 Task: Find connections with filter location Shima with filter topic #Jobvacancywith filter profile language German with filter current company L&T Electrical & Automation with filter school Indian Institute of Technology, Roorkee with filter industry Abrasives and Nonmetallic Minerals Manufacturing with filter service category Event Planning with filter keywords title Software Engineer
Action: Mouse moved to (235, 289)
Screenshot: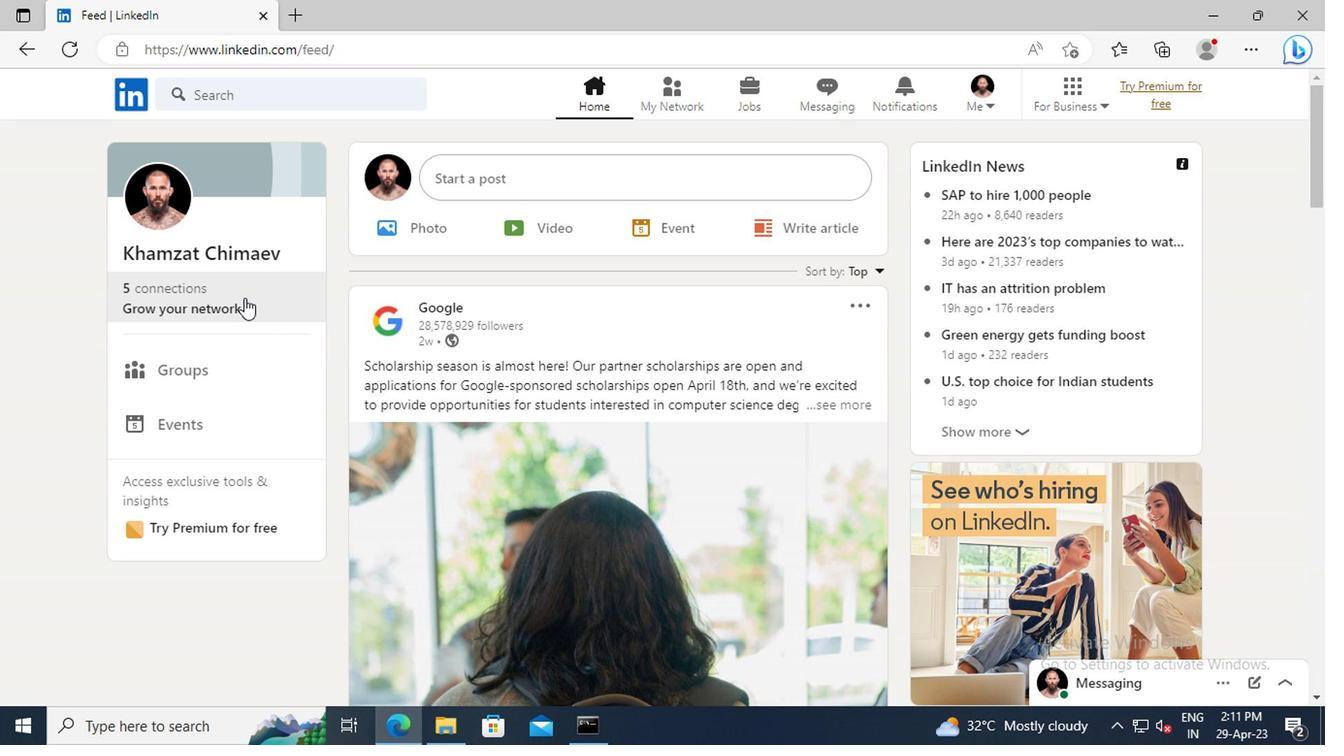 
Action: Mouse pressed left at (235, 289)
Screenshot: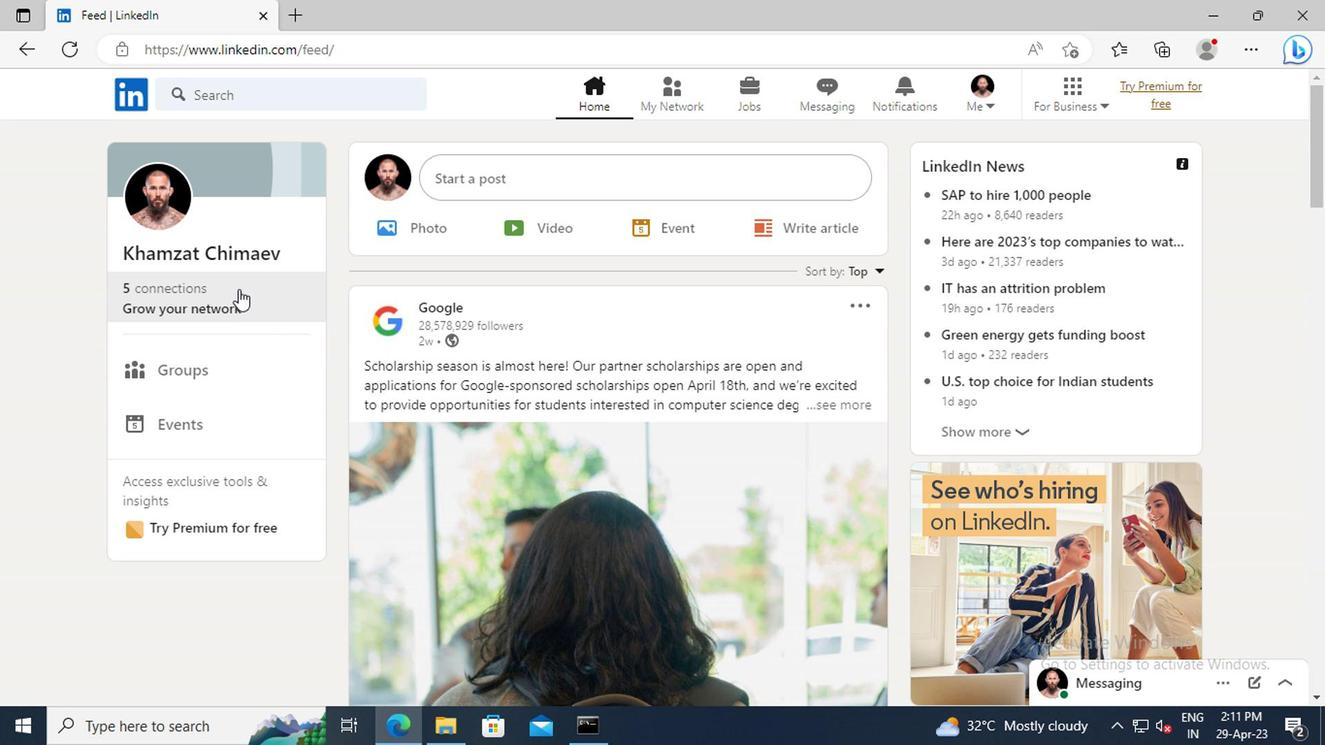 
Action: Mouse moved to (223, 202)
Screenshot: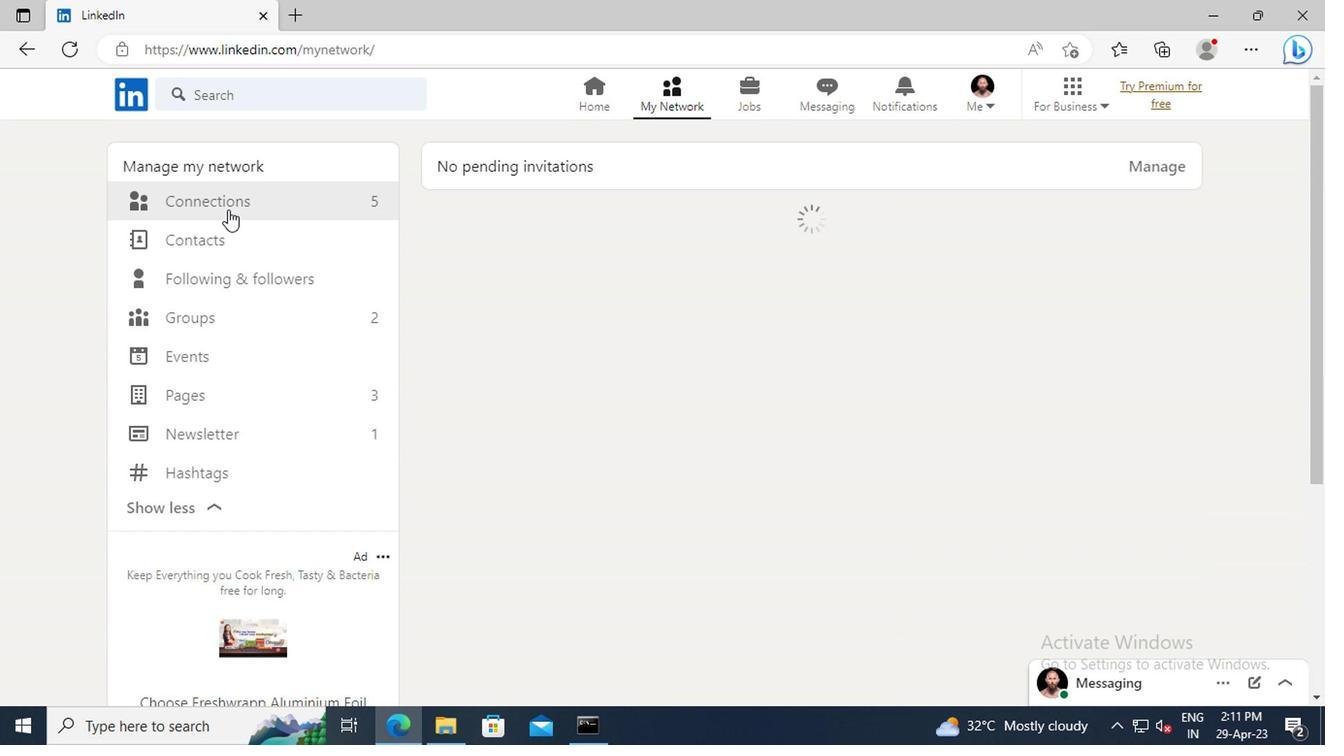 
Action: Mouse pressed left at (223, 202)
Screenshot: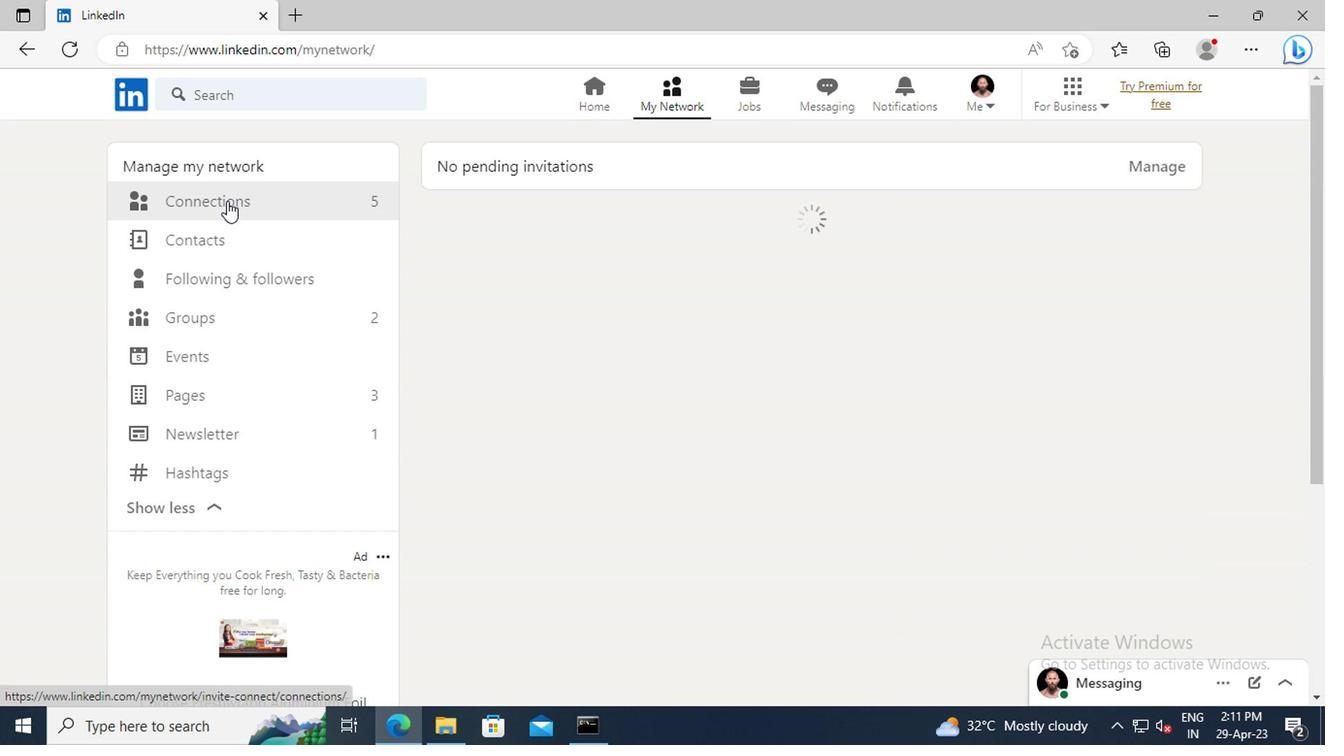 
Action: Mouse moved to (768, 208)
Screenshot: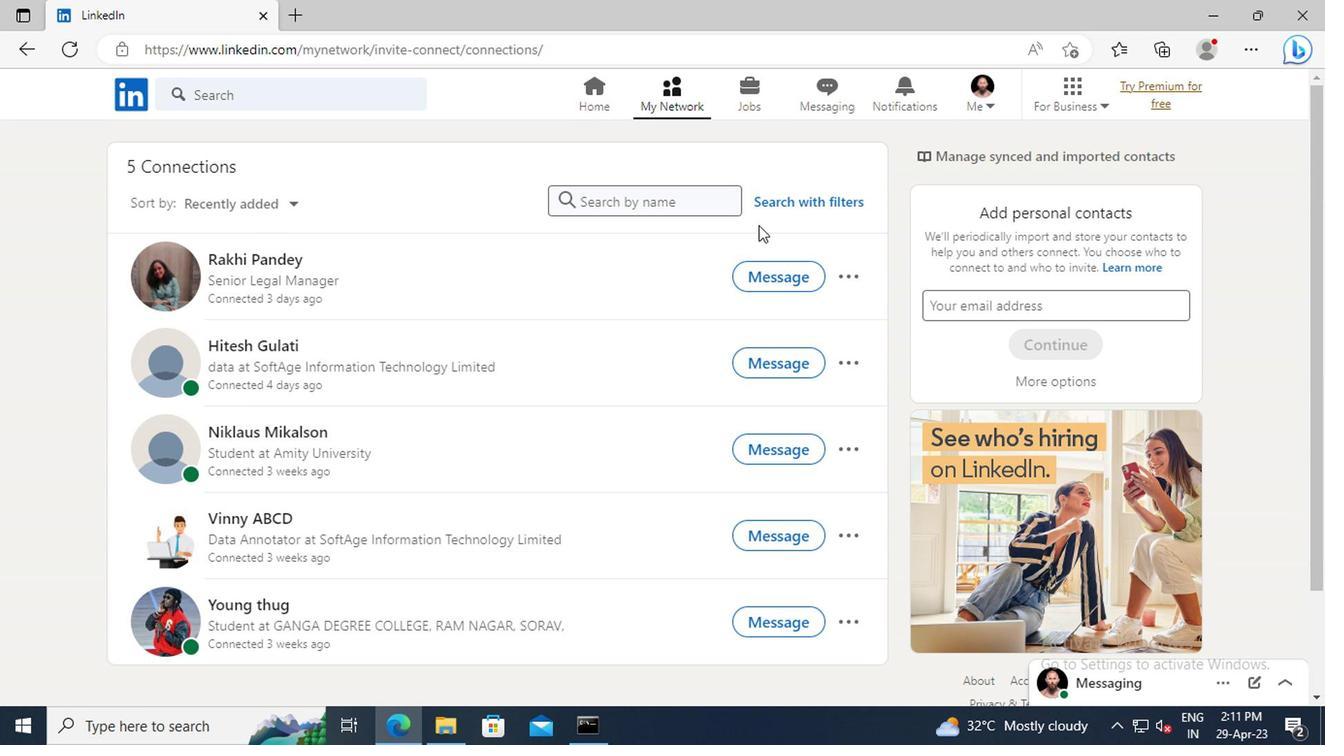 
Action: Mouse pressed left at (768, 208)
Screenshot: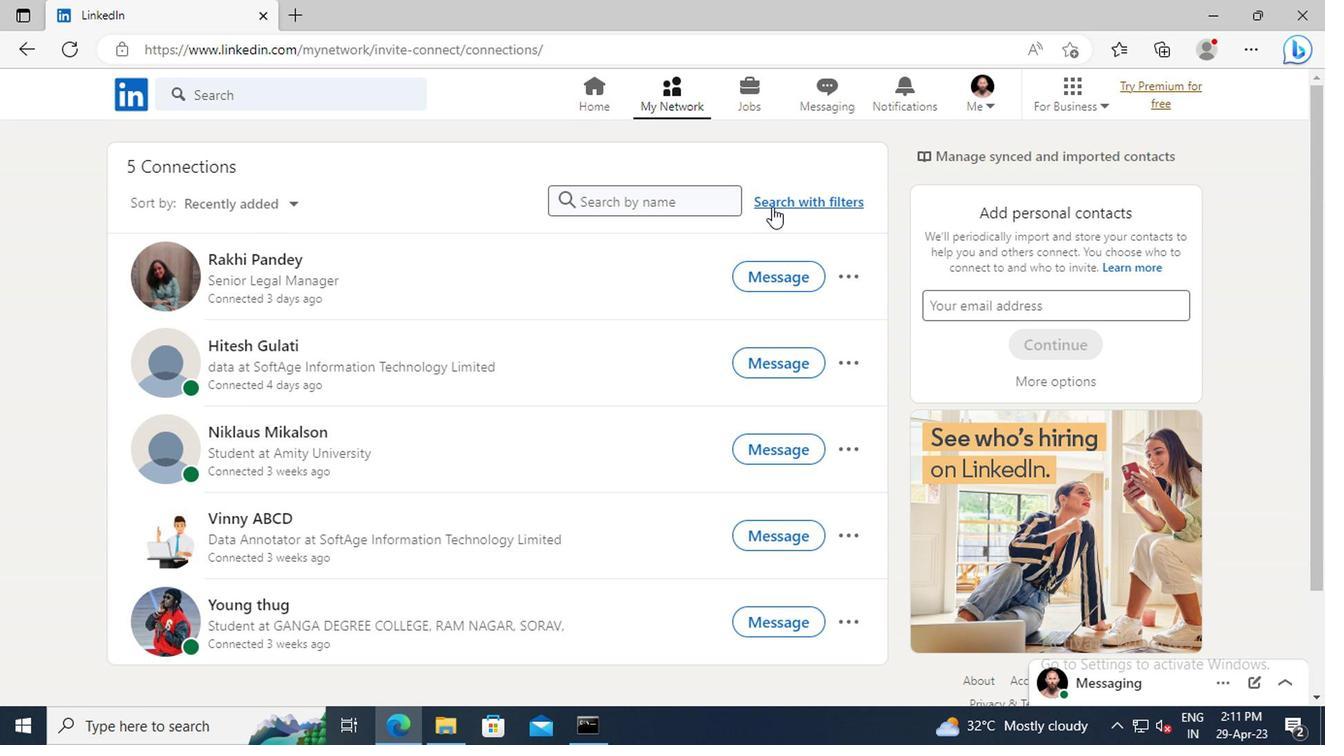 
Action: Mouse moved to (734, 156)
Screenshot: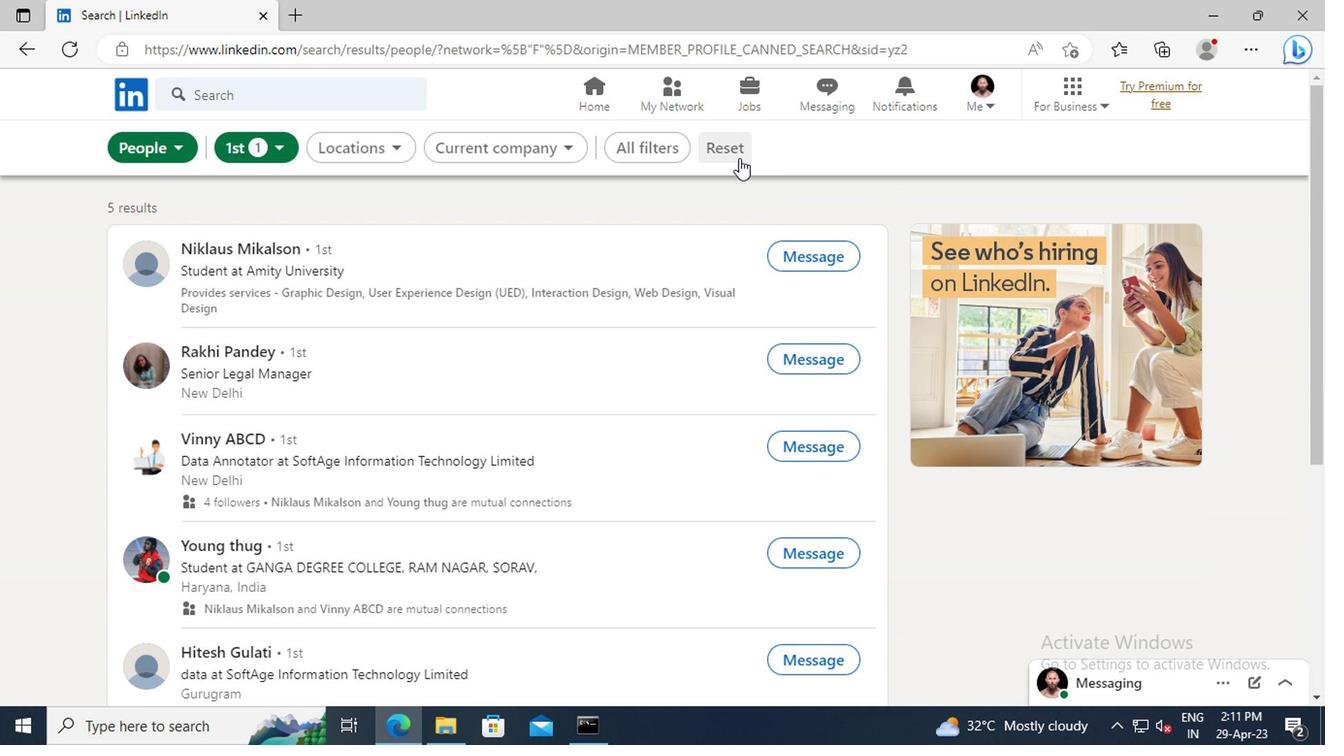 
Action: Mouse pressed left at (734, 156)
Screenshot: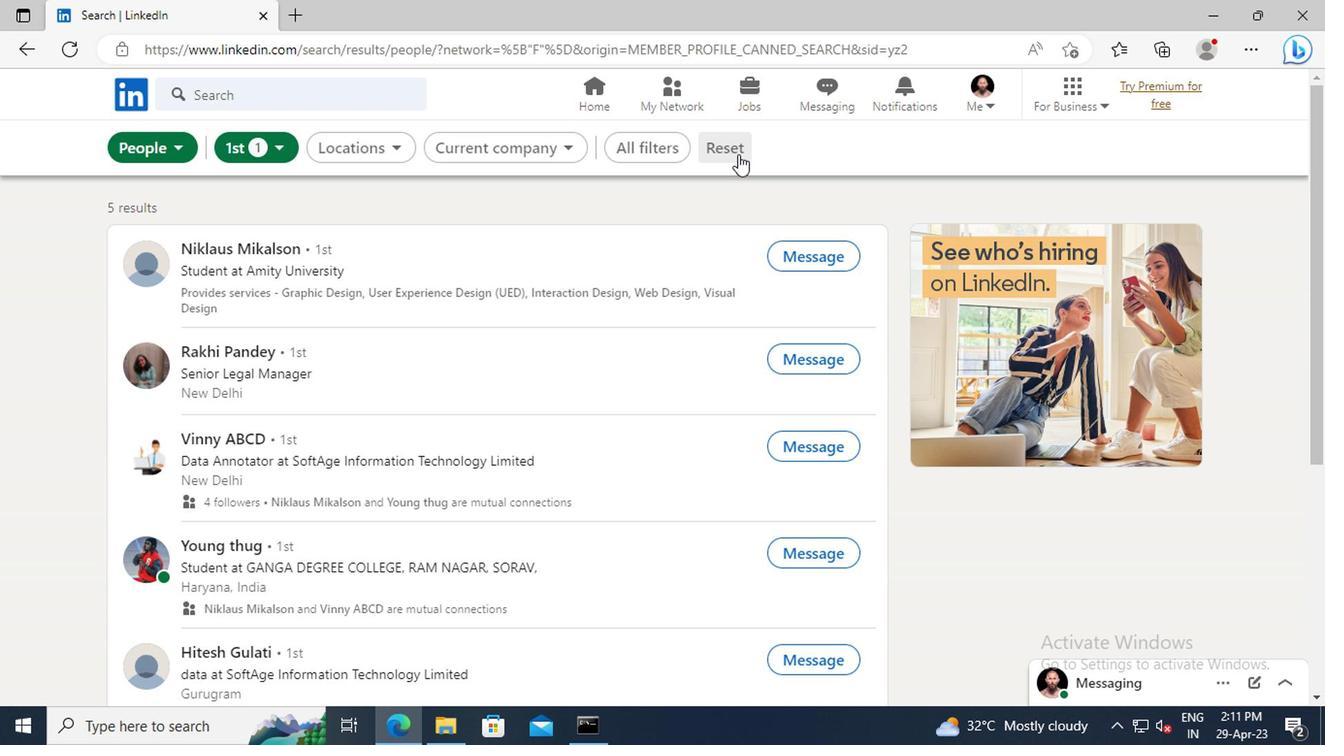 
Action: Mouse moved to (711, 151)
Screenshot: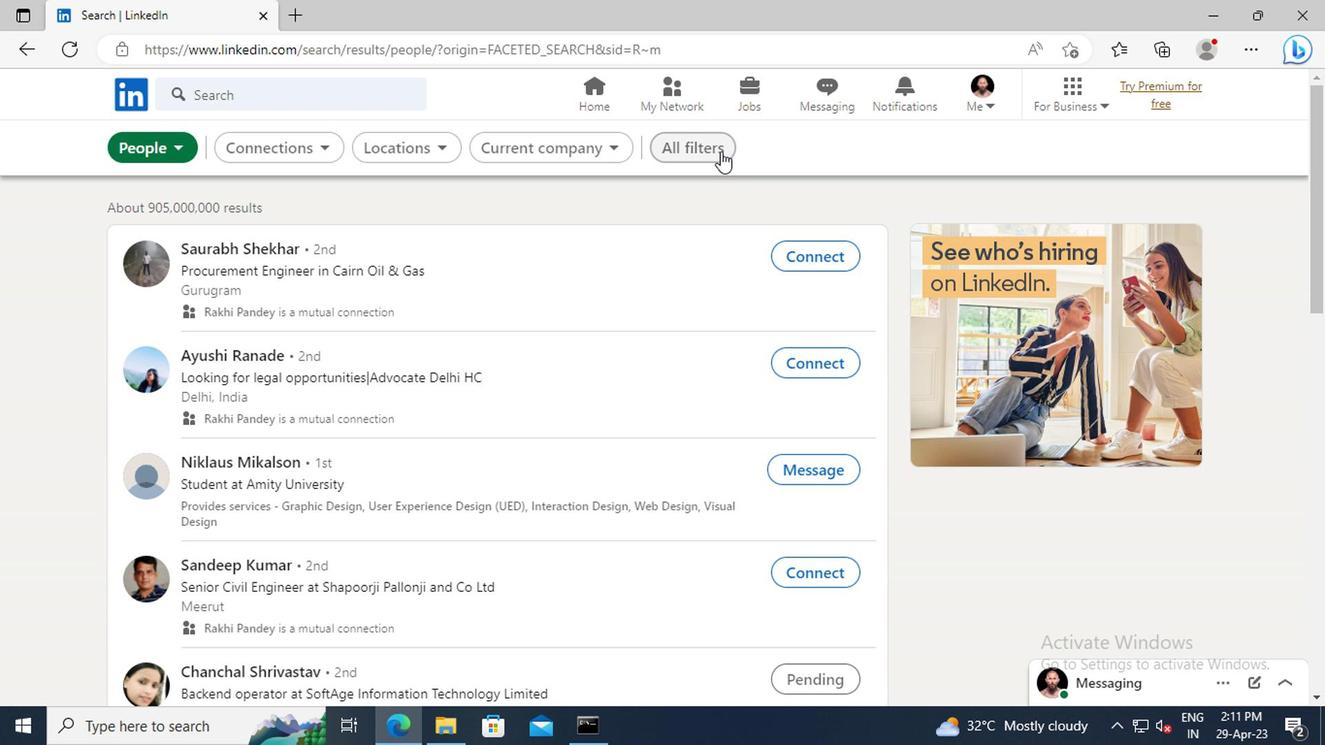 
Action: Mouse pressed left at (711, 151)
Screenshot: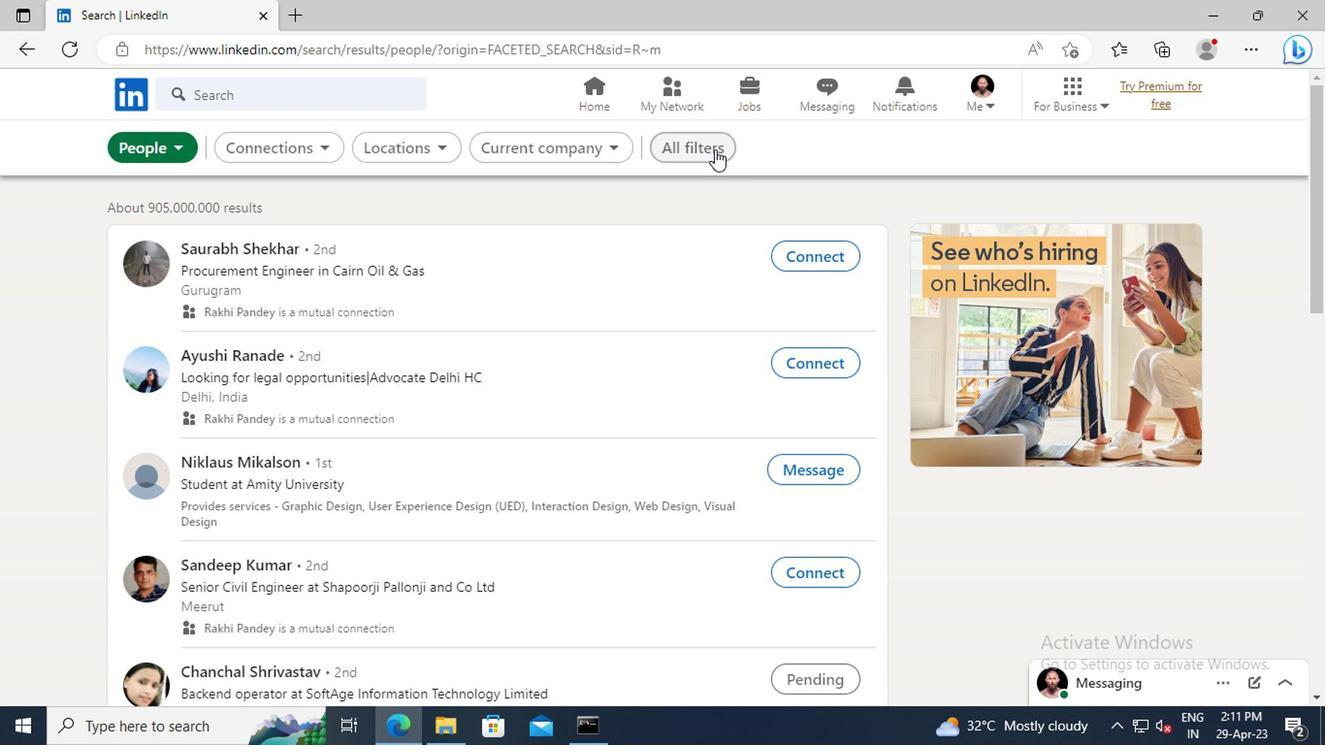 
Action: Mouse moved to (1070, 380)
Screenshot: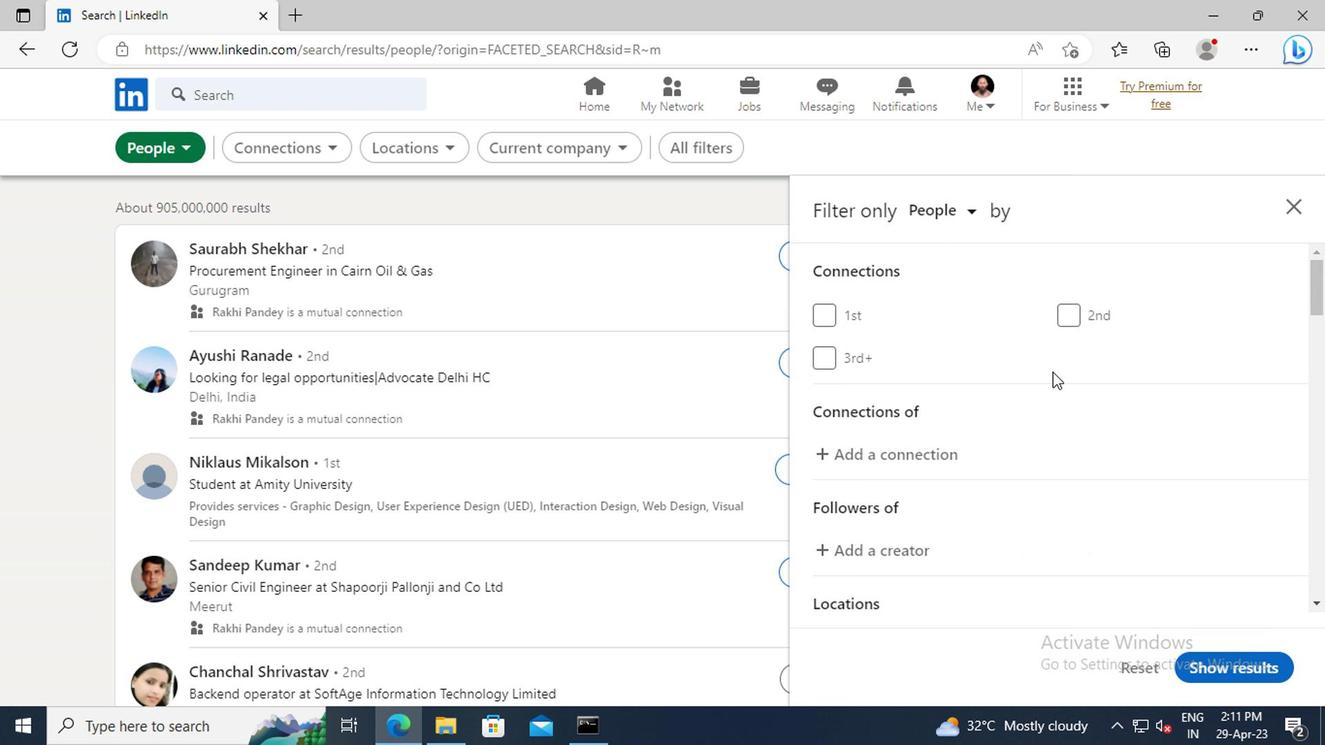 
Action: Mouse scrolled (1070, 379) with delta (0, -1)
Screenshot: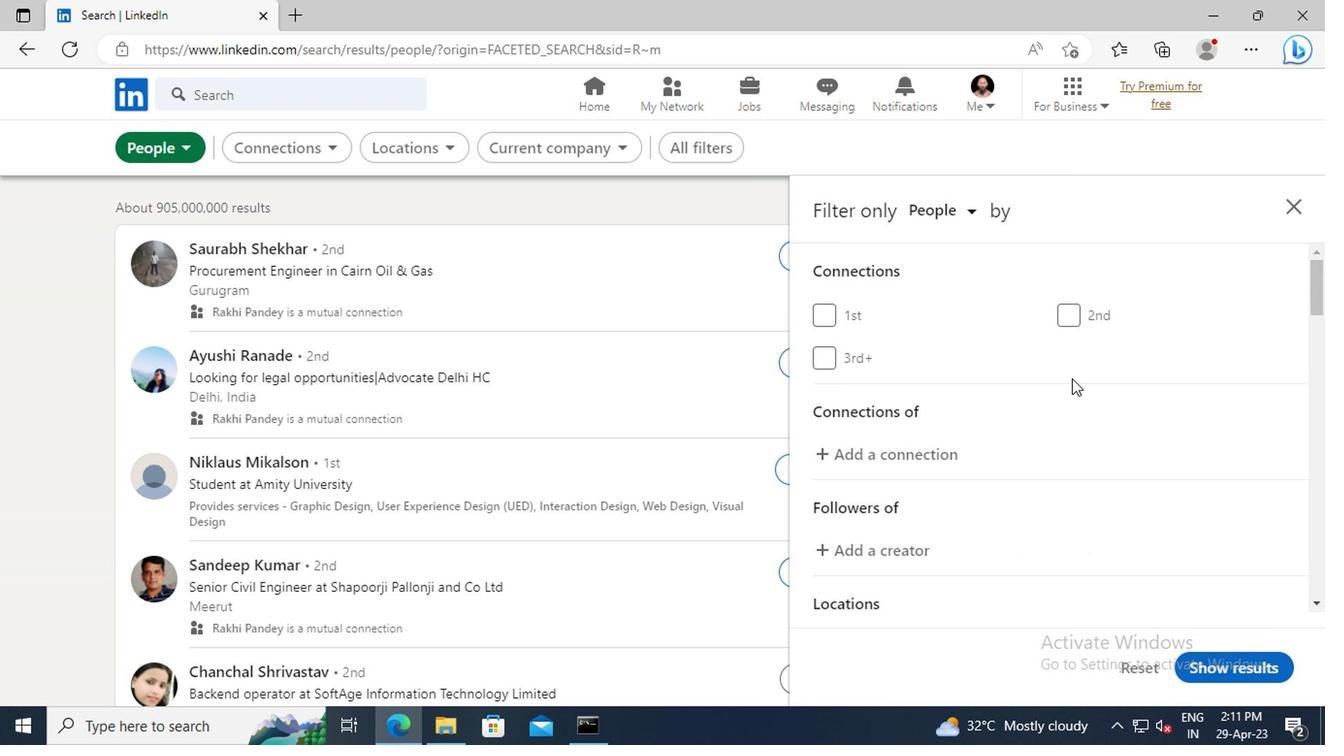 
Action: Mouse scrolled (1070, 379) with delta (0, -1)
Screenshot: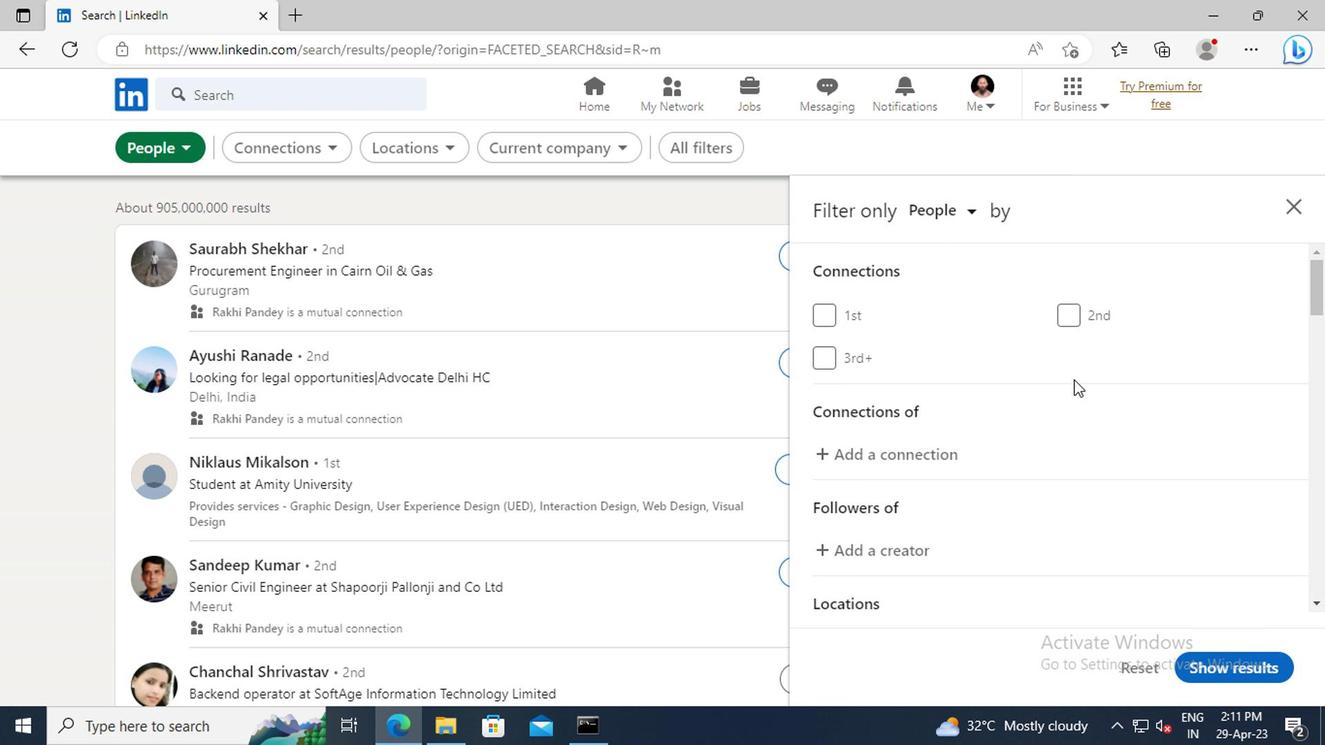 
Action: Mouse scrolled (1070, 379) with delta (0, -1)
Screenshot: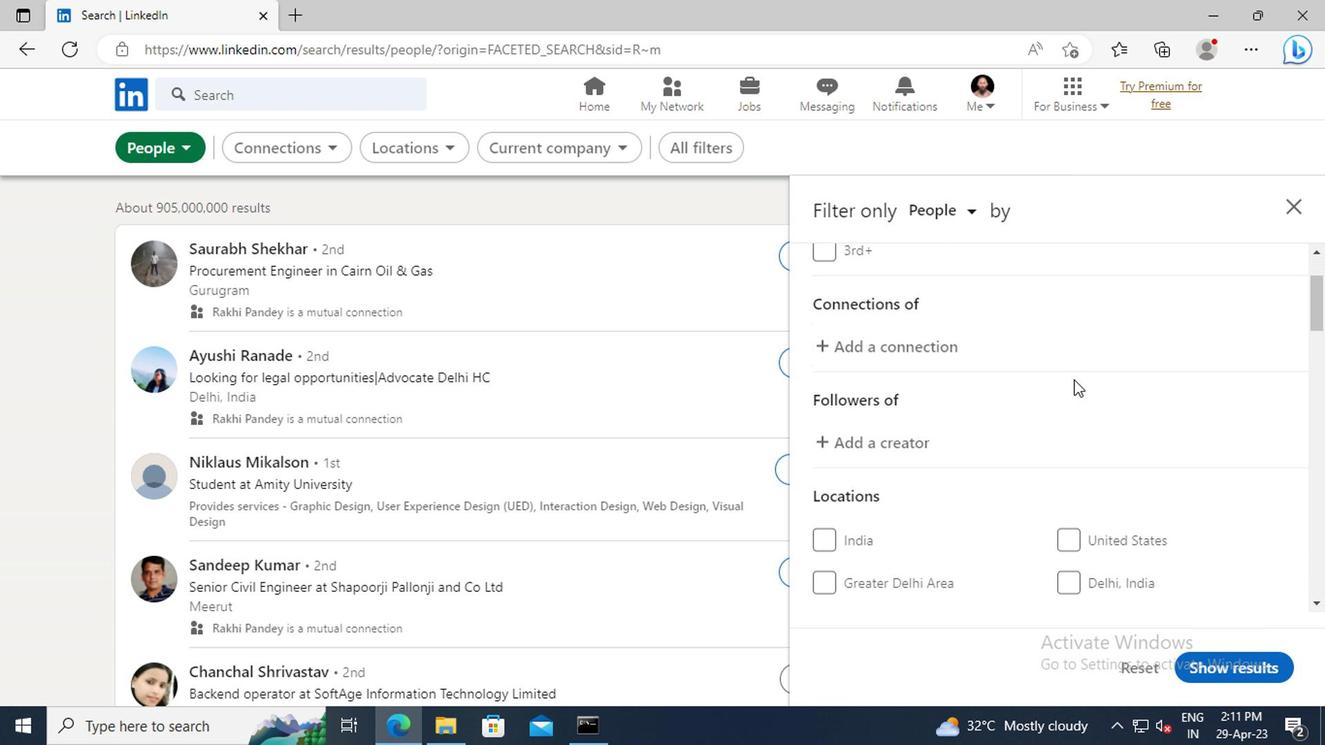 
Action: Mouse scrolled (1070, 379) with delta (0, -1)
Screenshot: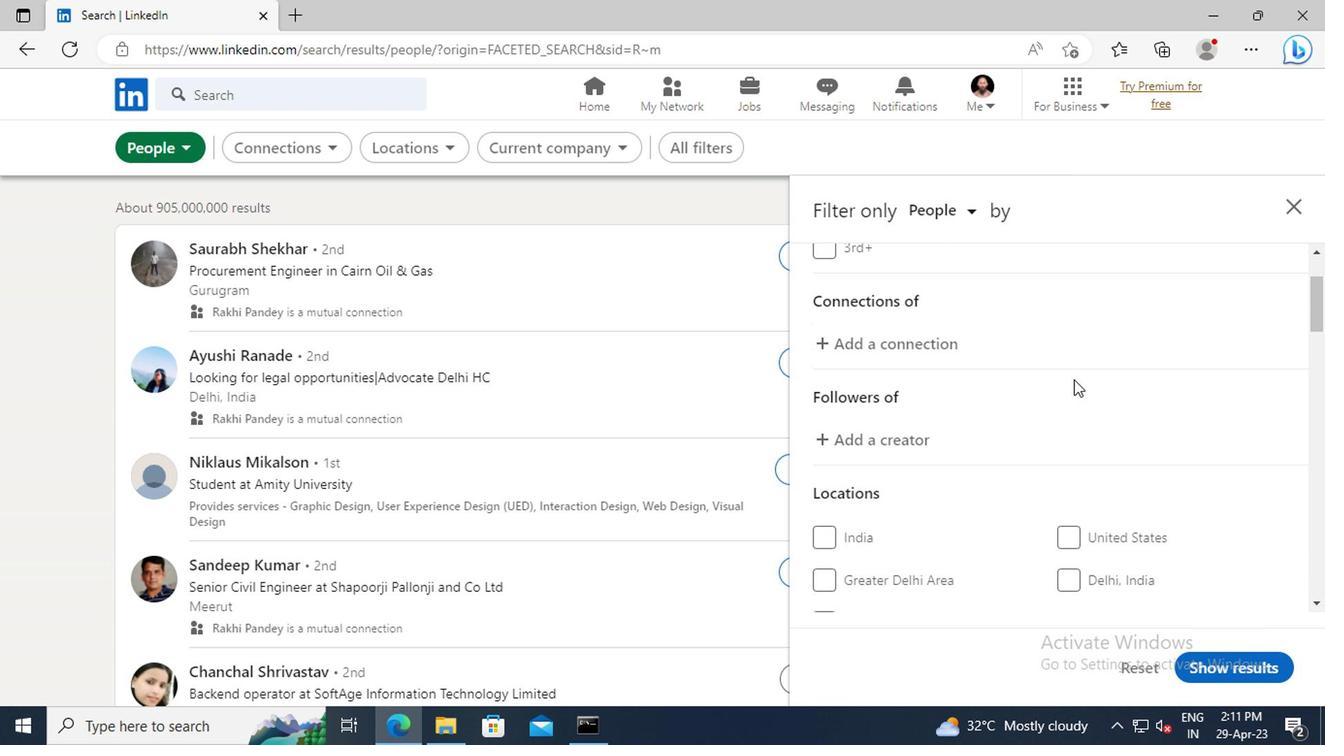 
Action: Mouse scrolled (1070, 379) with delta (0, -1)
Screenshot: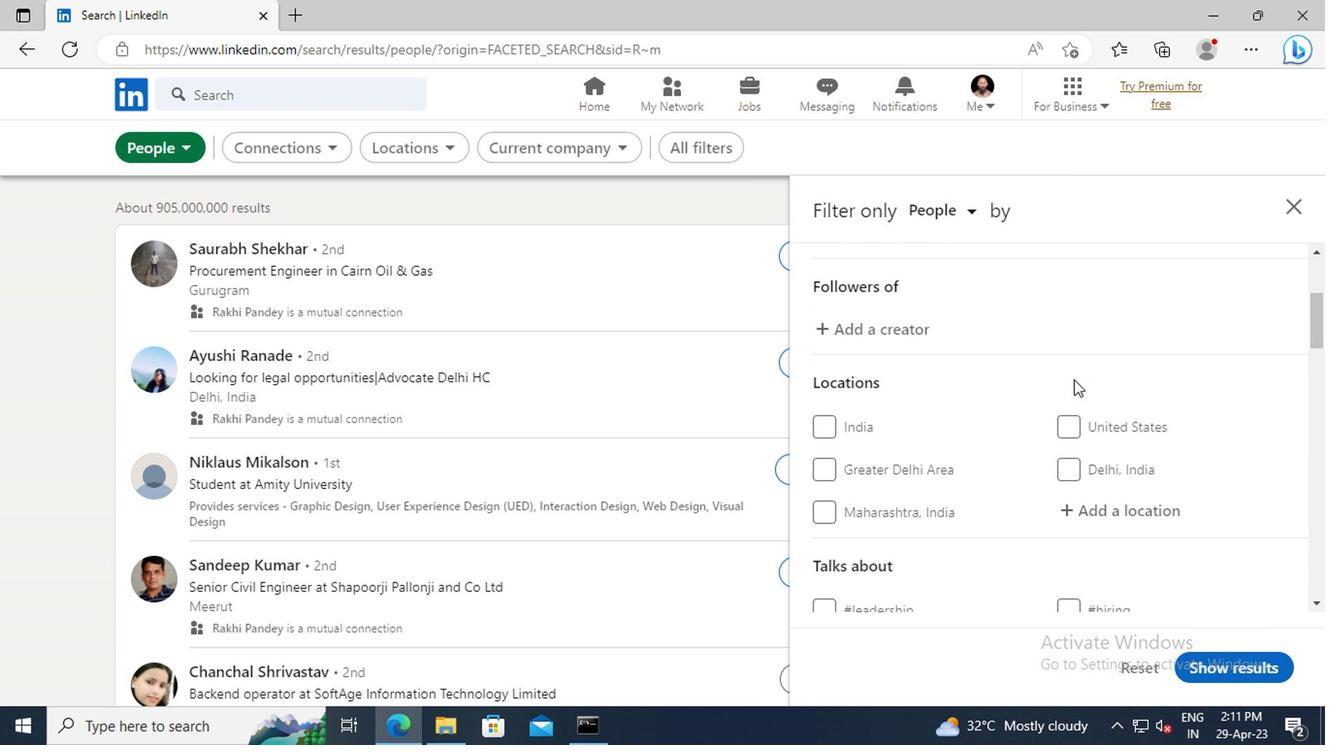 
Action: Mouse scrolled (1070, 379) with delta (0, -1)
Screenshot: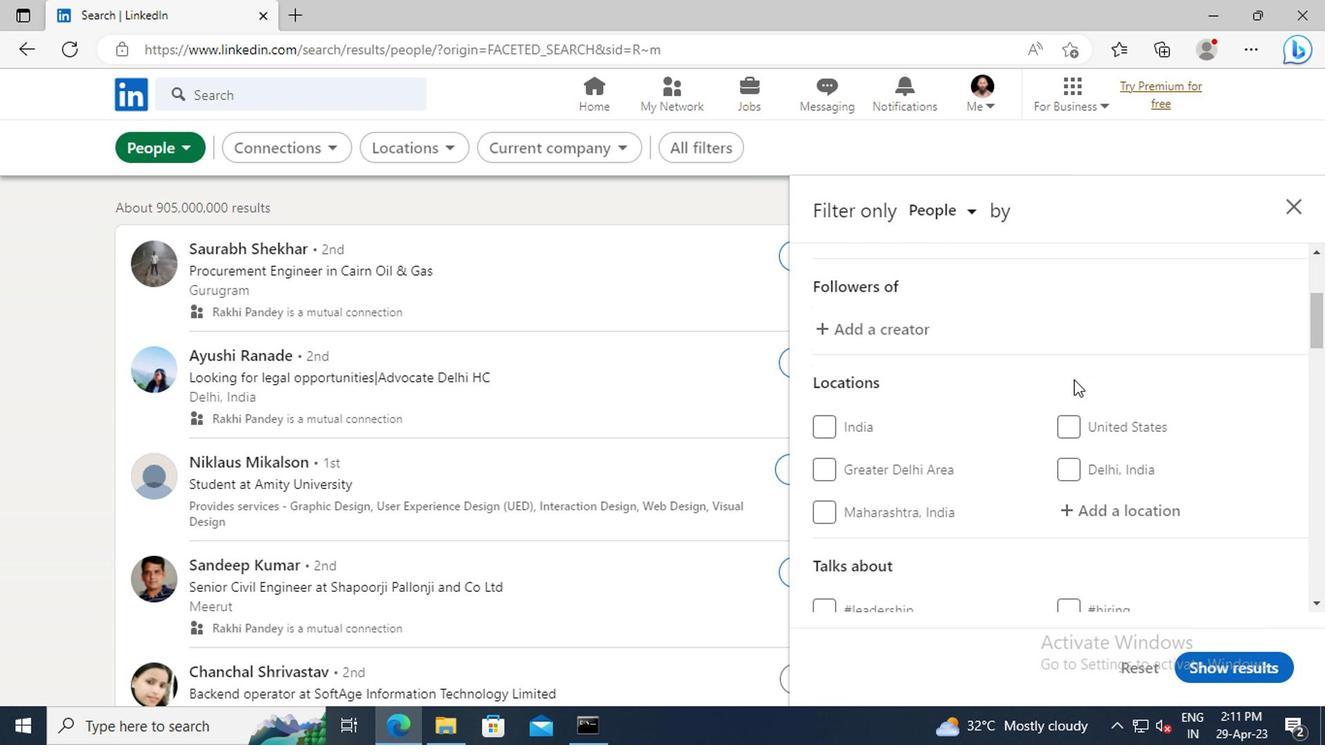 
Action: Mouse moved to (1070, 397)
Screenshot: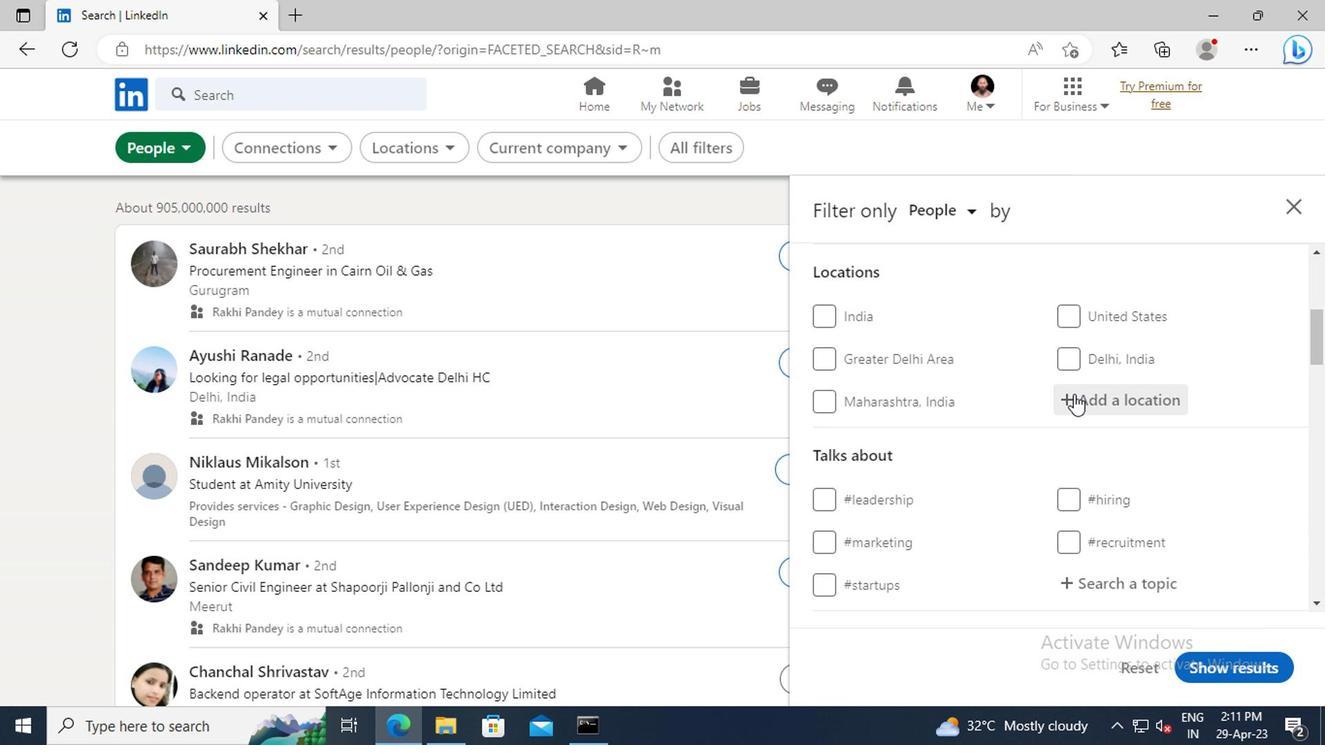 
Action: Mouse pressed left at (1070, 397)
Screenshot: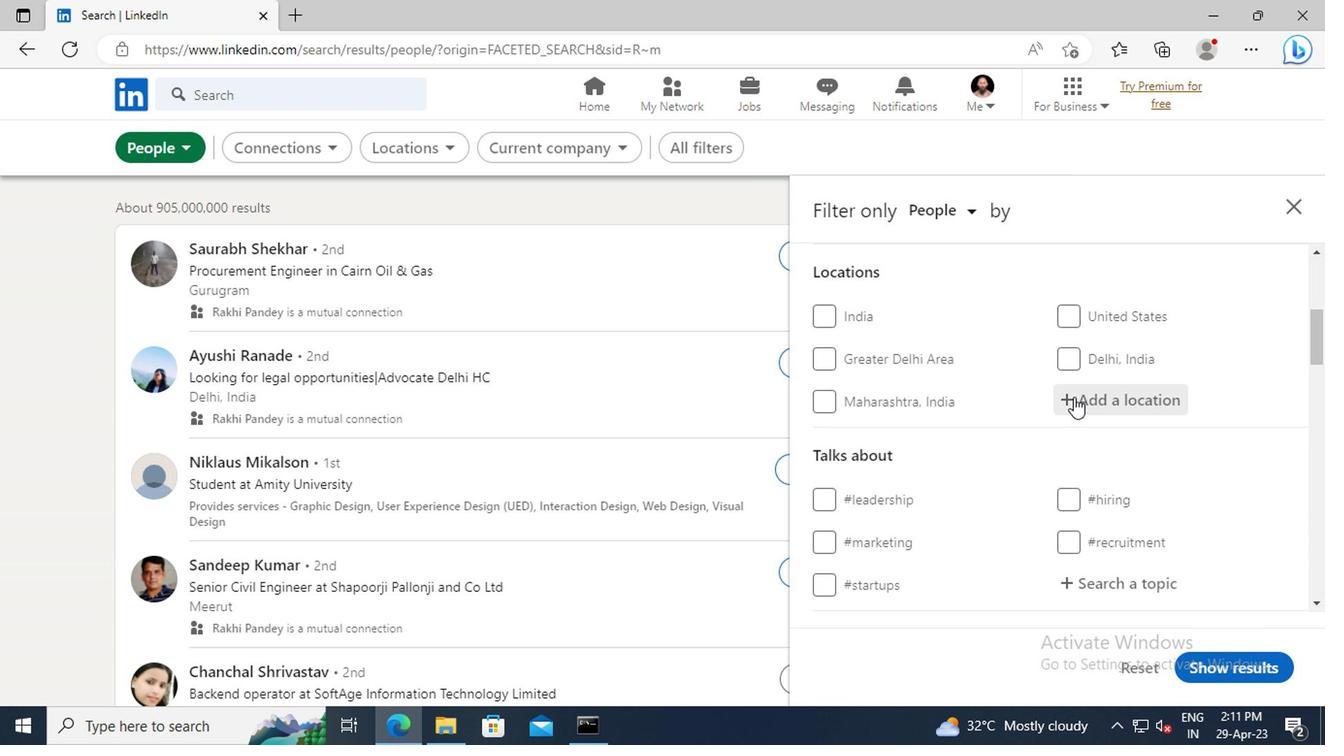
Action: Key pressed <Key.shift>SHIMA
Screenshot: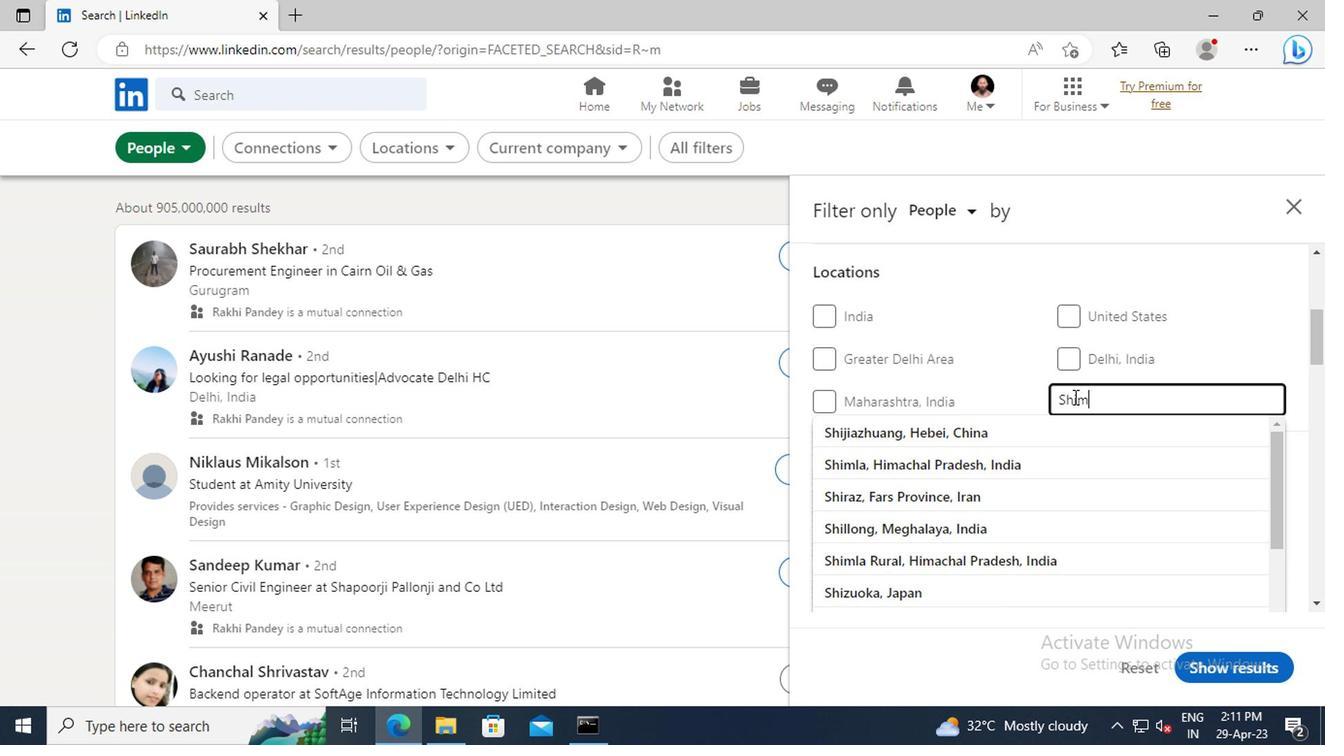 
Action: Mouse moved to (1077, 426)
Screenshot: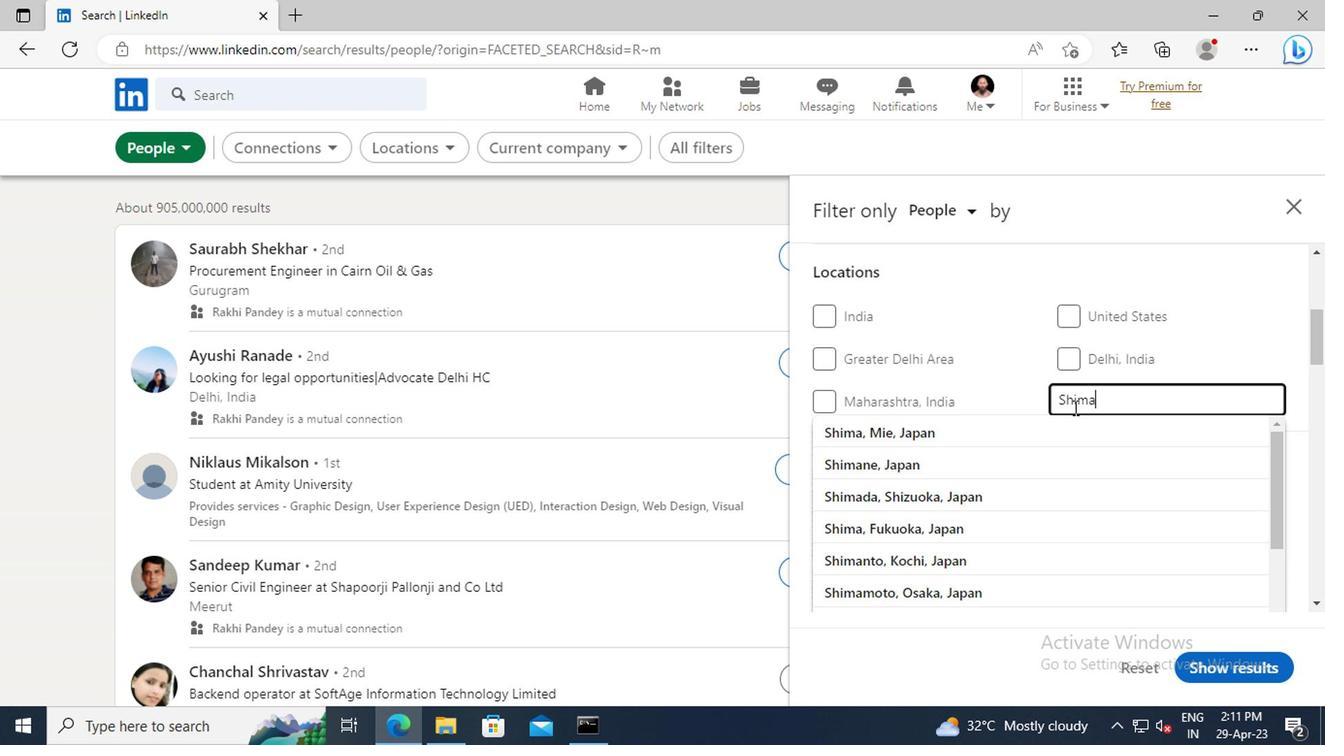 
Action: Mouse pressed left at (1077, 426)
Screenshot: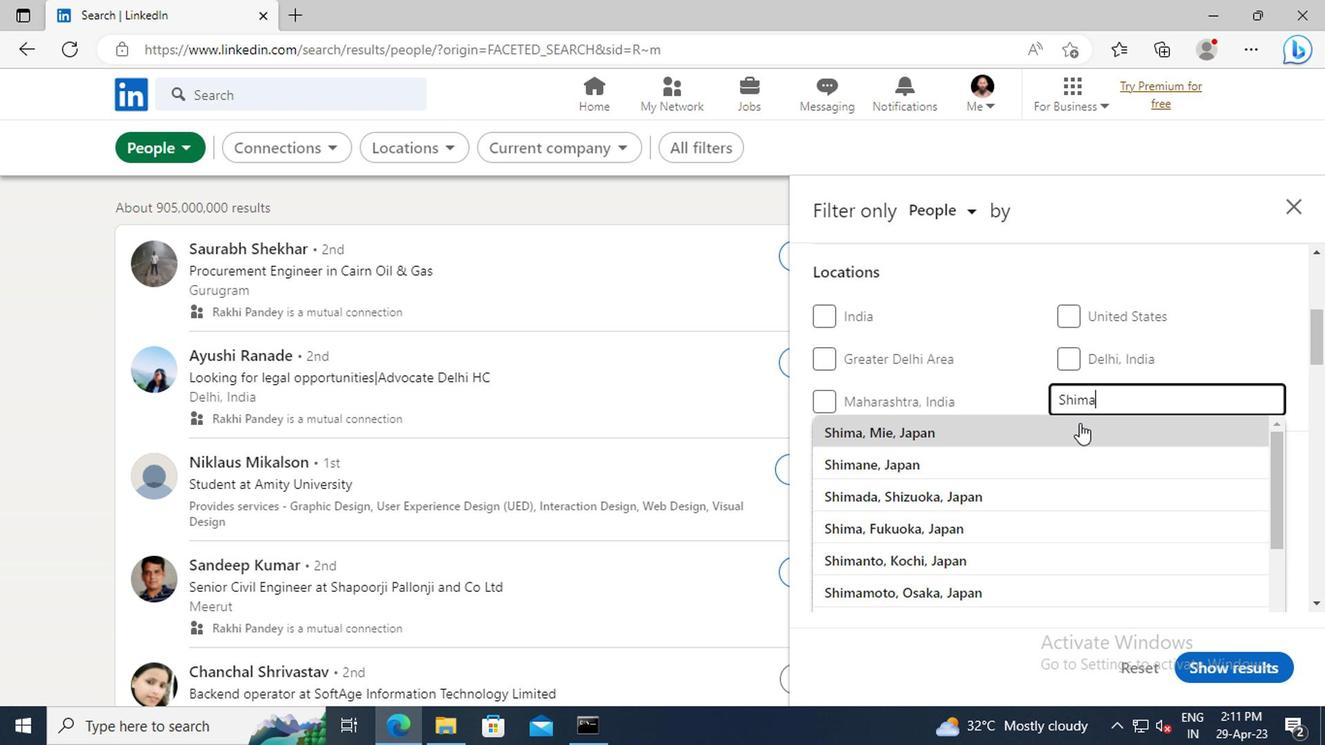 
Action: Mouse scrolled (1077, 426) with delta (0, 0)
Screenshot: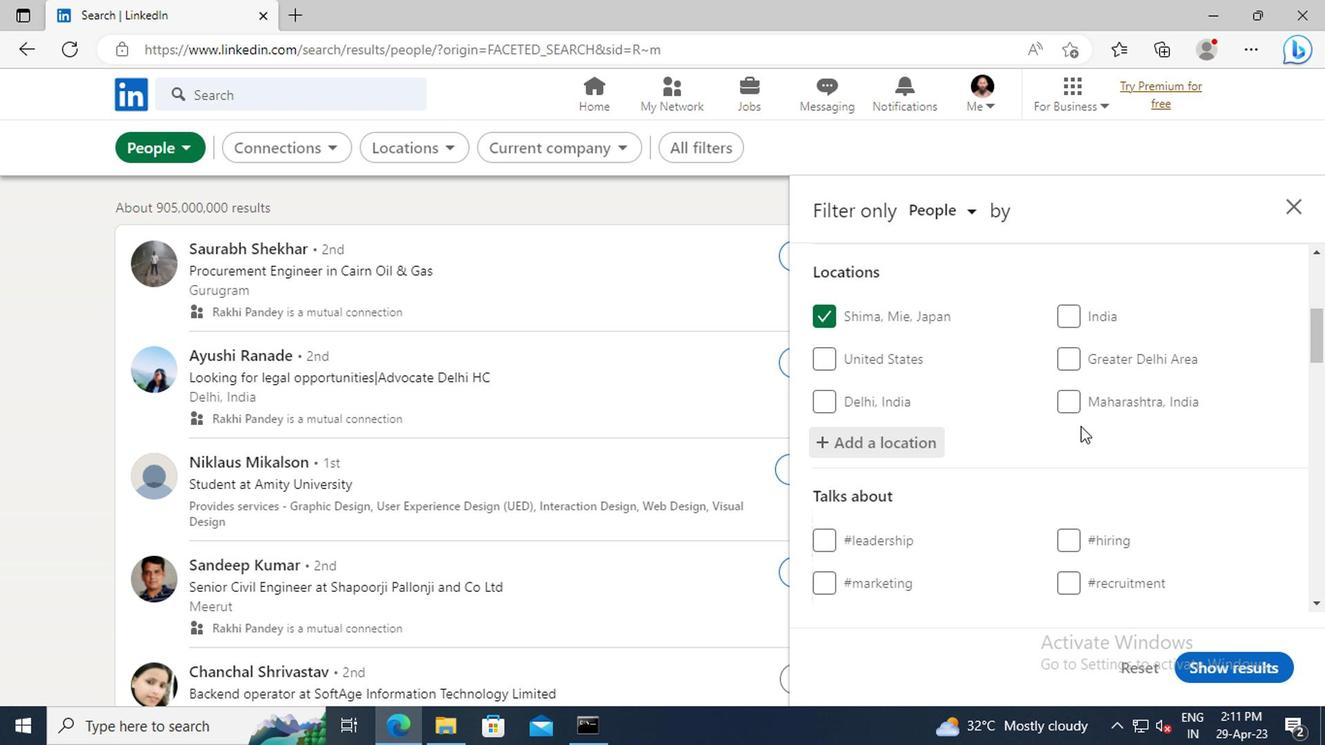 
Action: Mouse scrolled (1077, 426) with delta (0, 0)
Screenshot: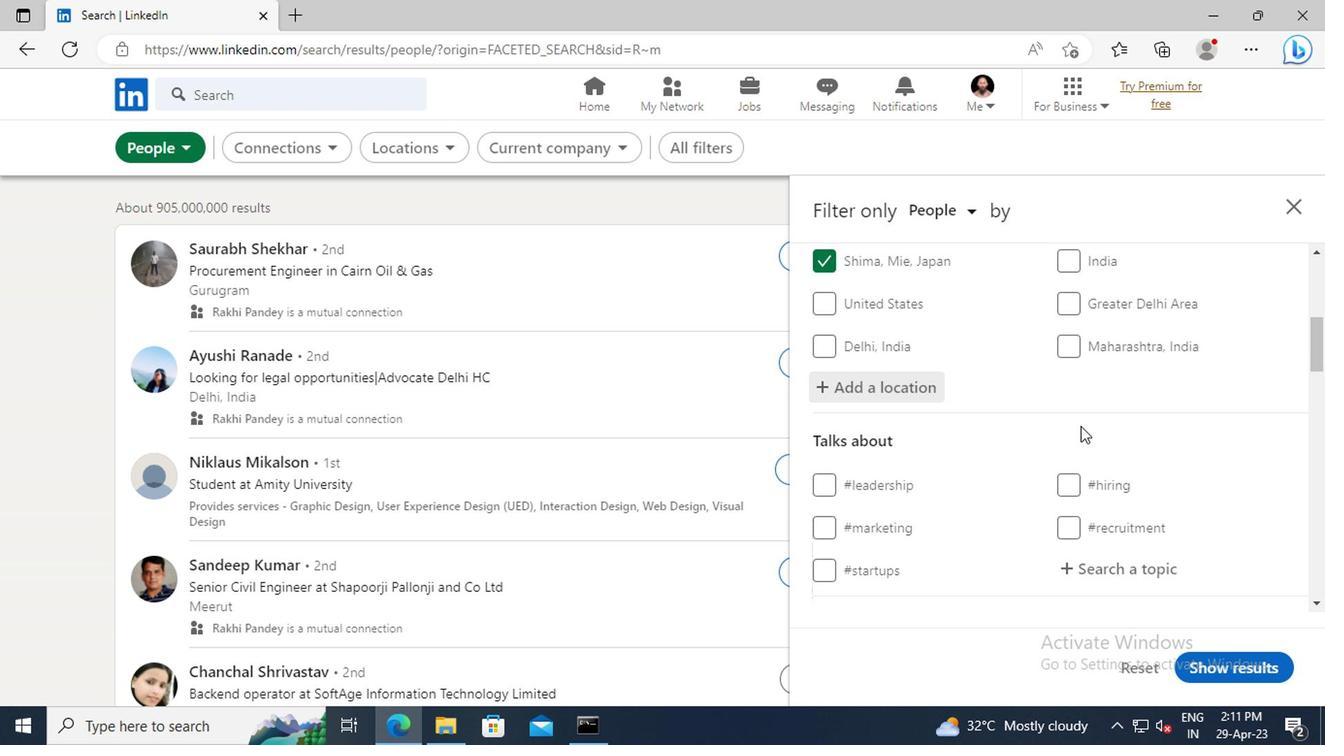 
Action: Mouse scrolled (1077, 426) with delta (0, 0)
Screenshot: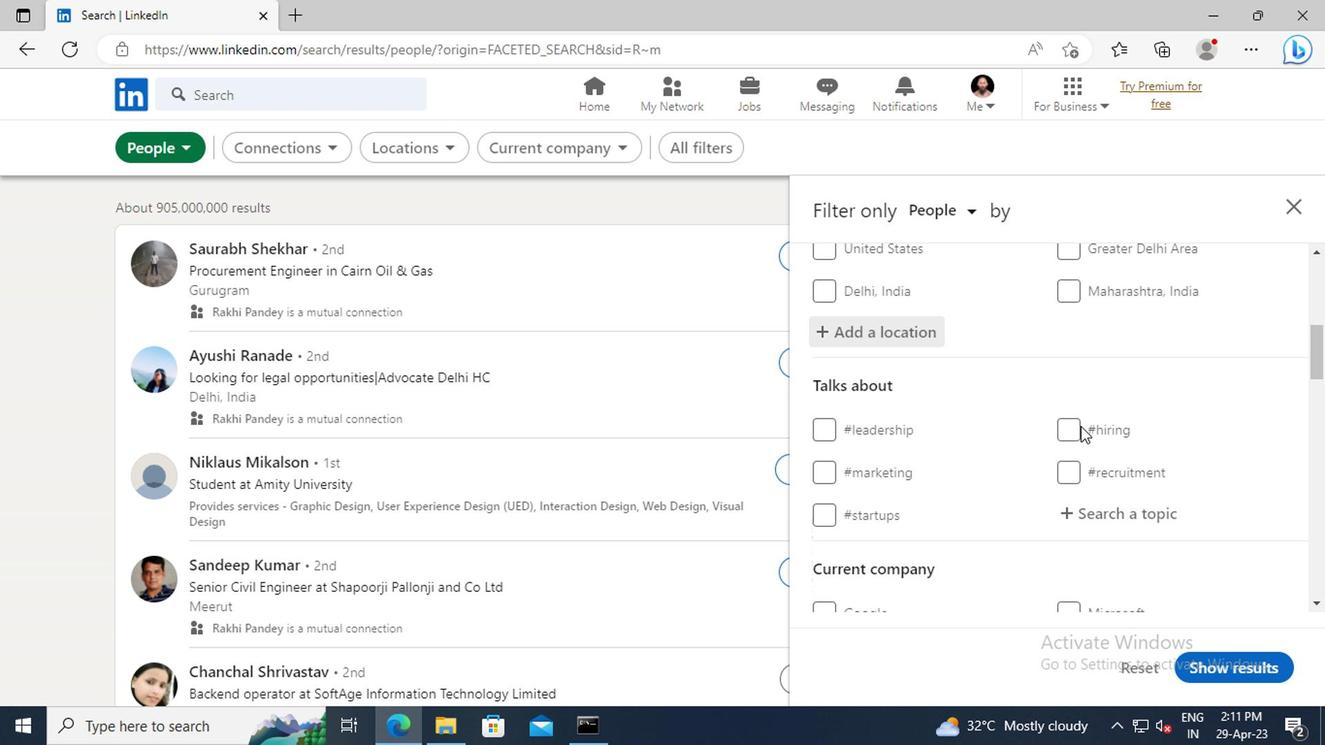 
Action: Mouse moved to (1077, 451)
Screenshot: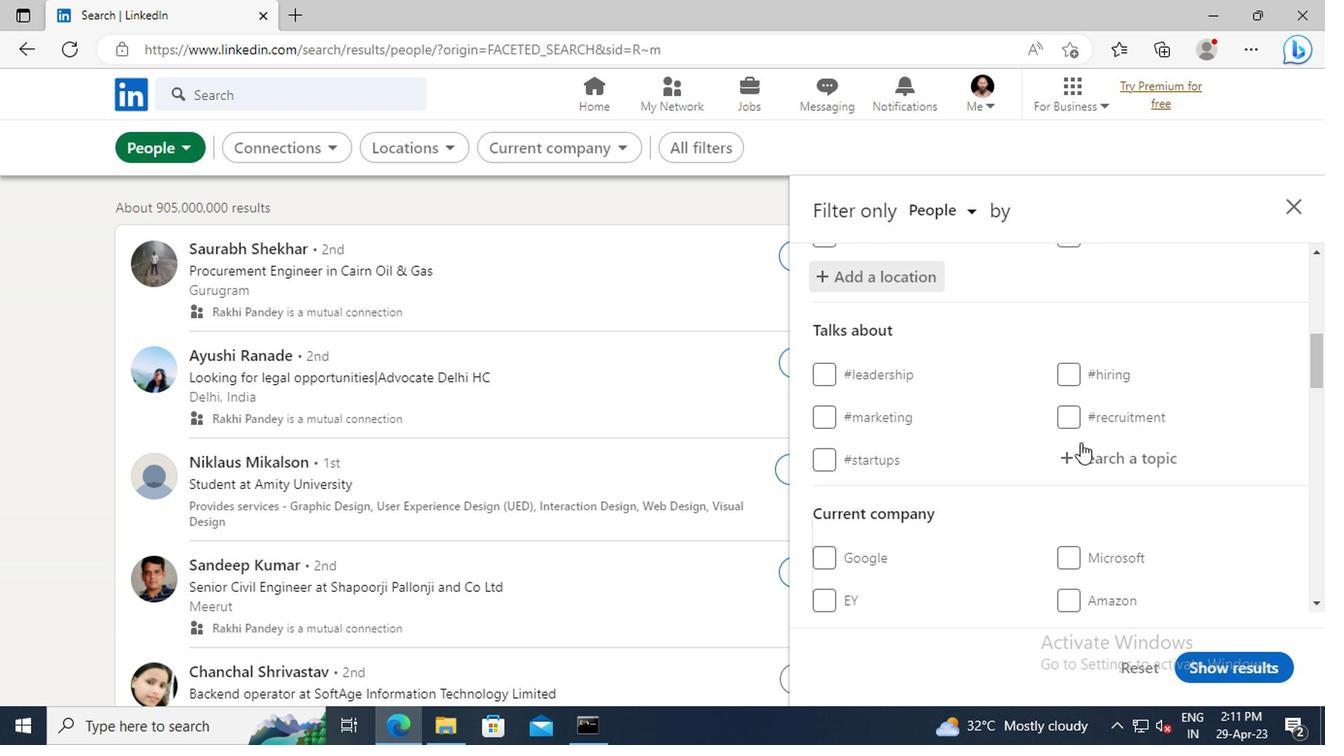
Action: Mouse pressed left at (1077, 451)
Screenshot: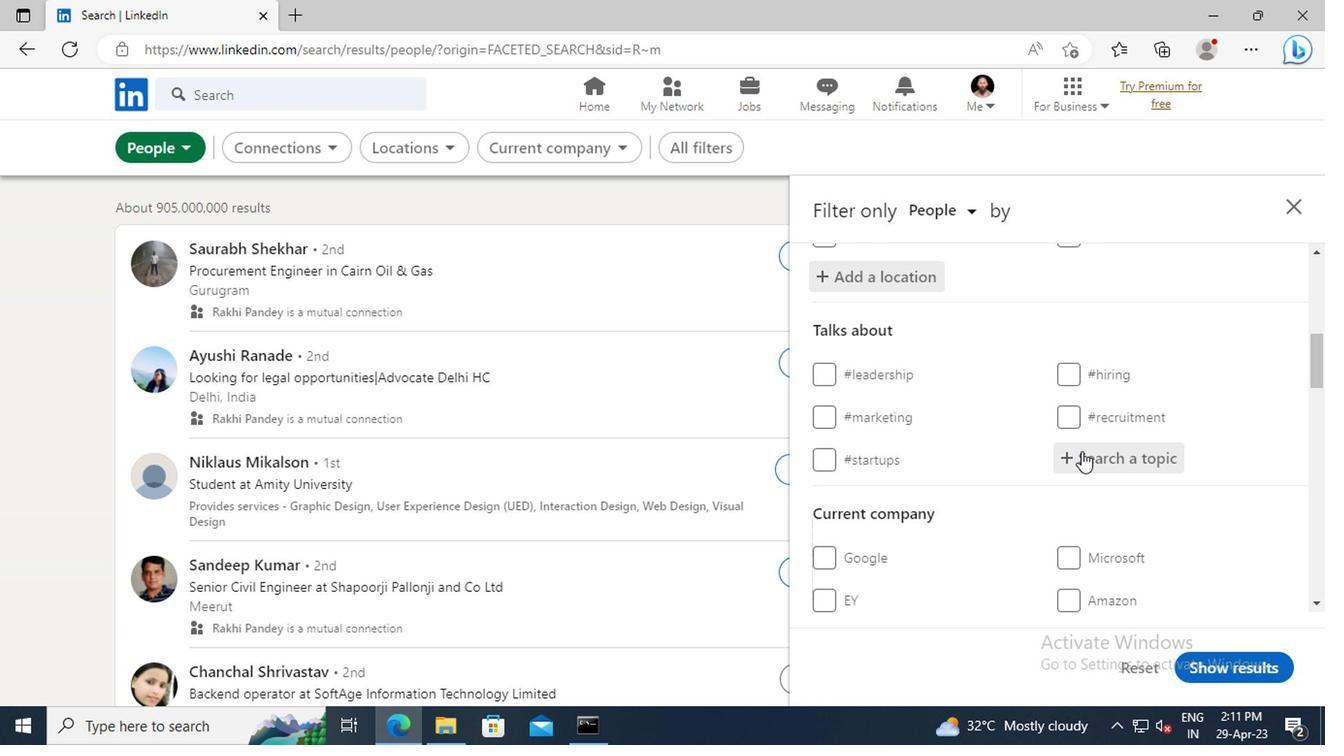 
Action: Key pressed <Key.shift>JOBVACAN
Screenshot: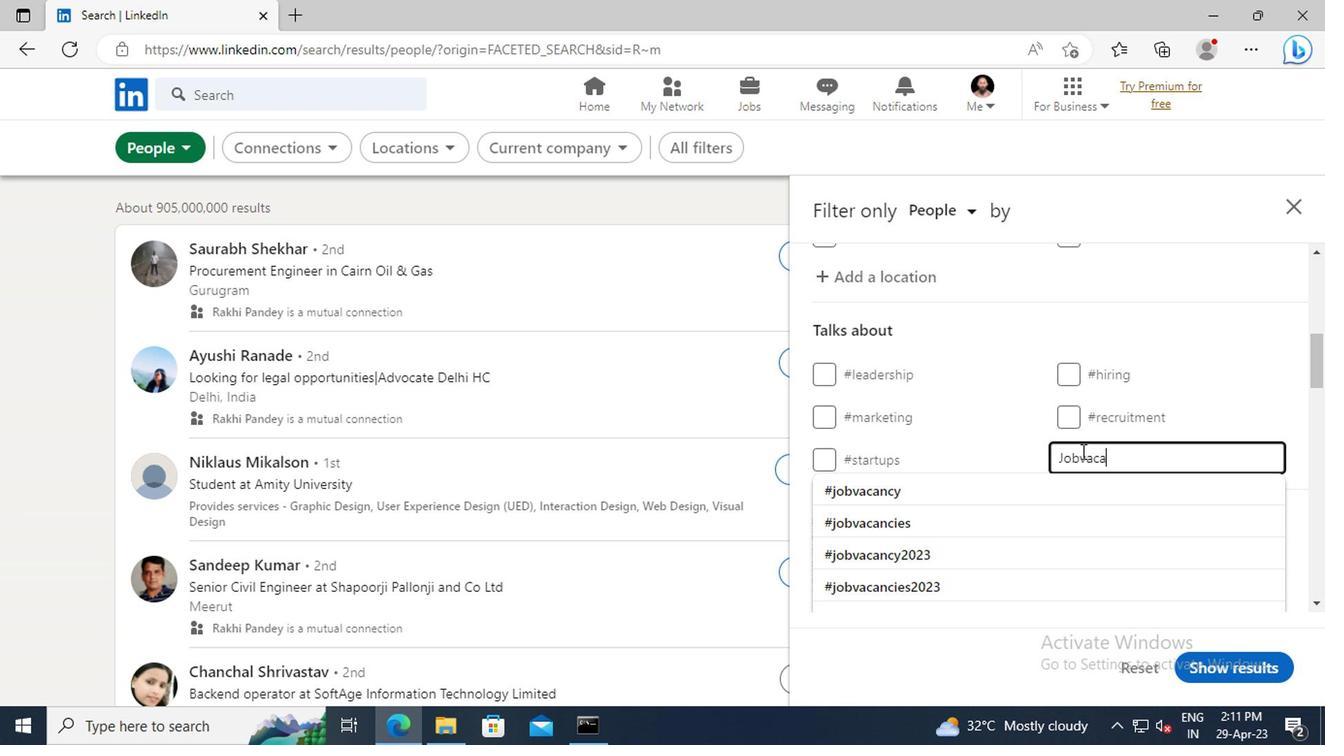 
Action: Mouse moved to (1084, 480)
Screenshot: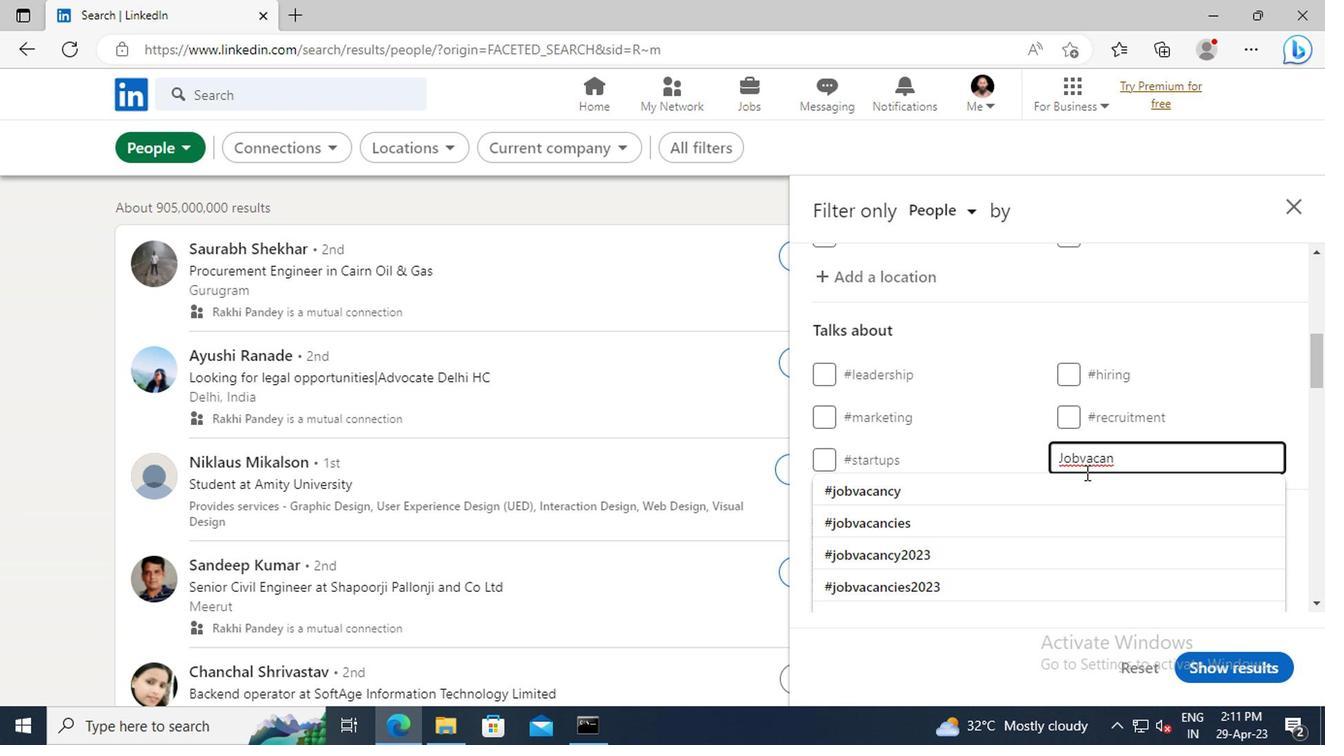 
Action: Mouse pressed left at (1084, 480)
Screenshot: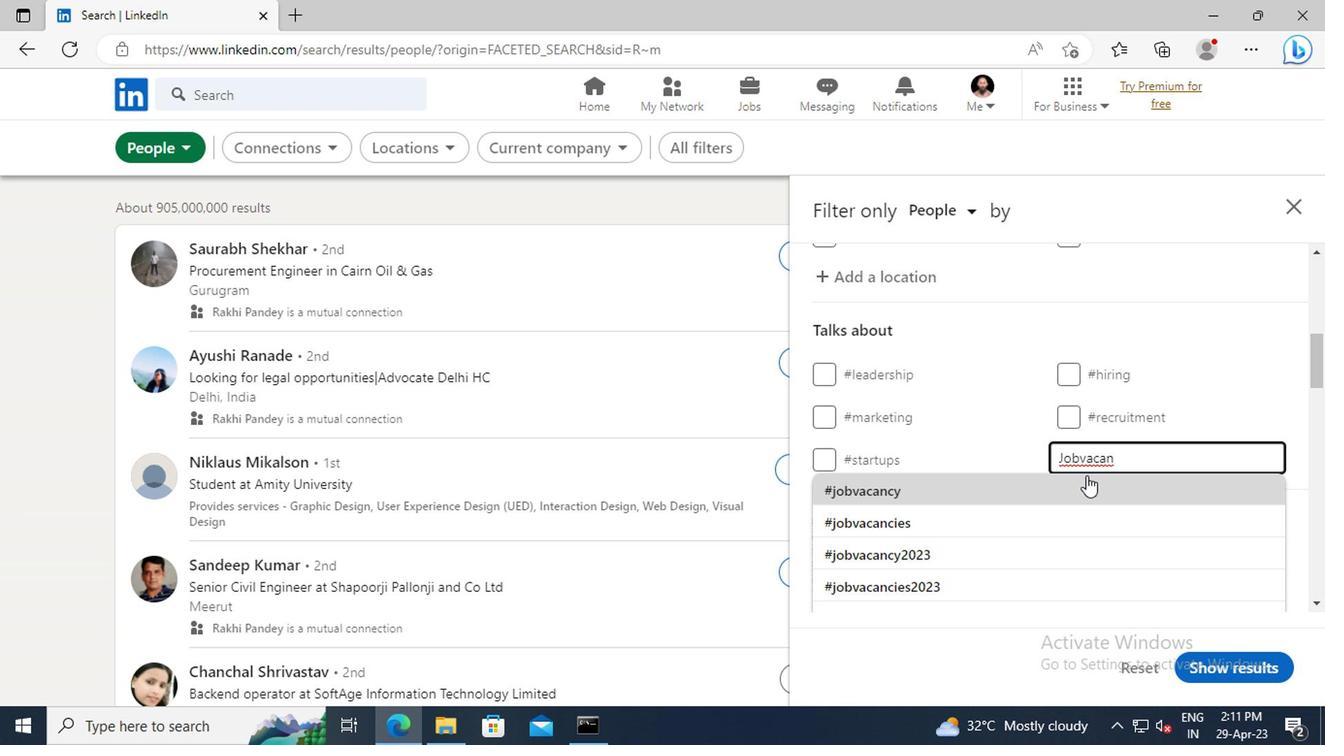 
Action: Mouse scrolled (1084, 479) with delta (0, 0)
Screenshot: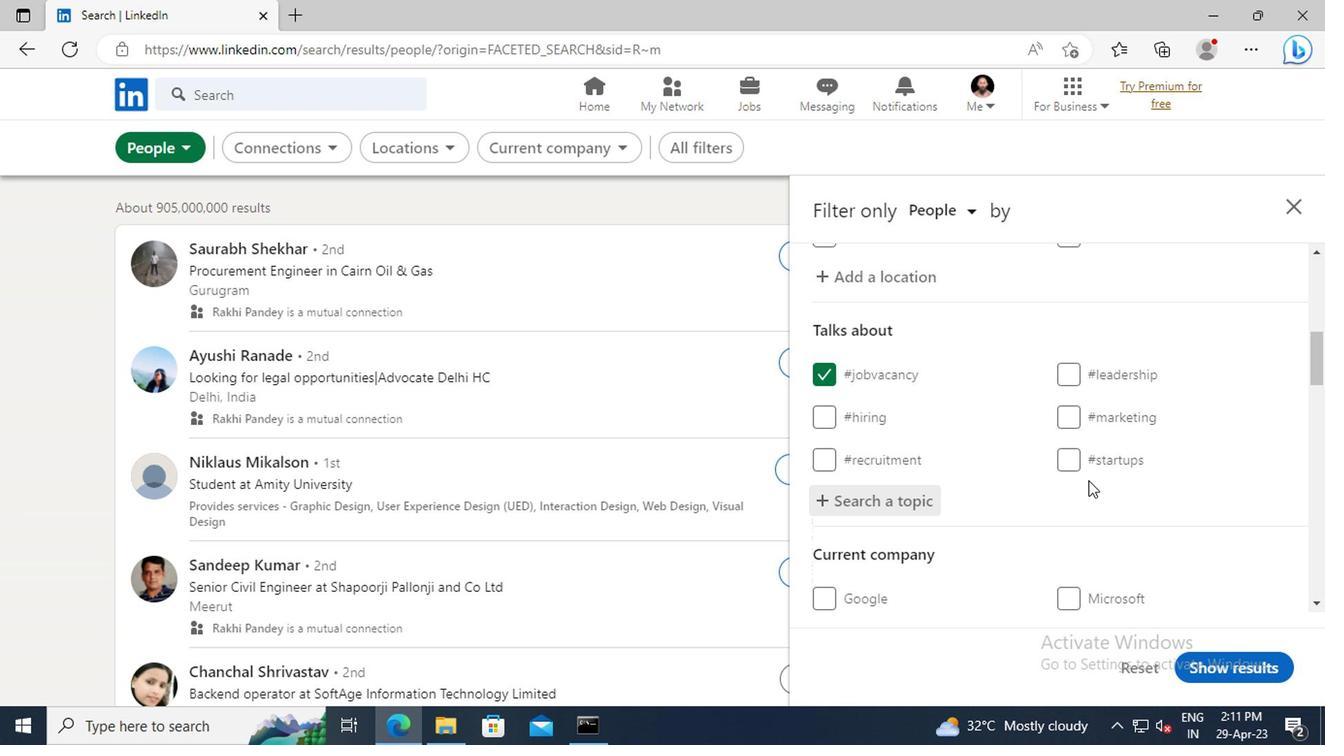 
Action: Mouse scrolled (1084, 479) with delta (0, 0)
Screenshot: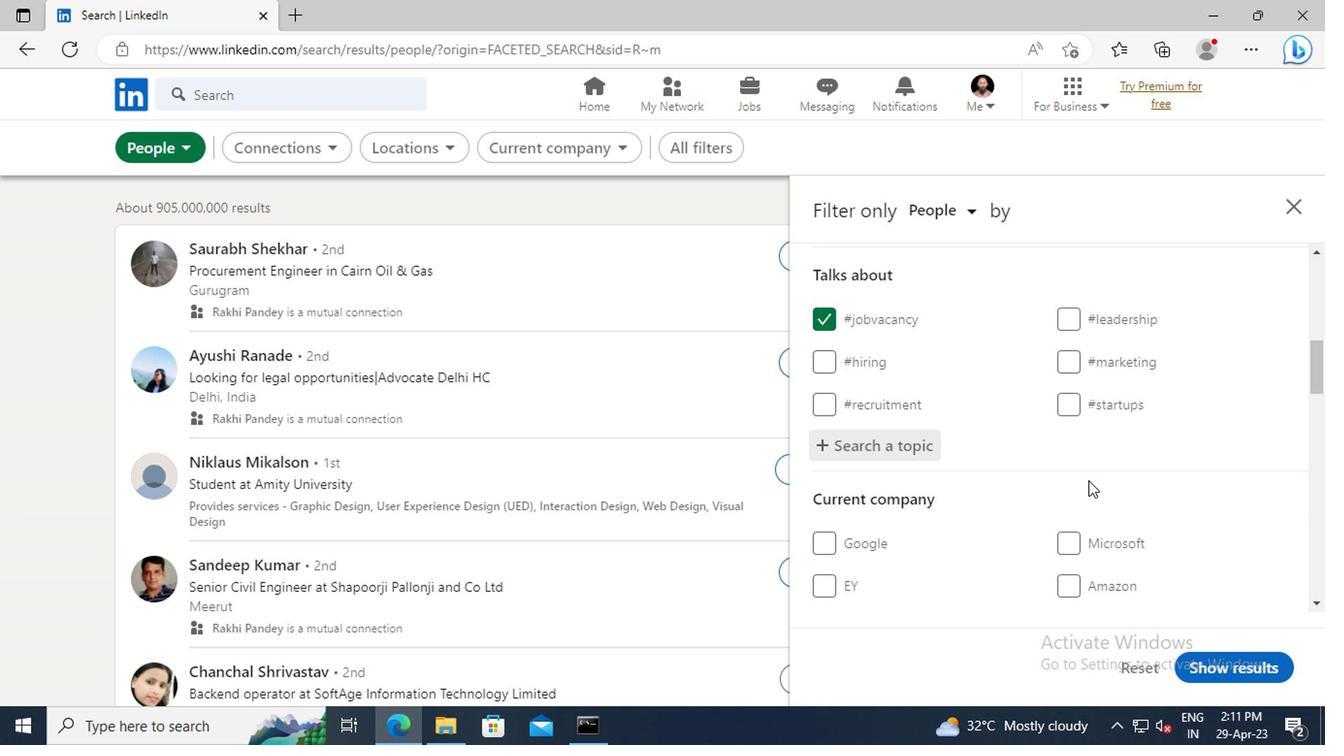 
Action: Mouse scrolled (1084, 479) with delta (0, 0)
Screenshot: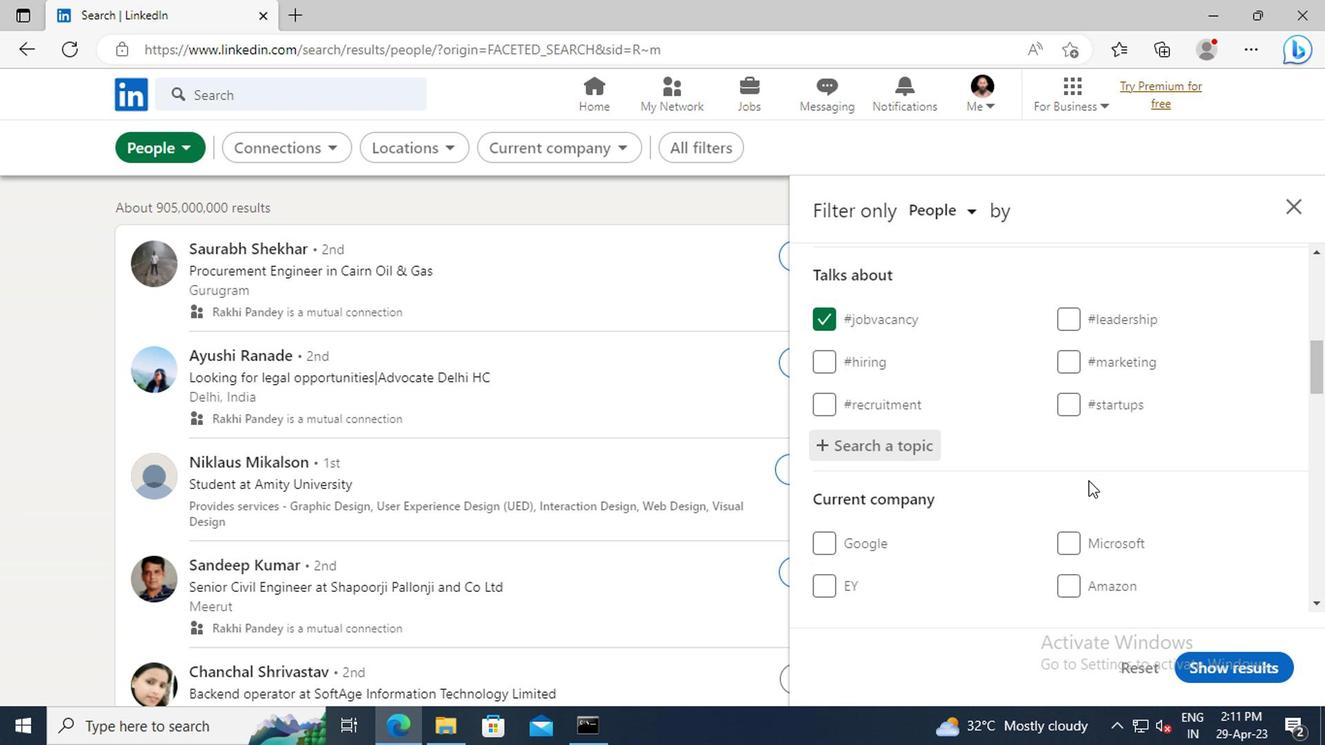 
Action: Mouse scrolled (1084, 479) with delta (0, 0)
Screenshot: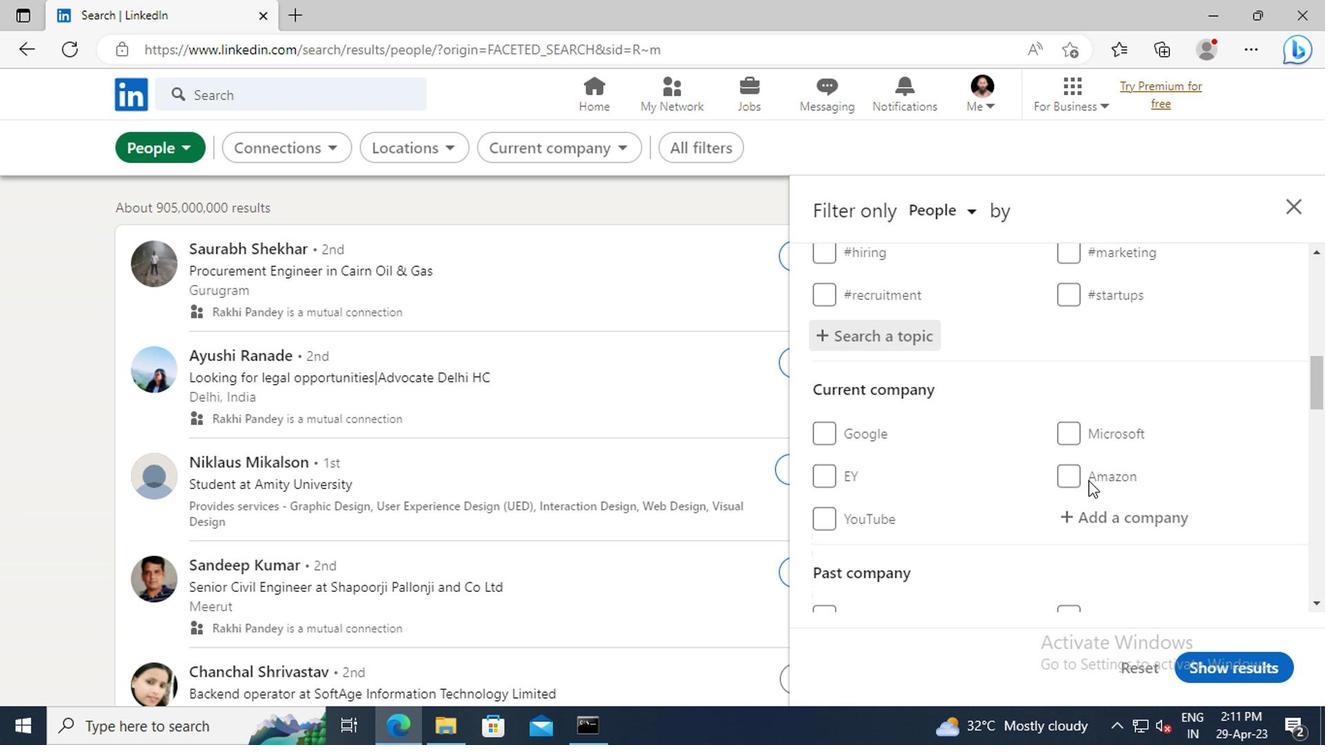 
Action: Mouse scrolled (1084, 479) with delta (0, 0)
Screenshot: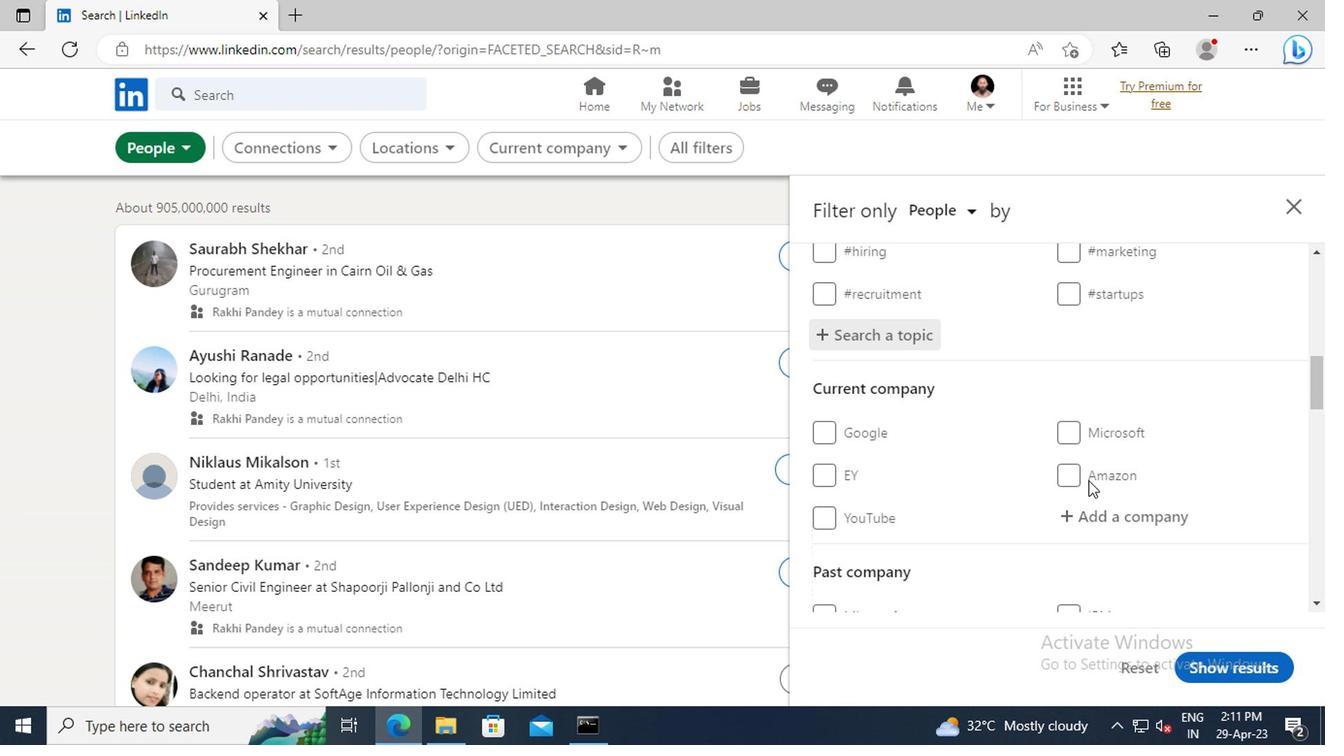 
Action: Mouse scrolled (1084, 479) with delta (0, 0)
Screenshot: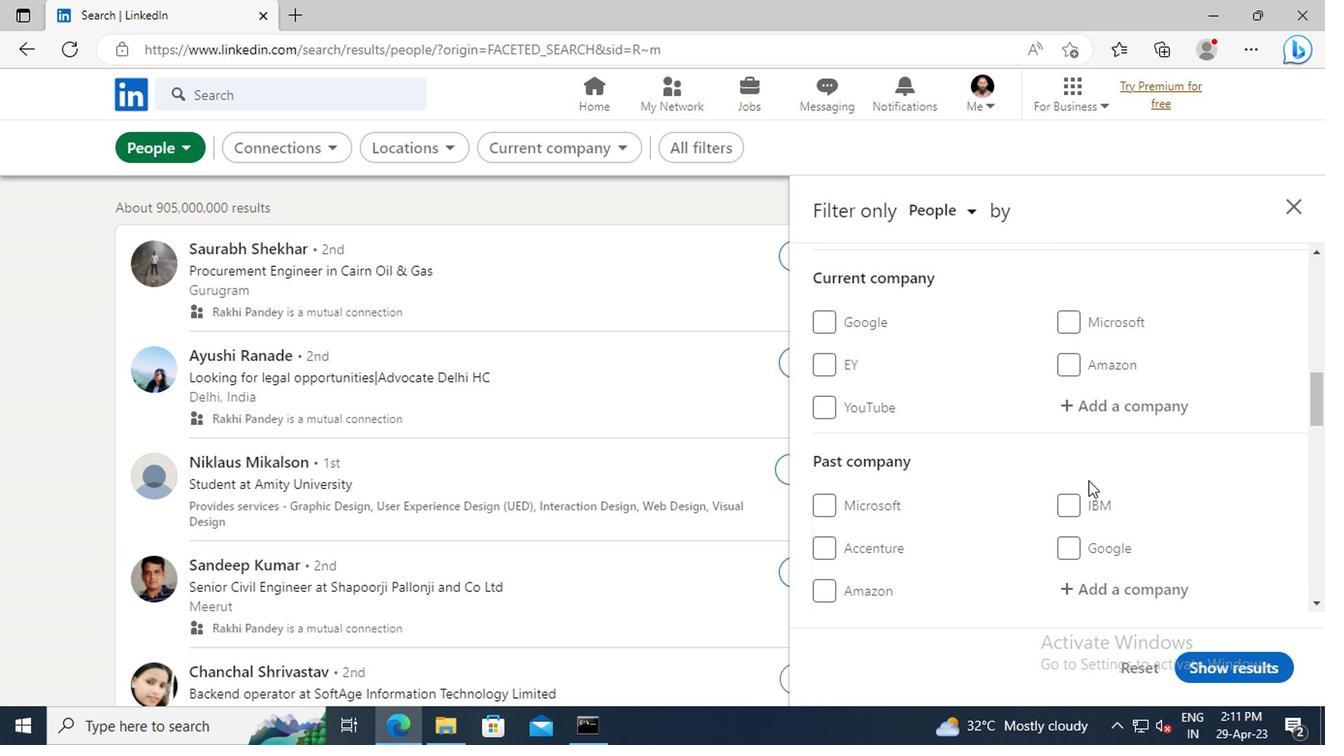 
Action: Mouse scrolled (1084, 479) with delta (0, 0)
Screenshot: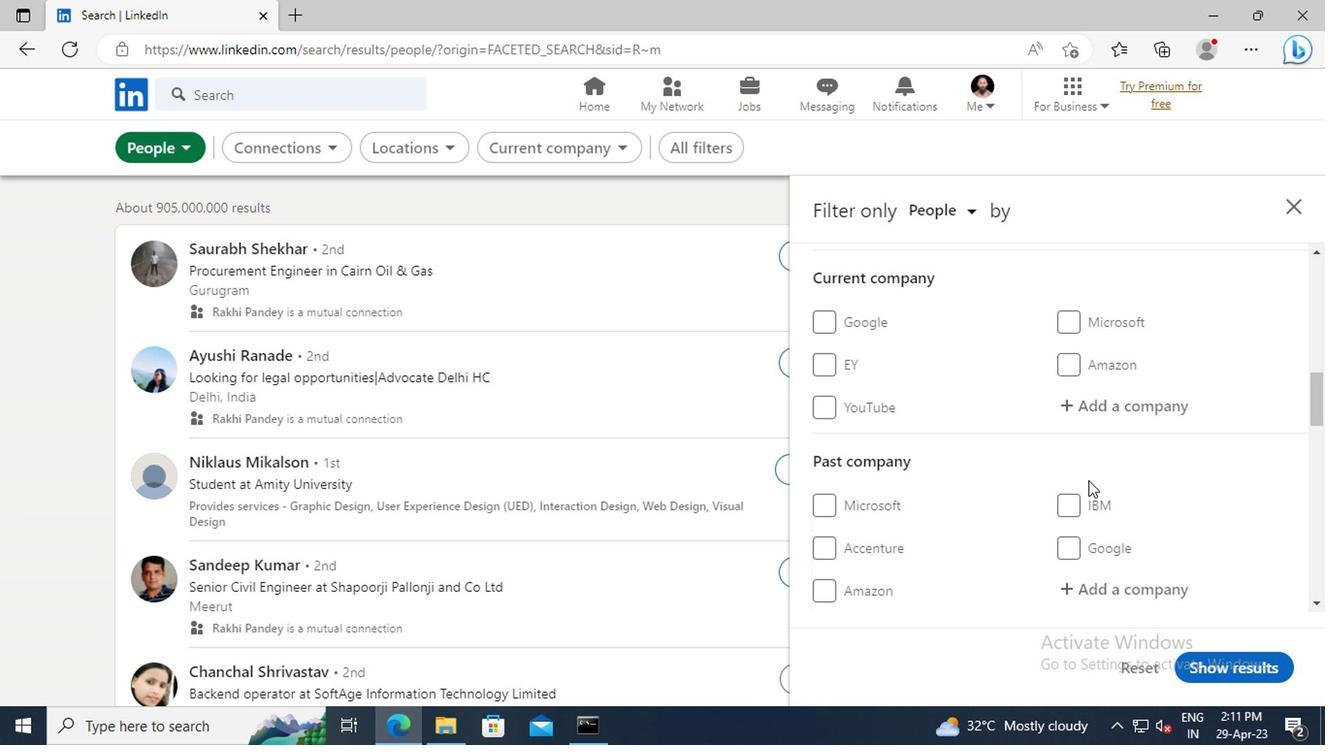 
Action: Mouse scrolled (1084, 479) with delta (0, 0)
Screenshot: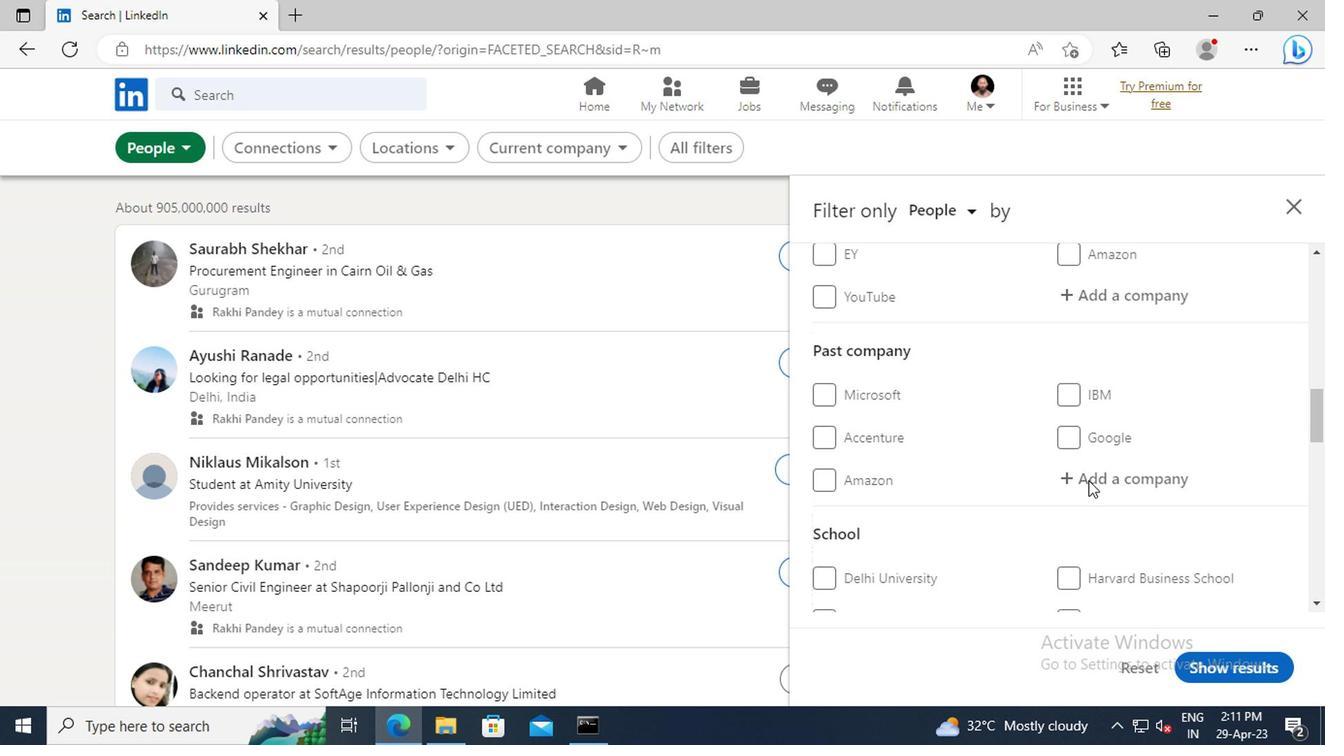 
Action: Mouse scrolled (1084, 479) with delta (0, 0)
Screenshot: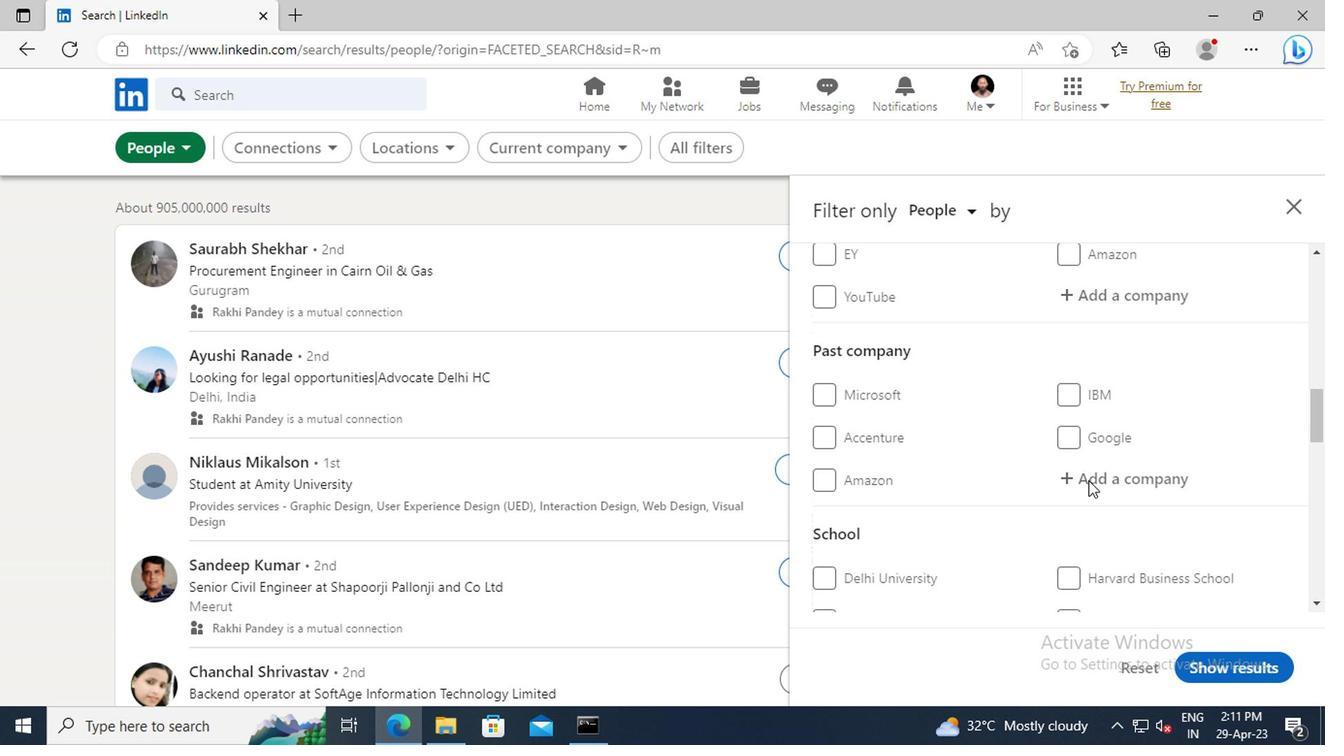 
Action: Mouse scrolled (1084, 479) with delta (0, 0)
Screenshot: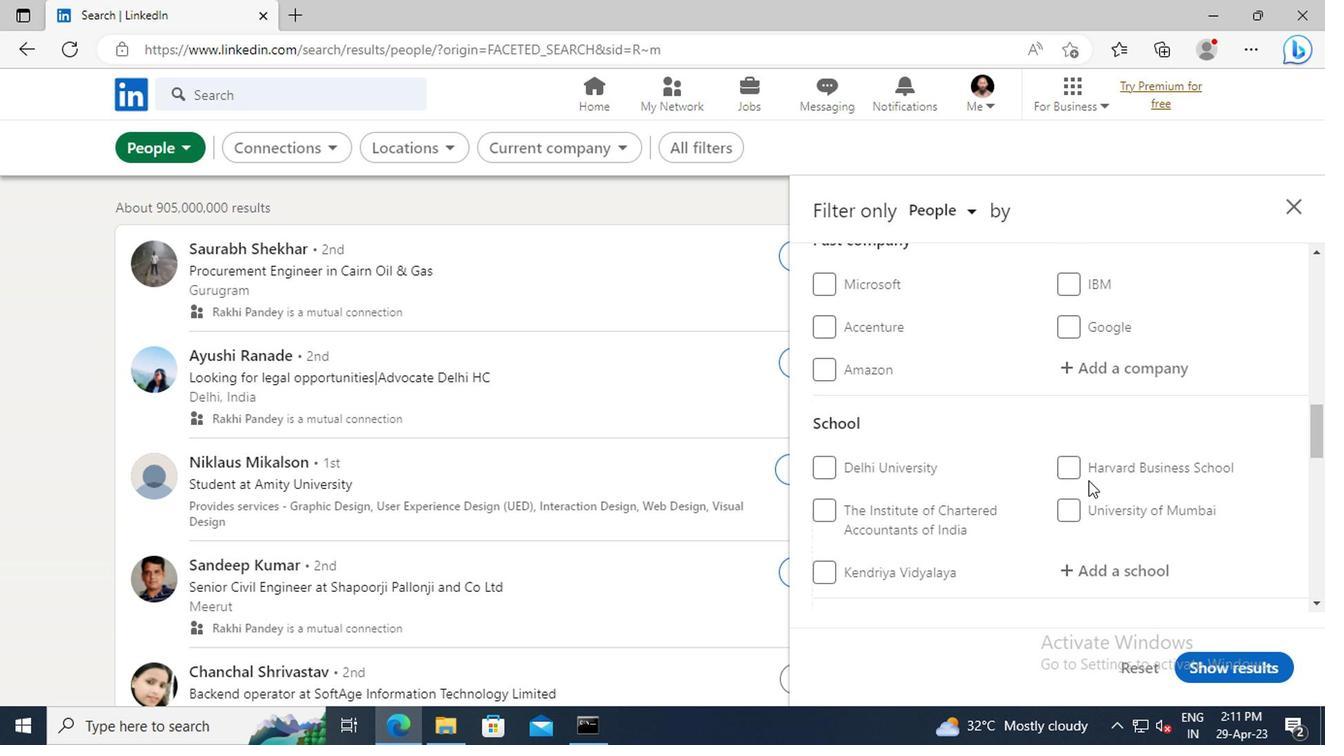 
Action: Mouse scrolled (1084, 479) with delta (0, 0)
Screenshot: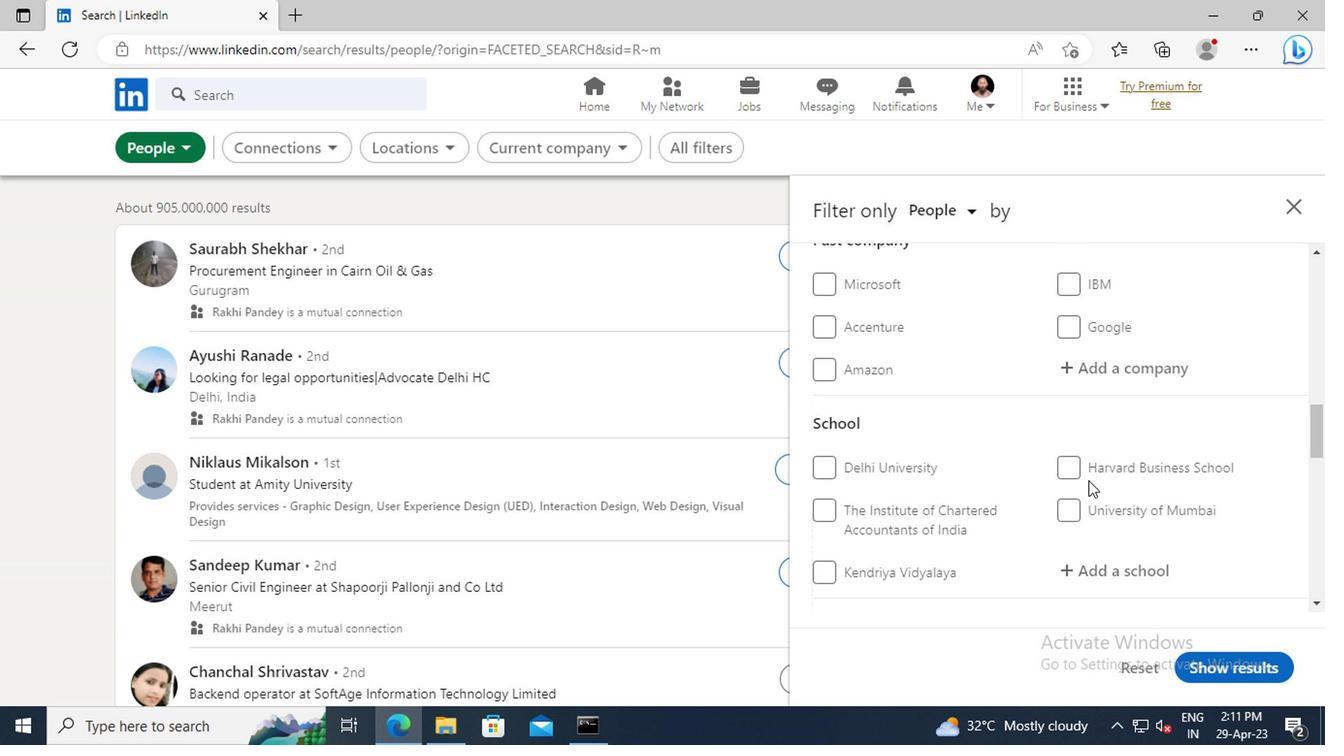 
Action: Mouse scrolled (1084, 479) with delta (0, 0)
Screenshot: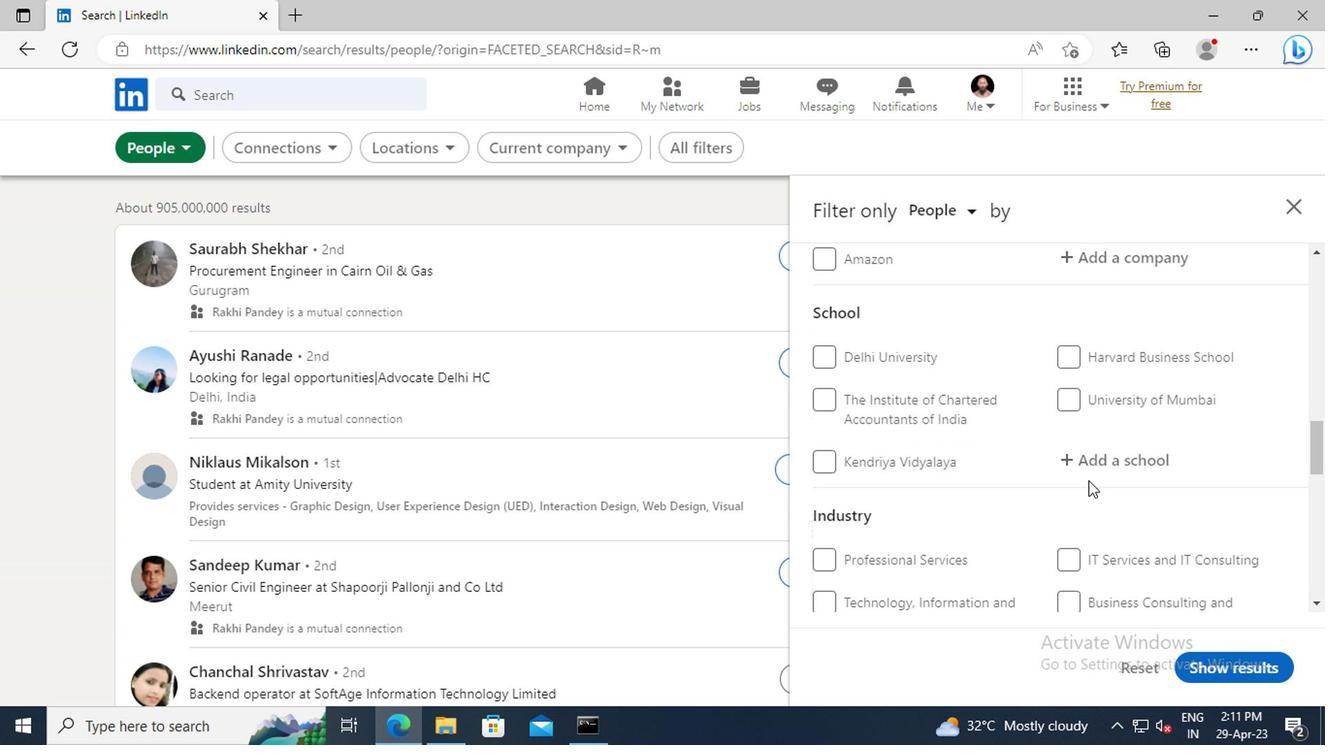 
Action: Mouse scrolled (1084, 479) with delta (0, 0)
Screenshot: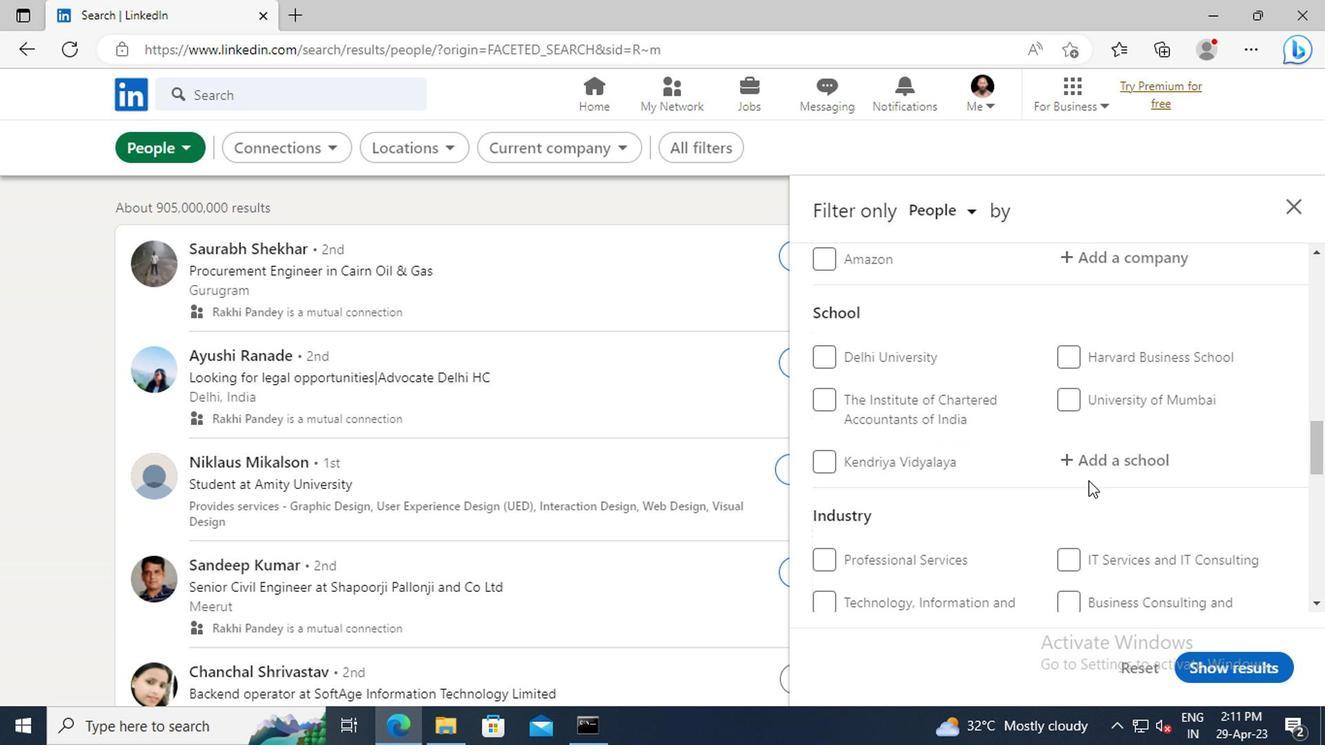 
Action: Mouse scrolled (1084, 479) with delta (0, 0)
Screenshot: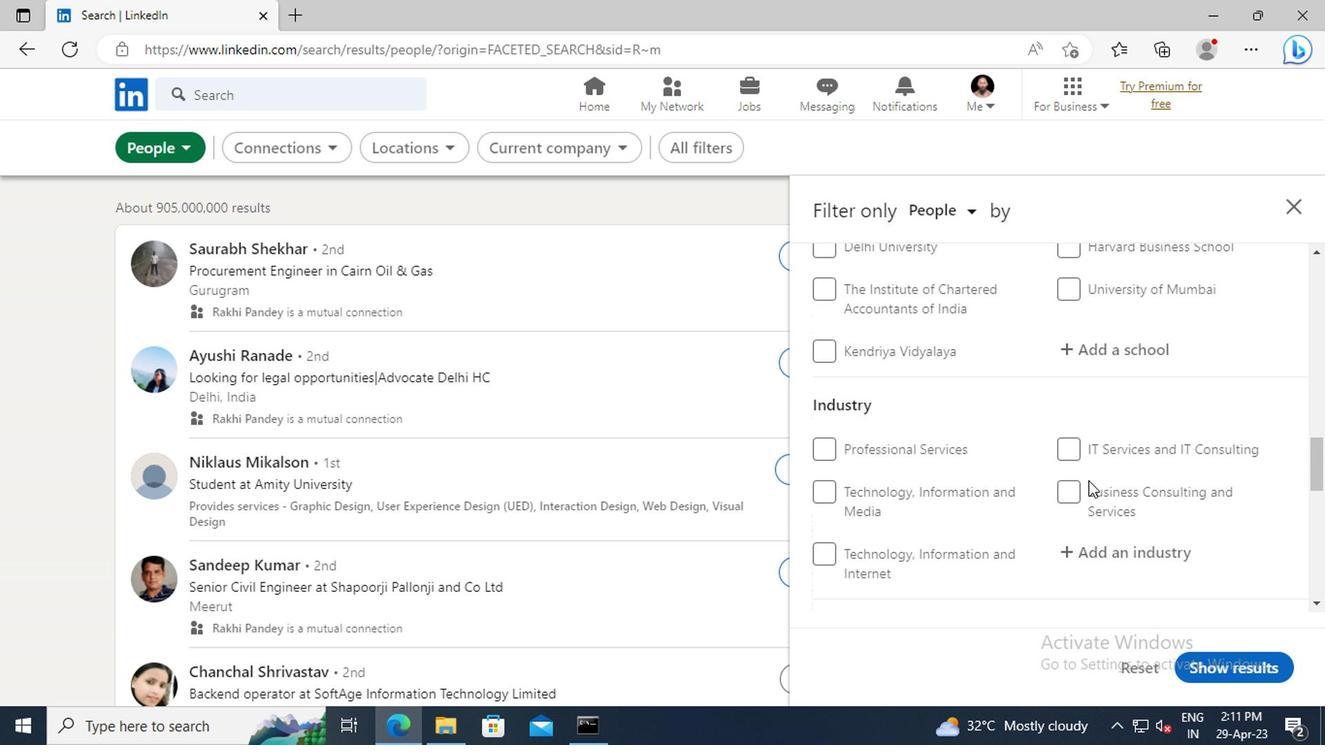 
Action: Mouse scrolled (1084, 479) with delta (0, 0)
Screenshot: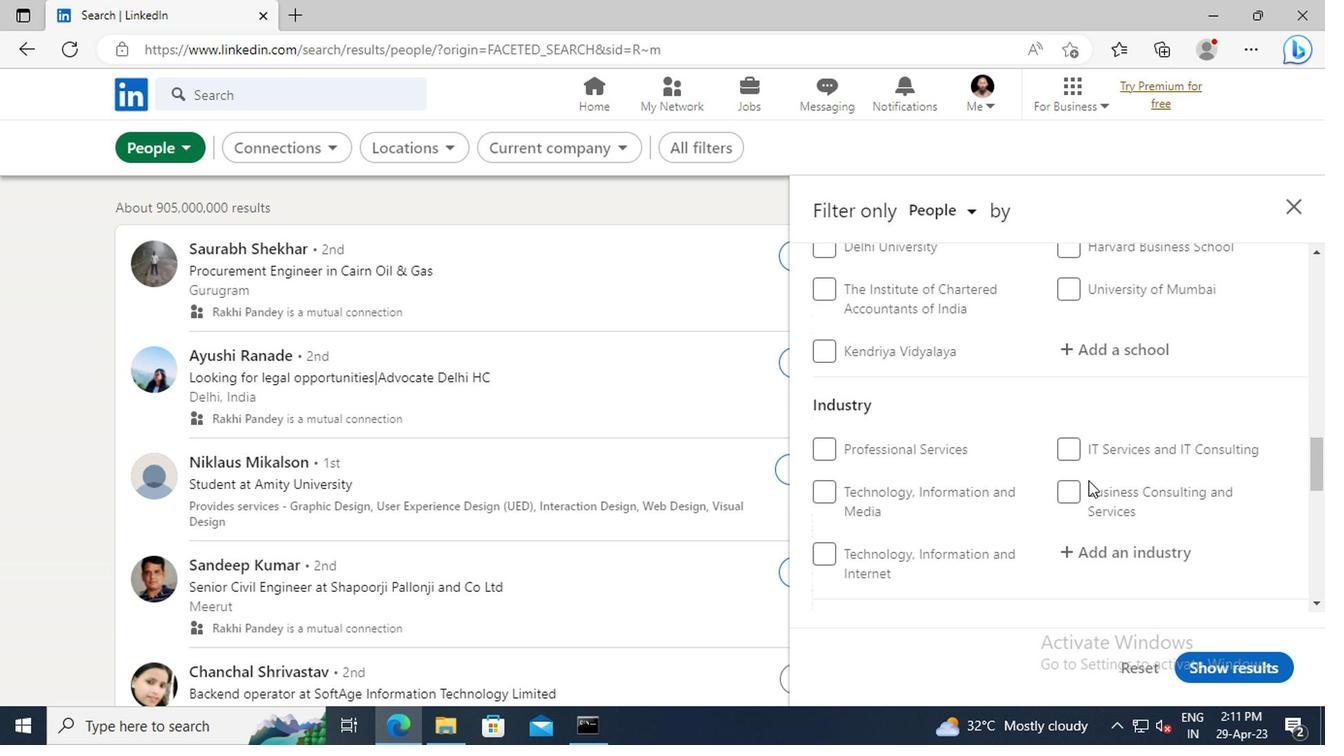 
Action: Mouse scrolled (1084, 479) with delta (0, 0)
Screenshot: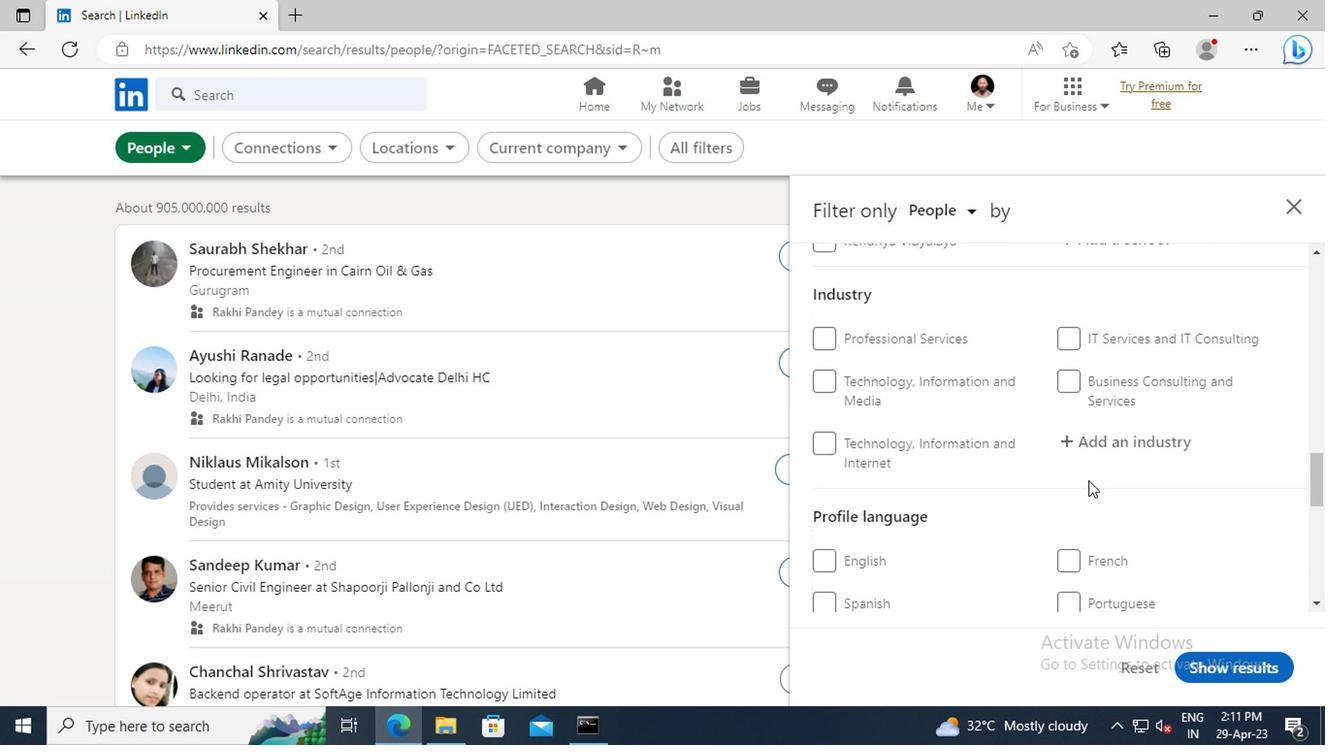 
Action: Mouse moved to (1070, 489)
Screenshot: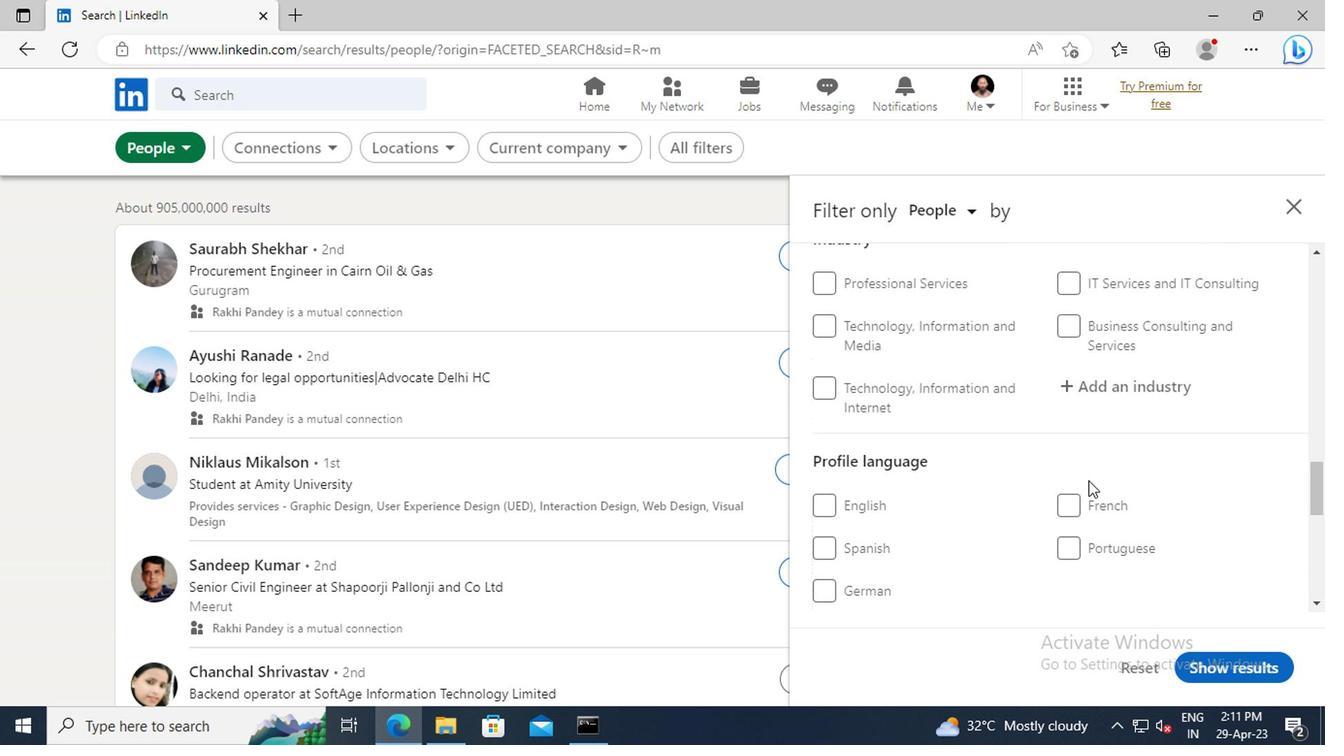 
Action: Mouse scrolled (1070, 488) with delta (0, 0)
Screenshot: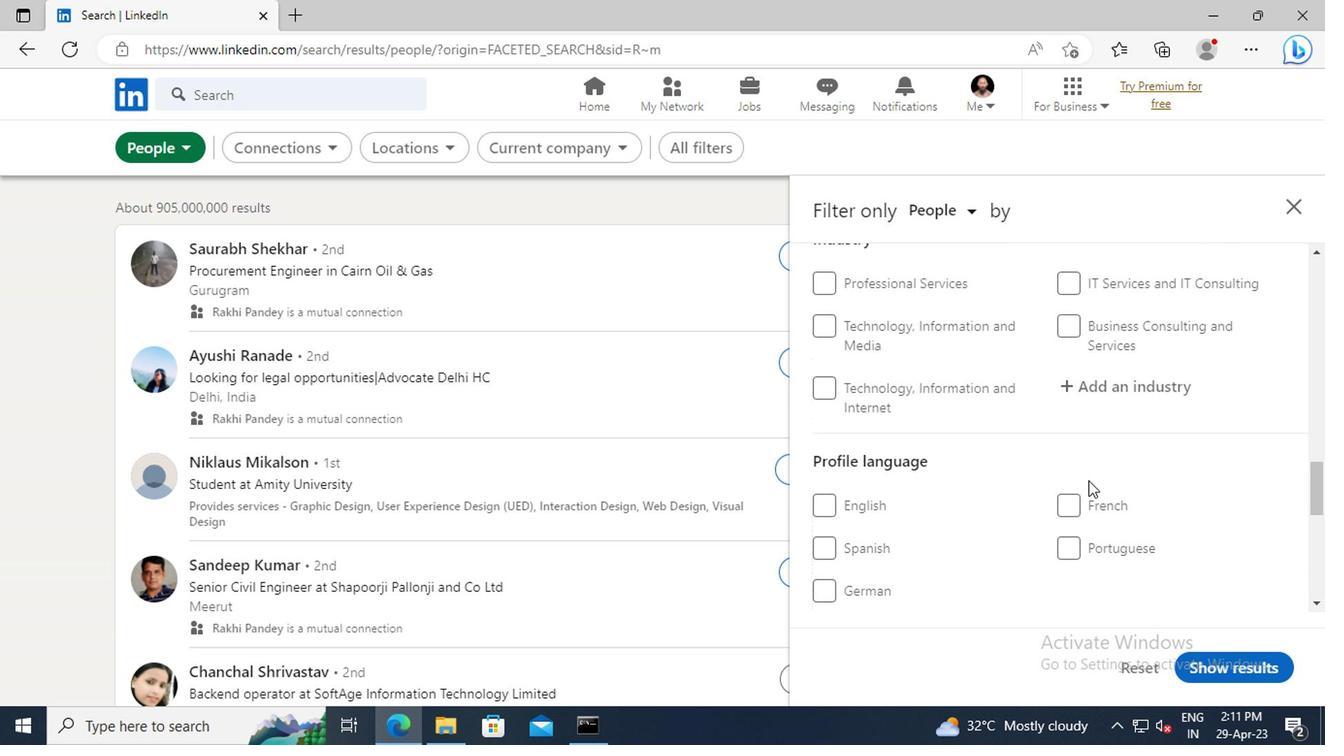
Action: Mouse moved to (829, 540)
Screenshot: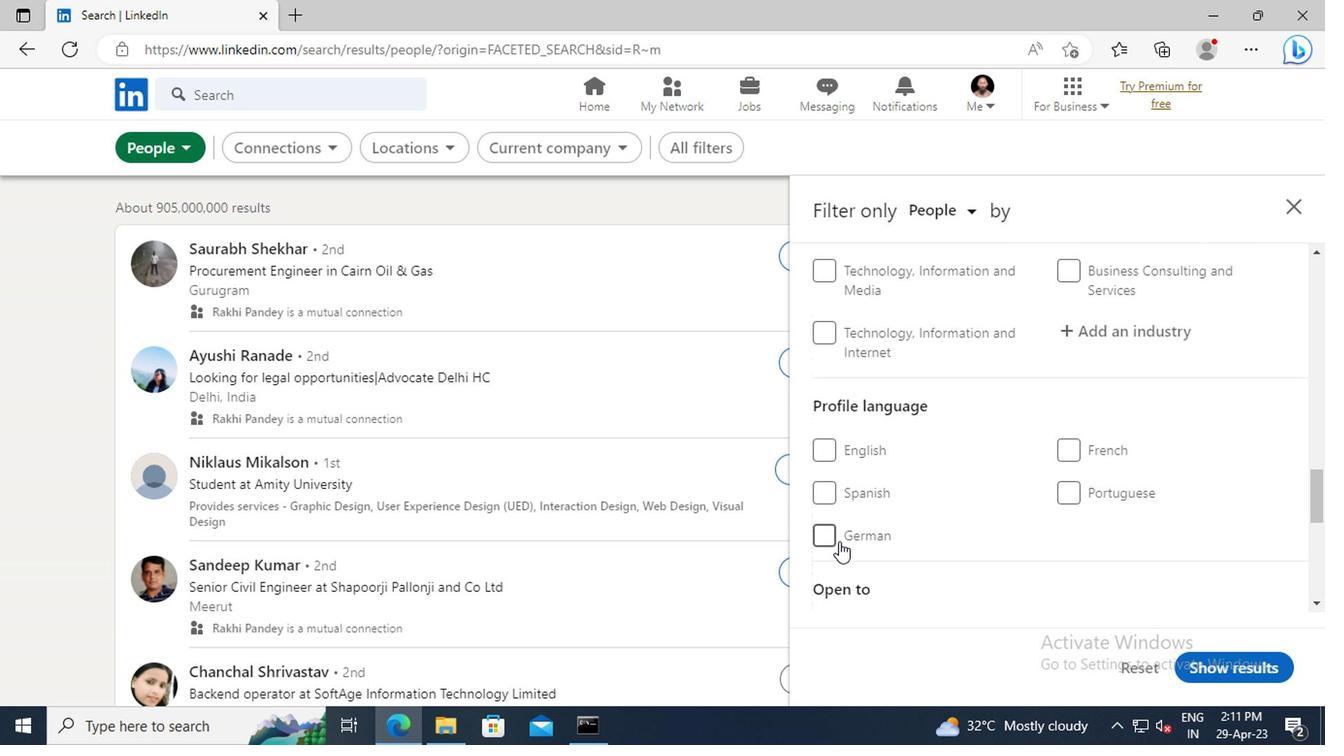 
Action: Mouse pressed left at (829, 540)
Screenshot: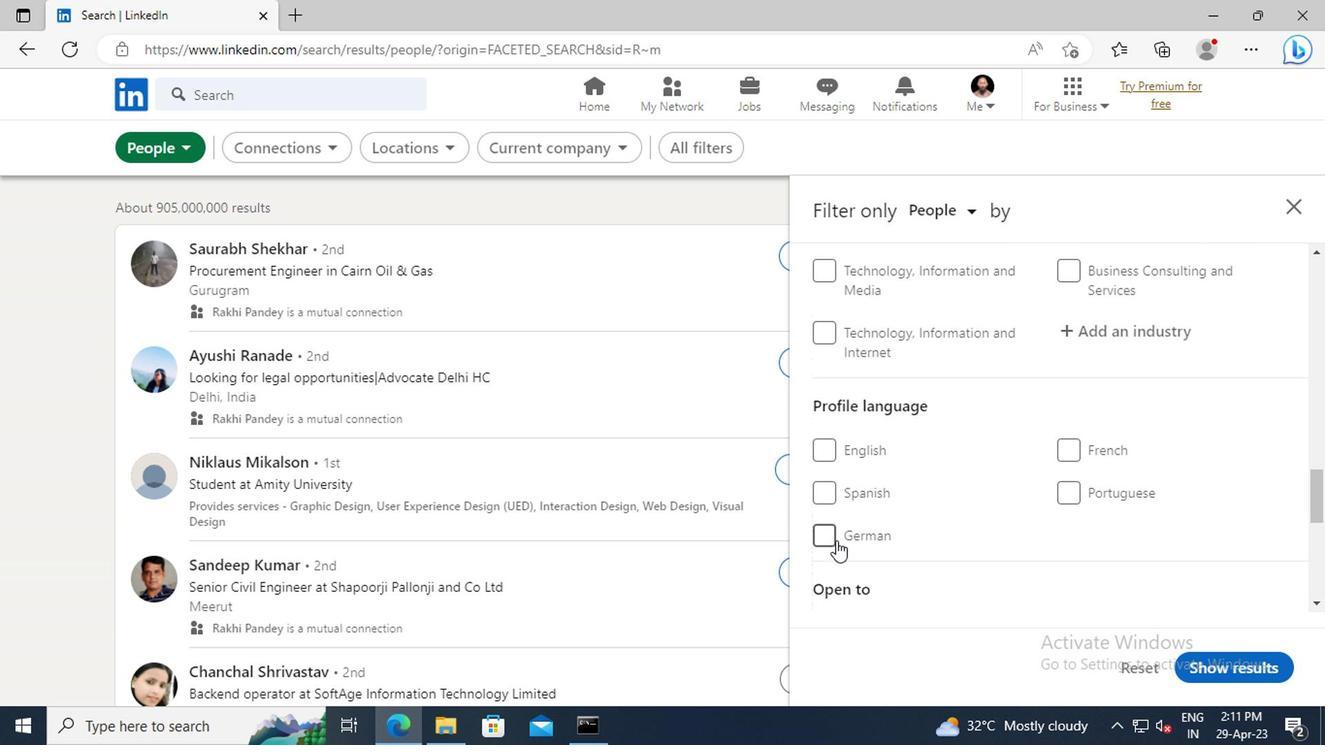 
Action: Mouse moved to (1053, 482)
Screenshot: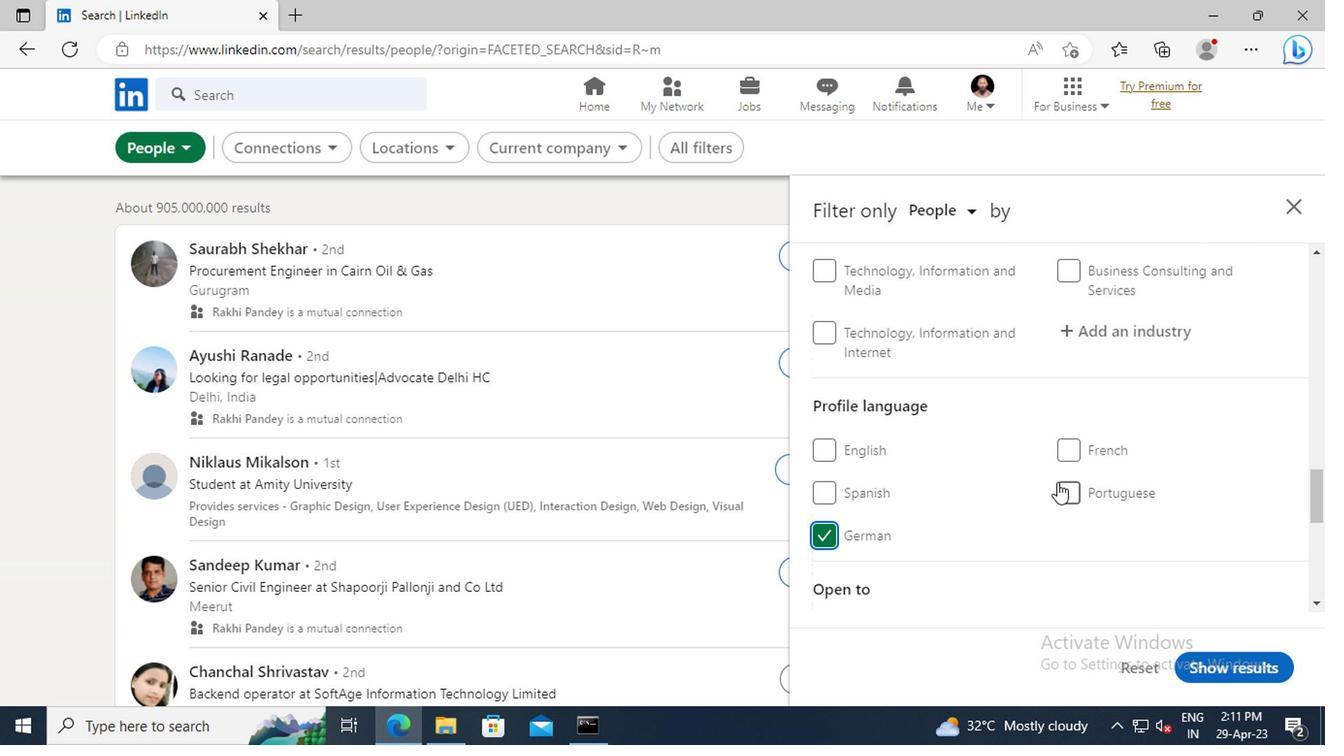 
Action: Mouse scrolled (1053, 484) with delta (0, 1)
Screenshot: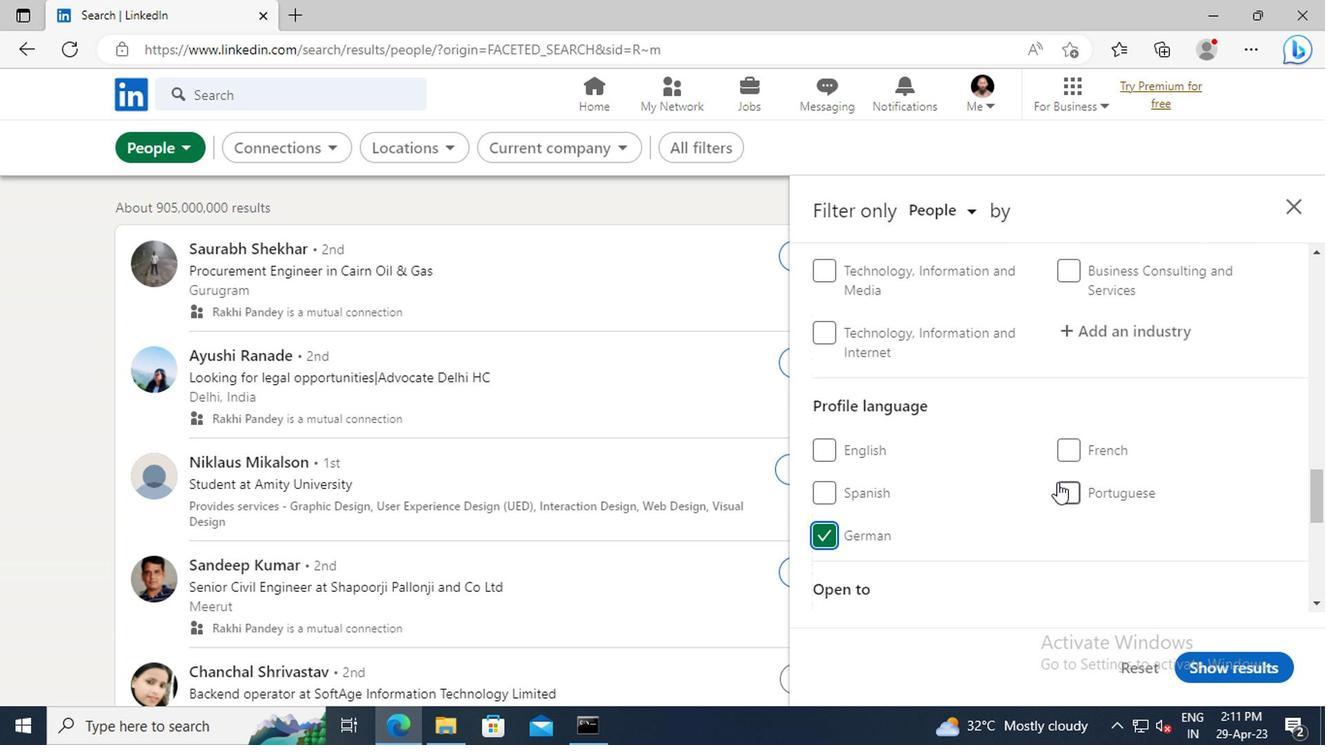 
Action: Mouse scrolled (1053, 484) with delta (0, 1)
Screenshot: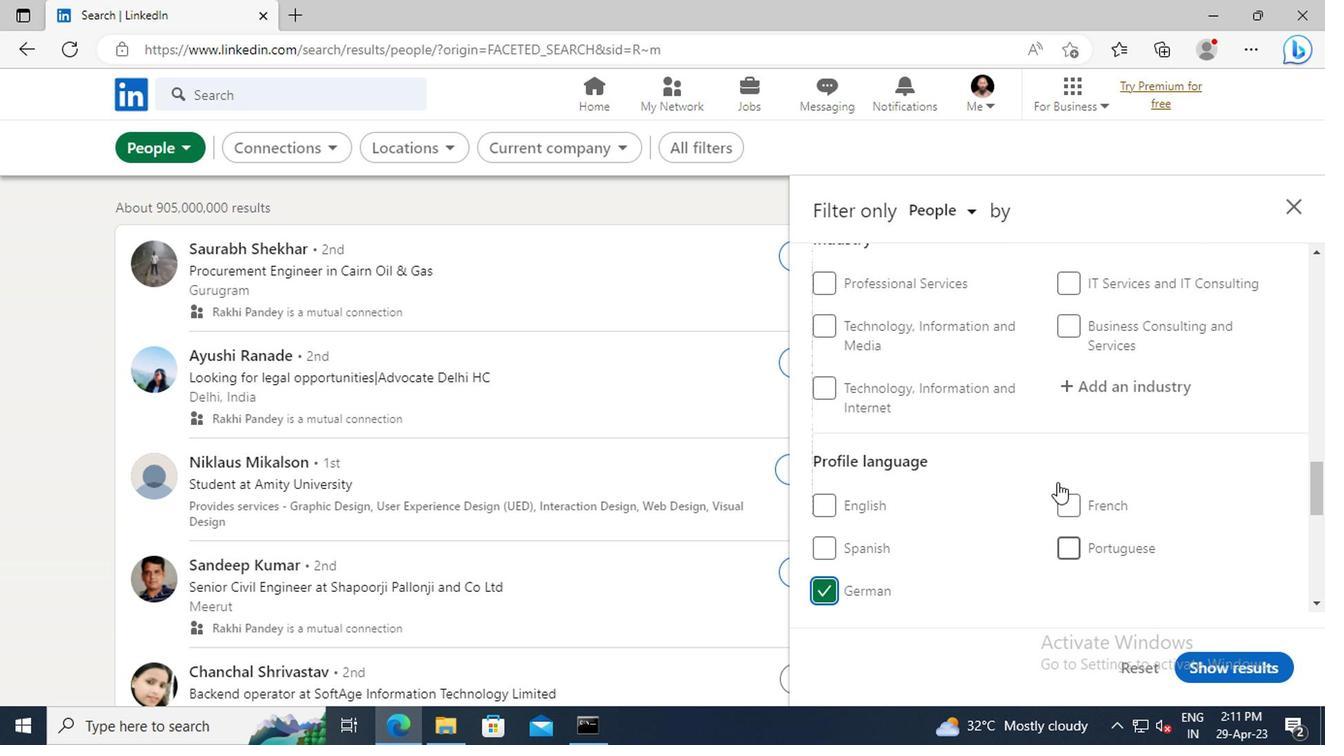 
Action: Mouse scrolled (1053, 484) with delta (0, 1)
Screenshot: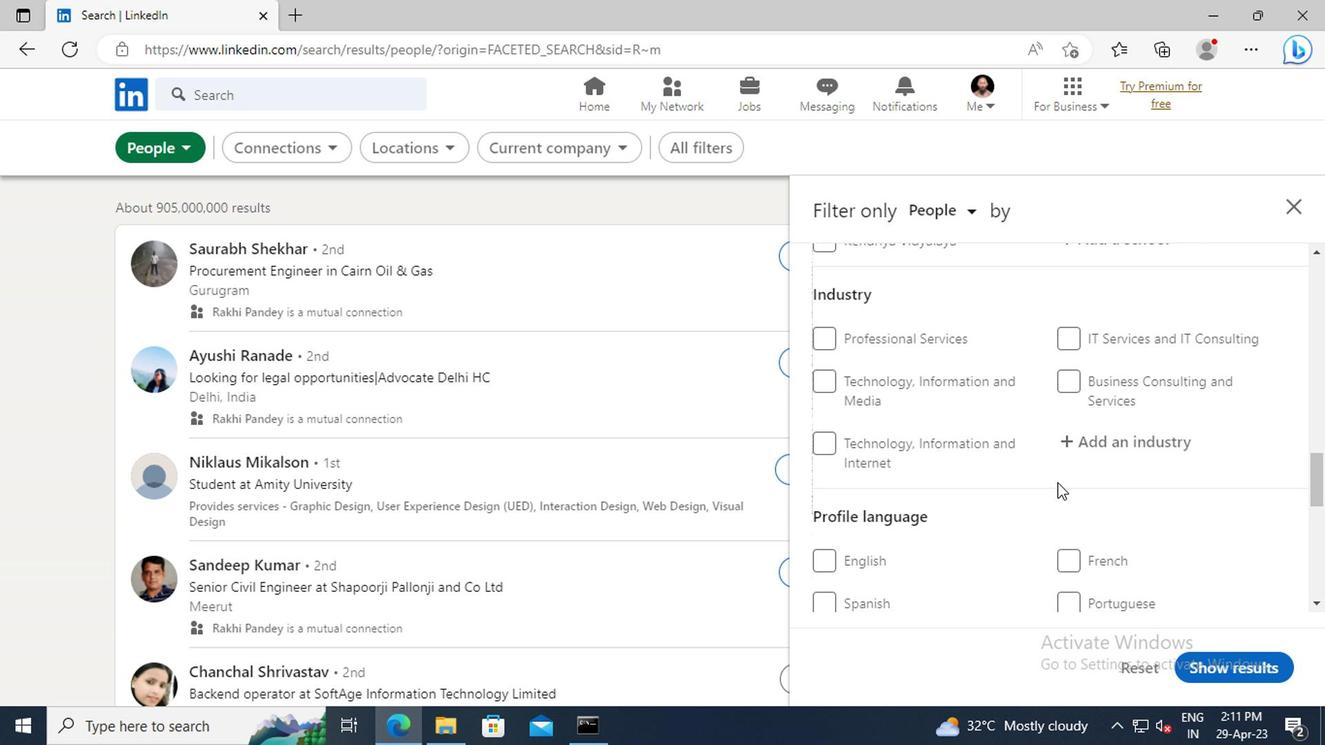 
Action: Mouse scrolled (1053, 484) with delta (0, 1)
Screenshot: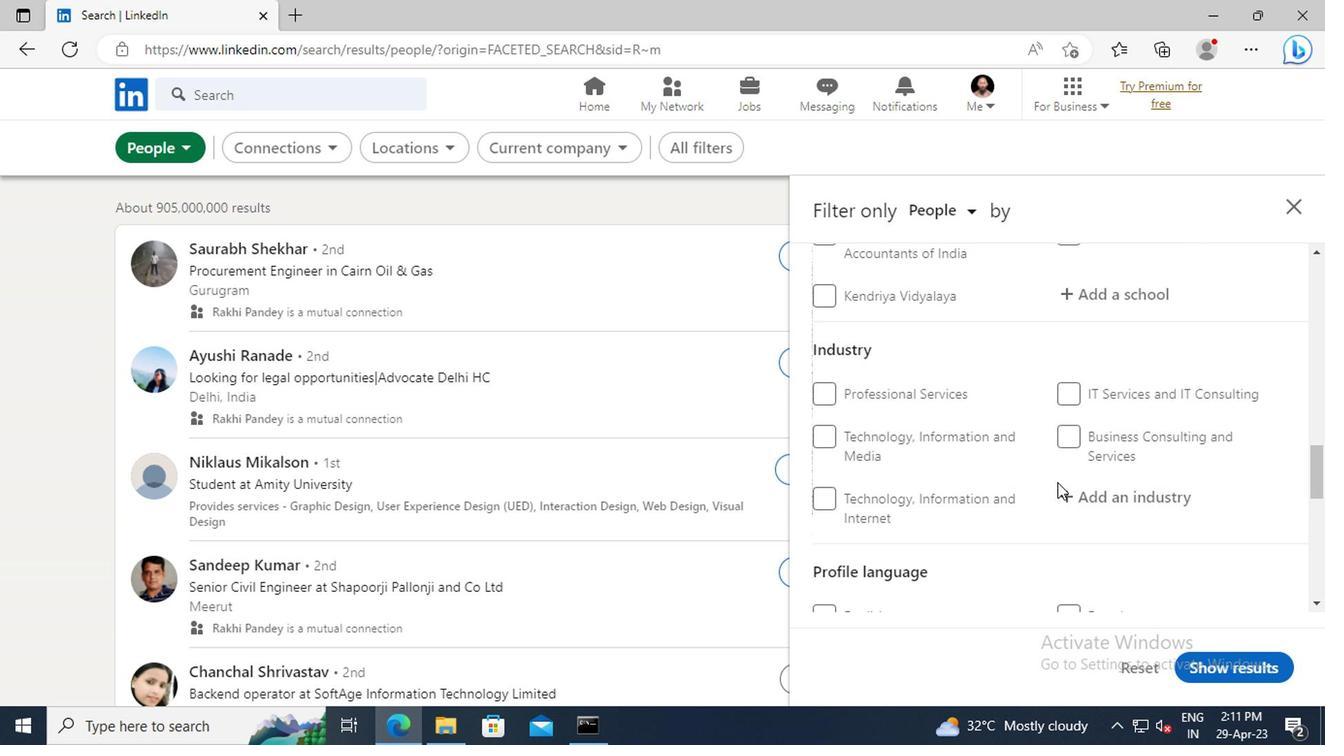 
Action: Mouse scrolled (1053, 484) with delta (0, 1)
Screenshot: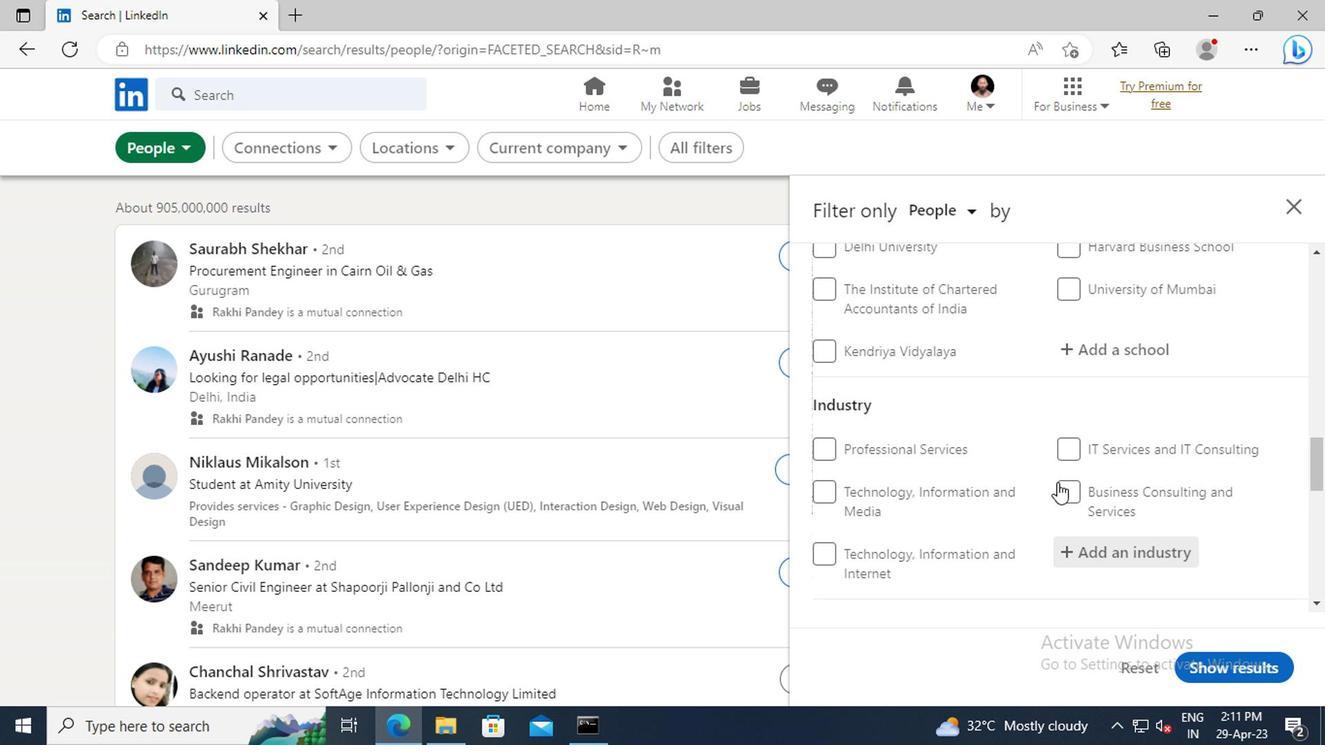 
Action: Mouse scrolled (1053, 484) with delta (0, 1)
Screenshot: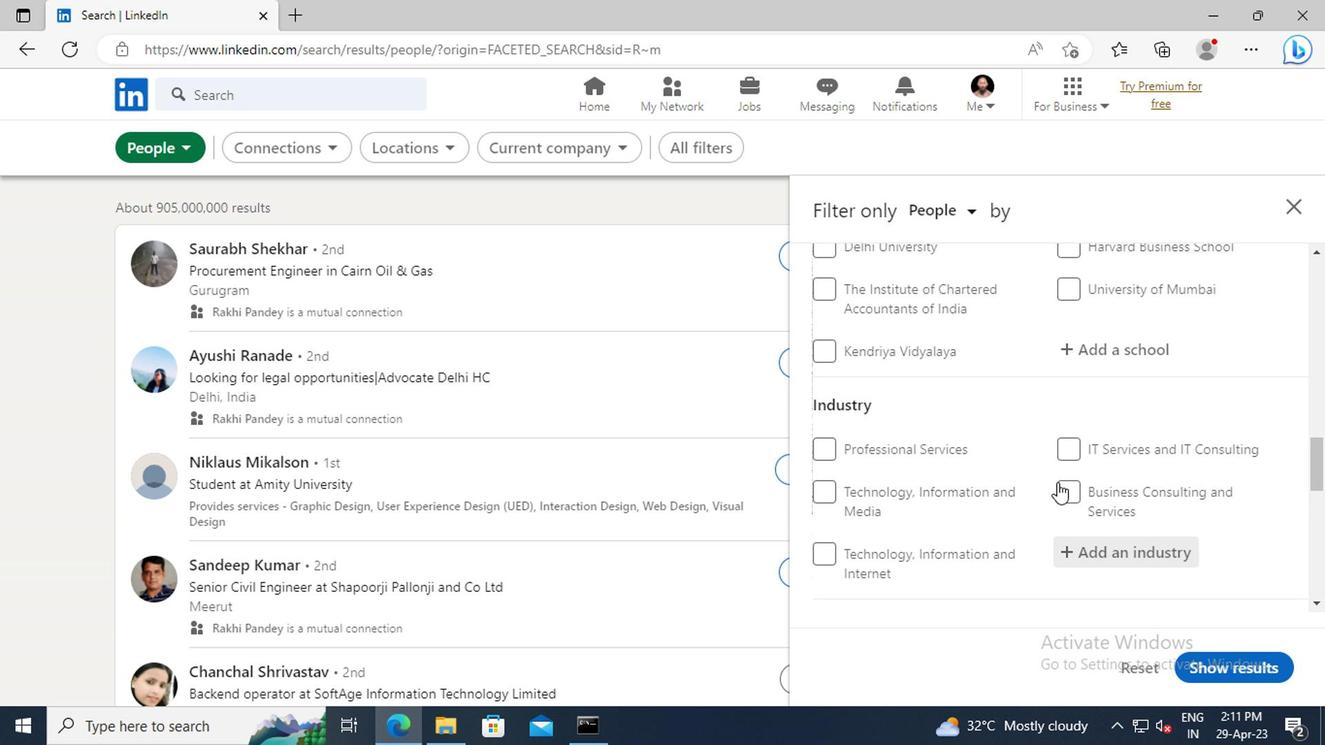 
Action: Mouse scrolled (1053, 484) with delta (0, 1)
Screenshot: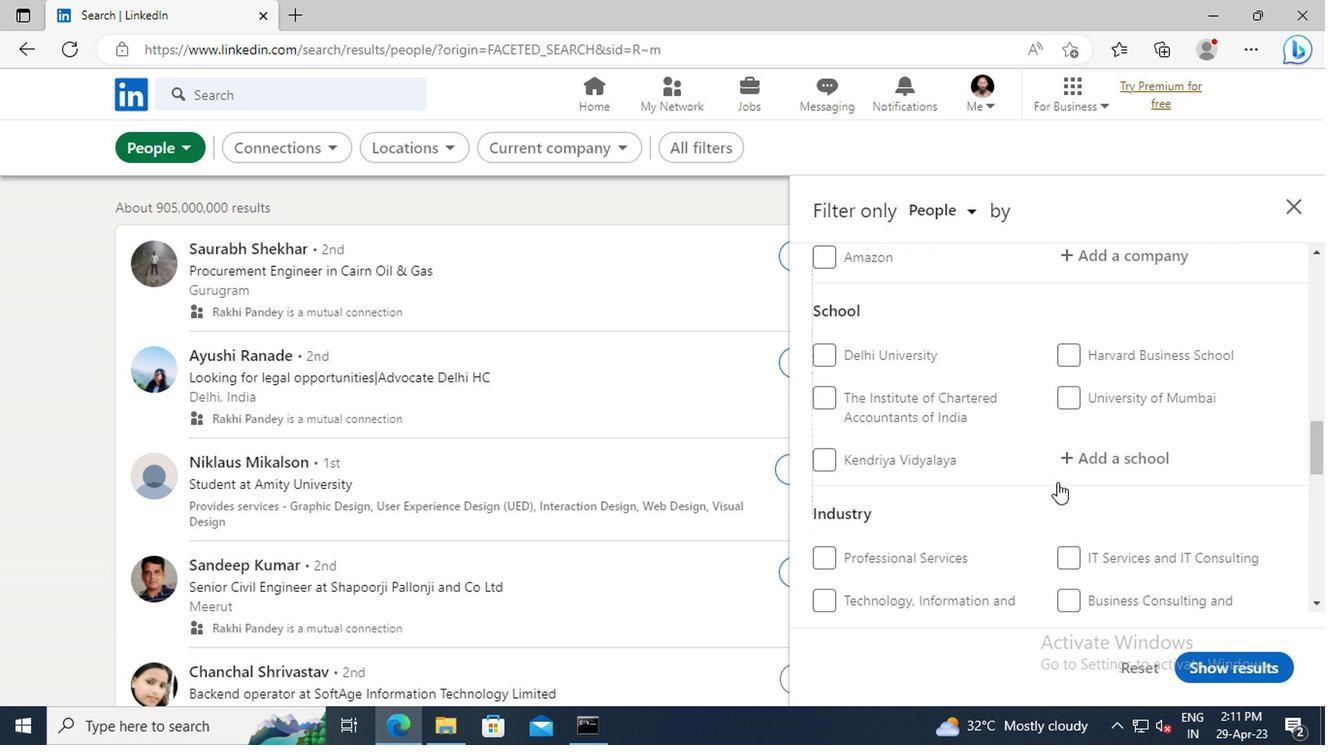 
Action: Mouse scrolled (1053, 484) with delta (0, 1)
Screenshot: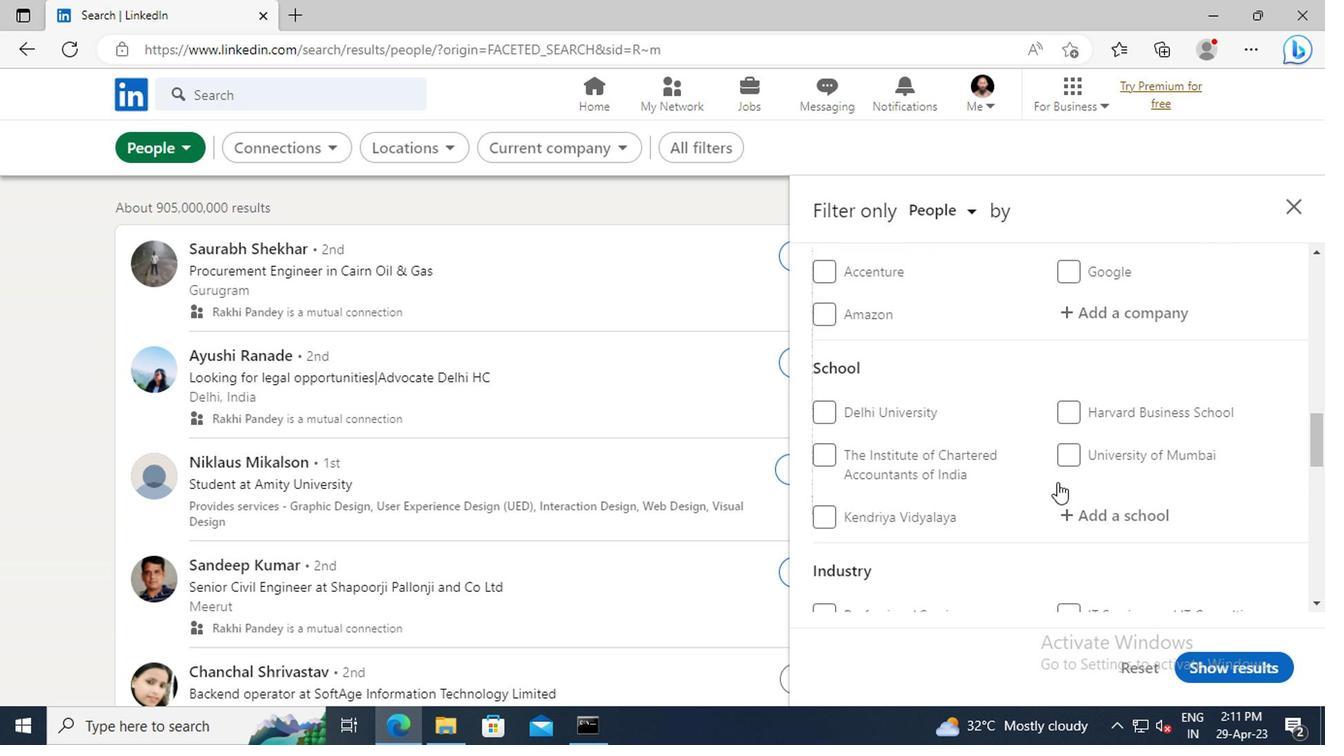 
Action: Mouse scrolled (1053, 484) with delta (0, 1)
Screenshot: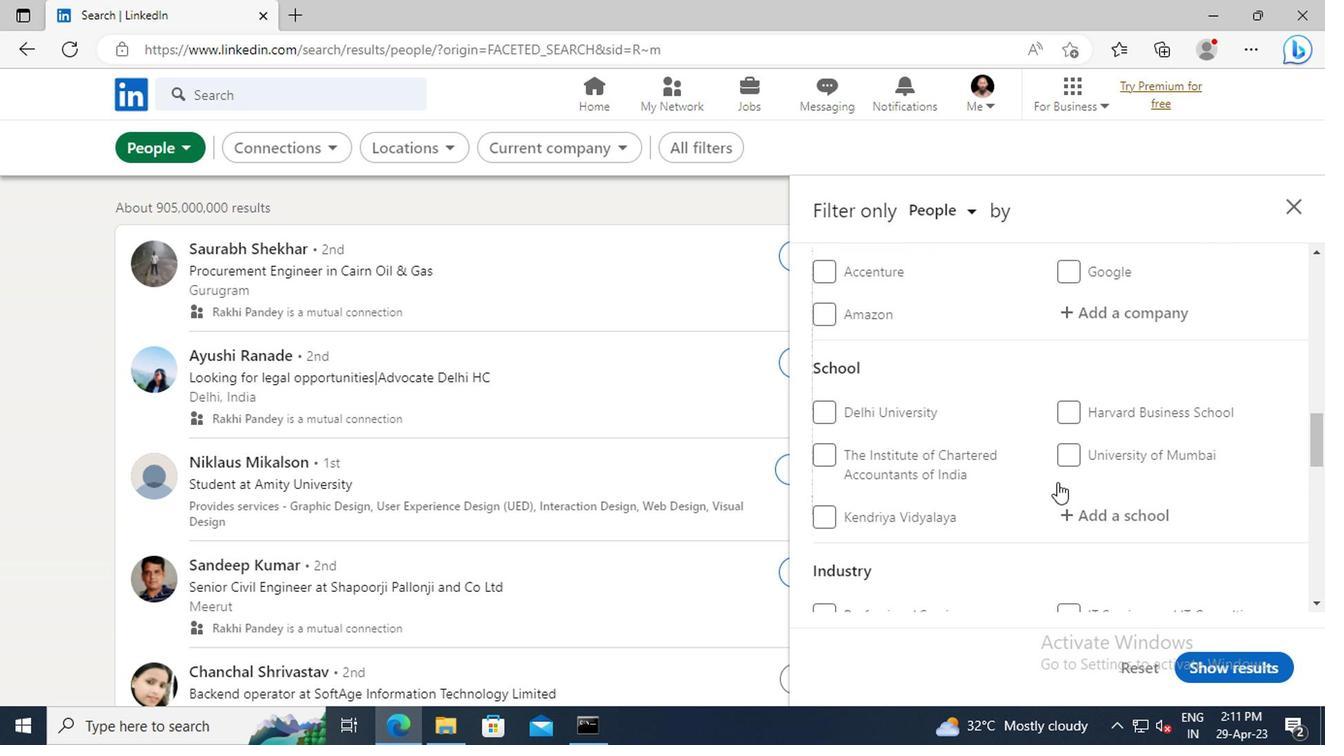 
Action: Mouse scrolled (1053, 484) with delta (0, 1)
Screenshot: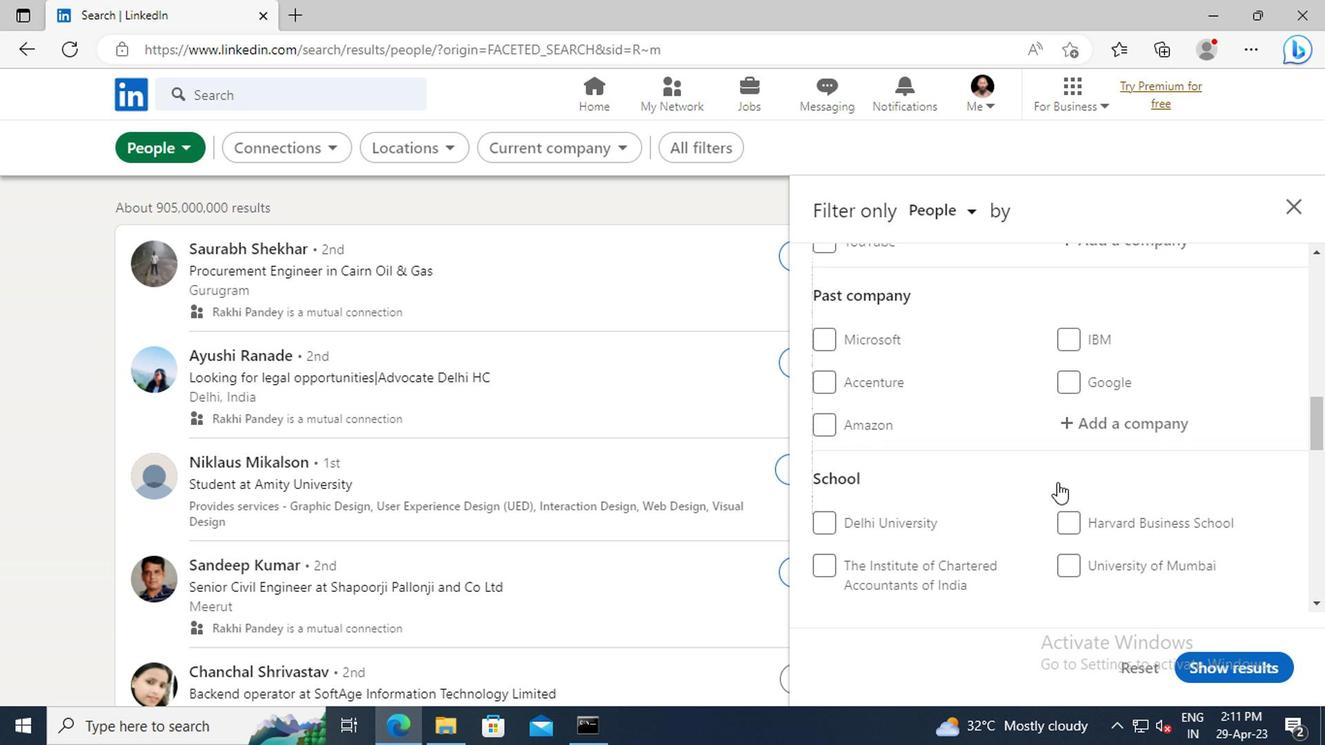 
Action: Mouse scrolled (1053, 484) with delta (0, 1)
Screenshot: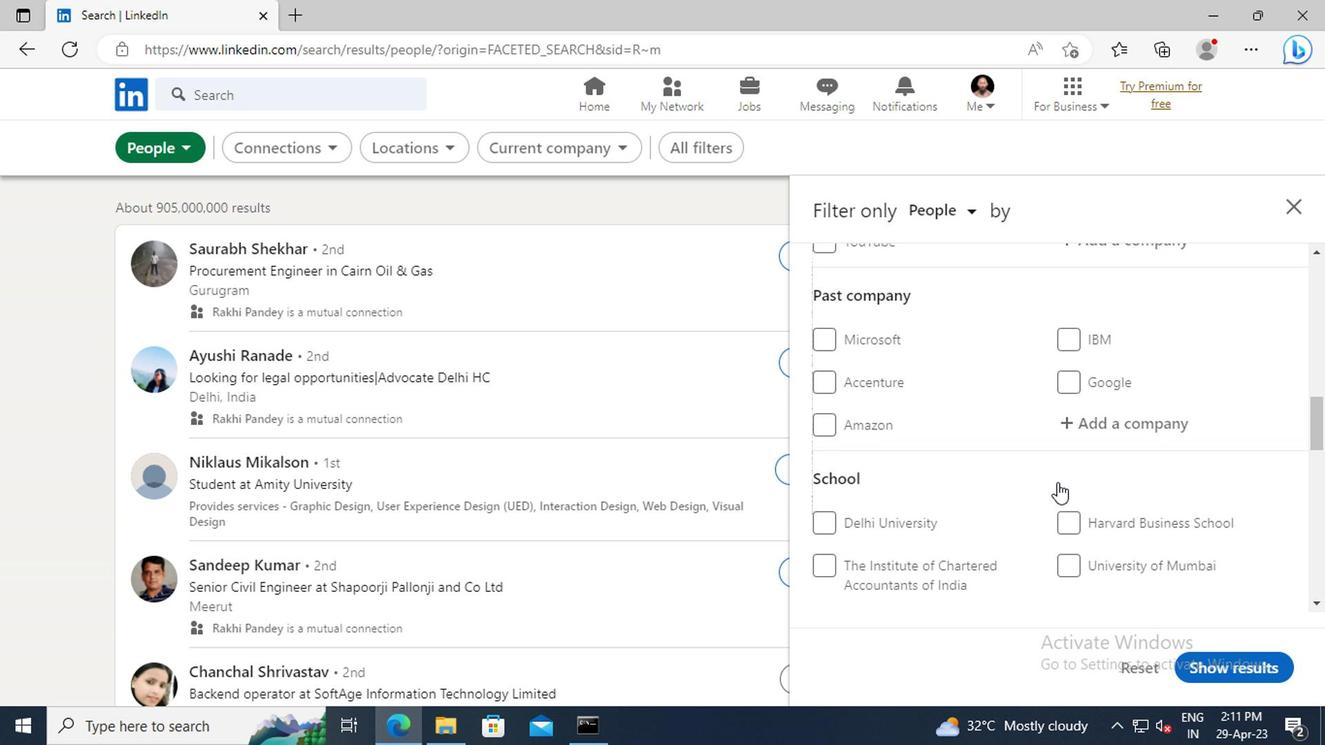 
Action: Mouse scrolled (1053, 484) with delta (0, 1)
Screenshot: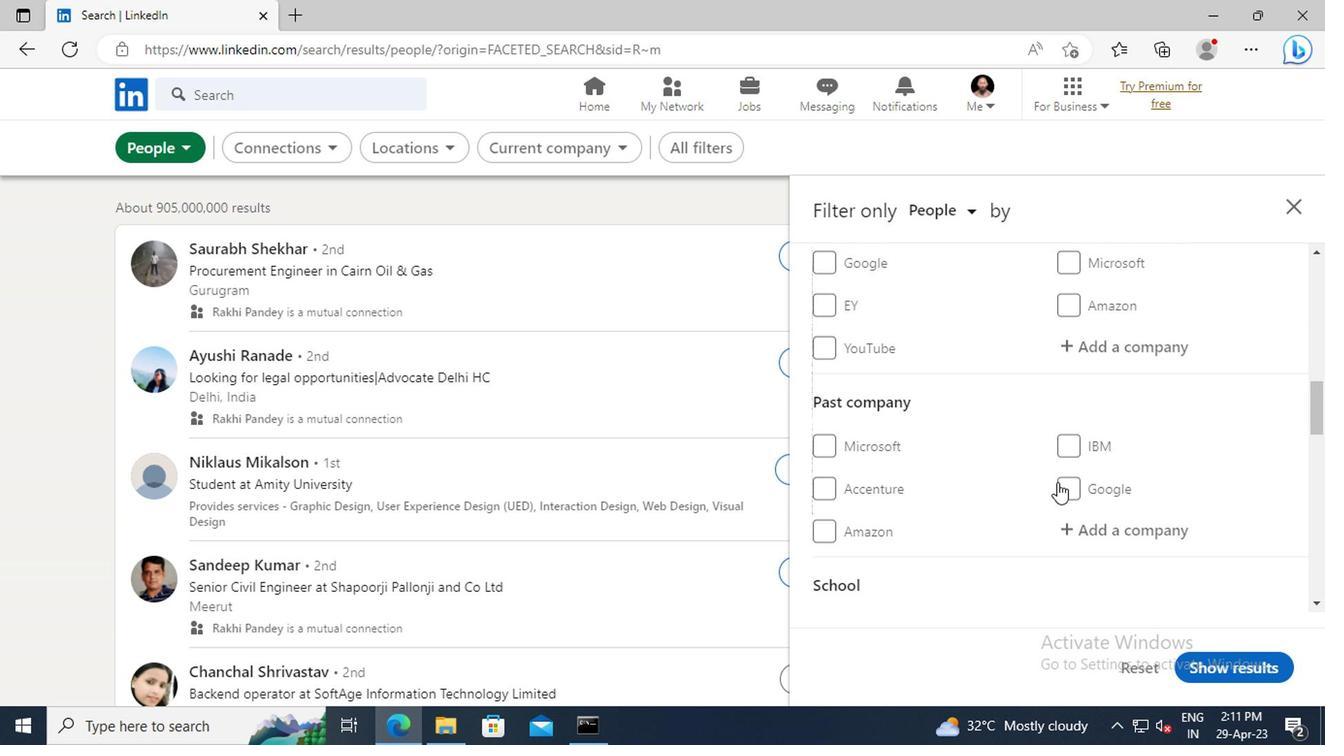 
Action: Mouse moved to (1081, 408)
Screenshot: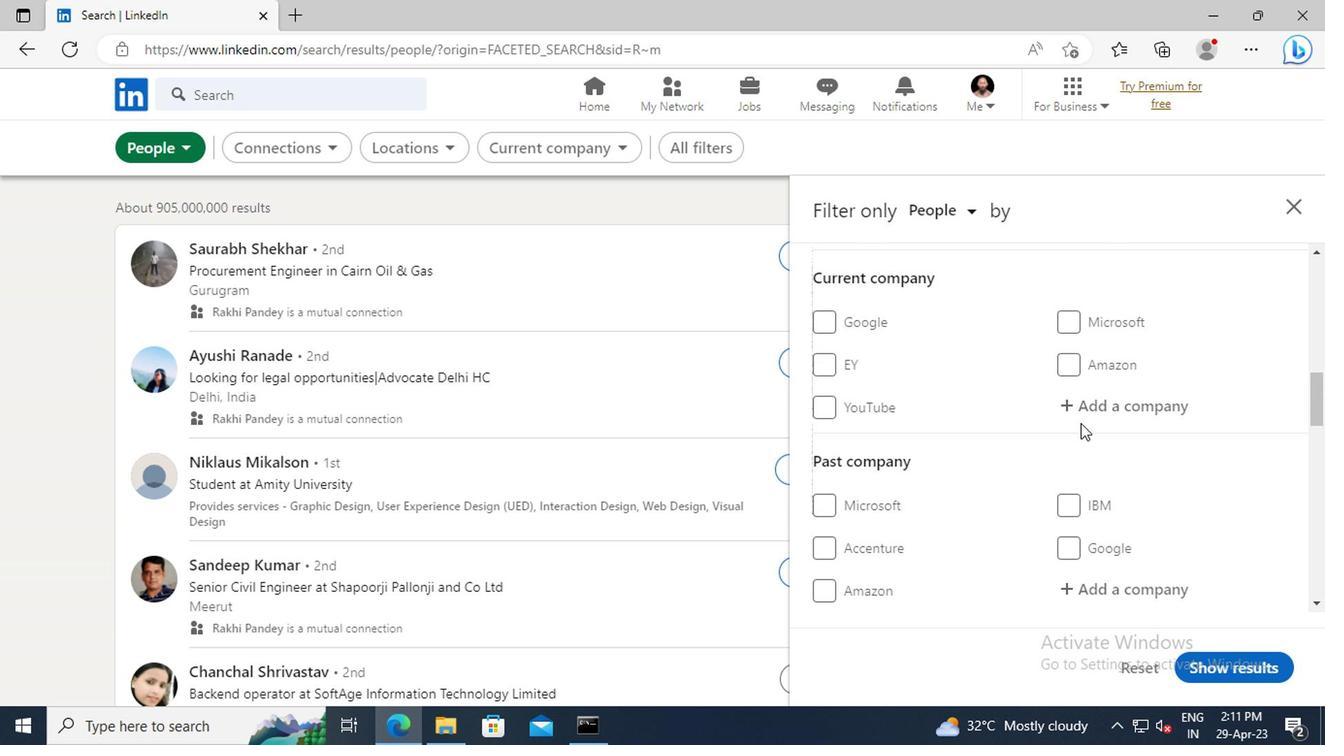 
Action: Mouse pressed left at (1081, 408)
Screenshot: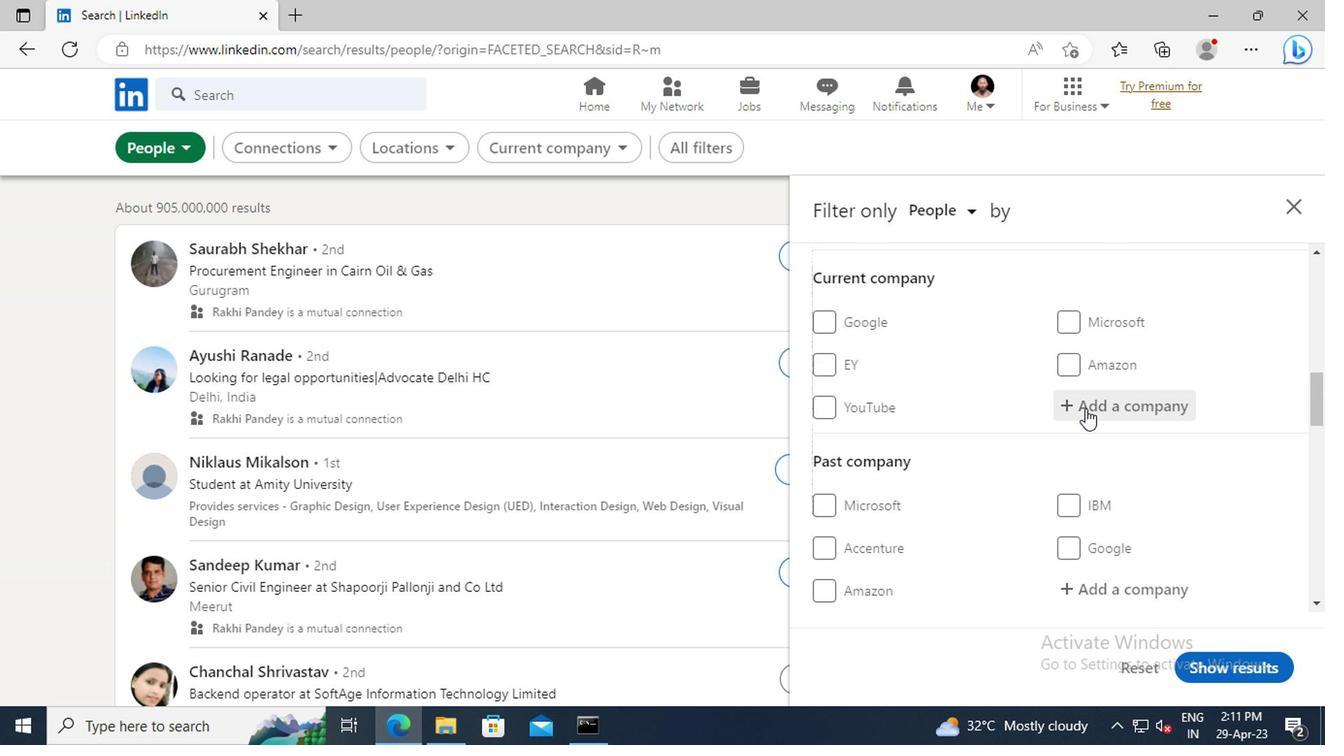 
Action: Key pressed <Key.shift>L&T<Key.space><Key.shift>ELEC
Screenshot: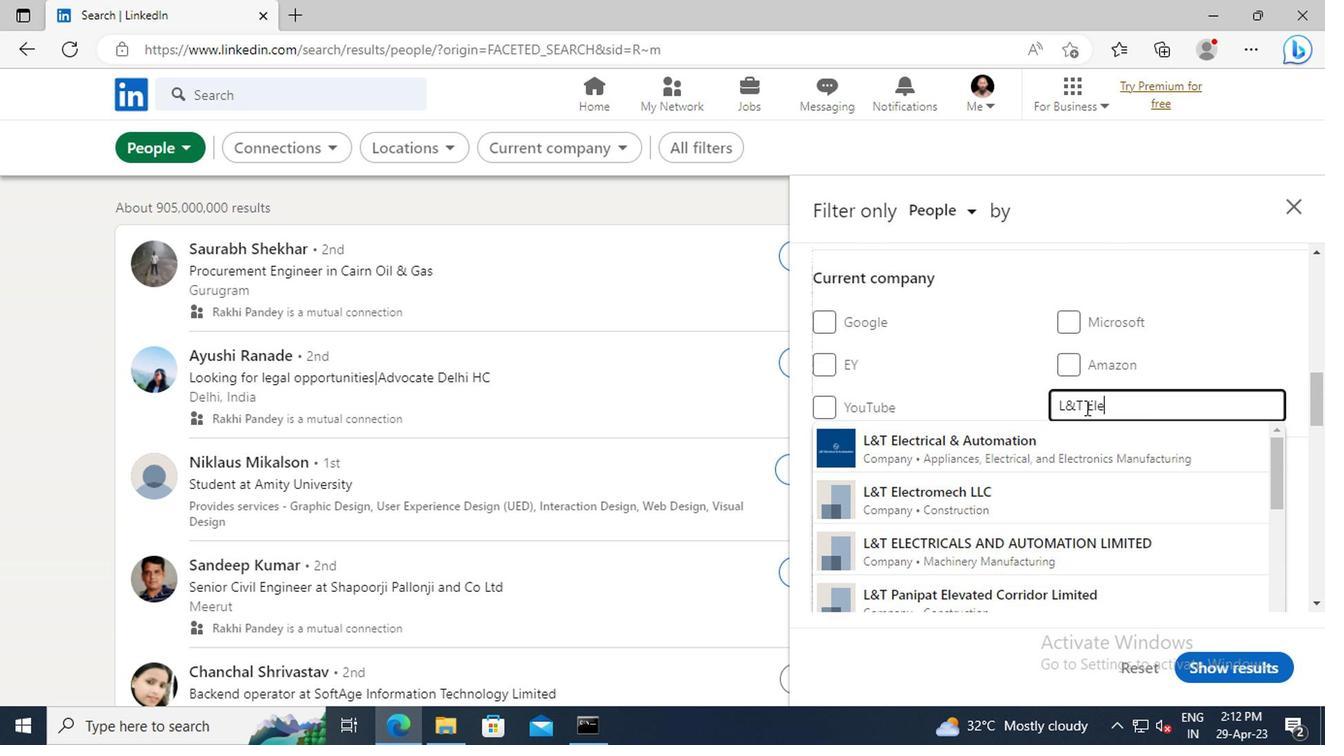 
Action: Mouse moved to (1084, 433)
Screenshot: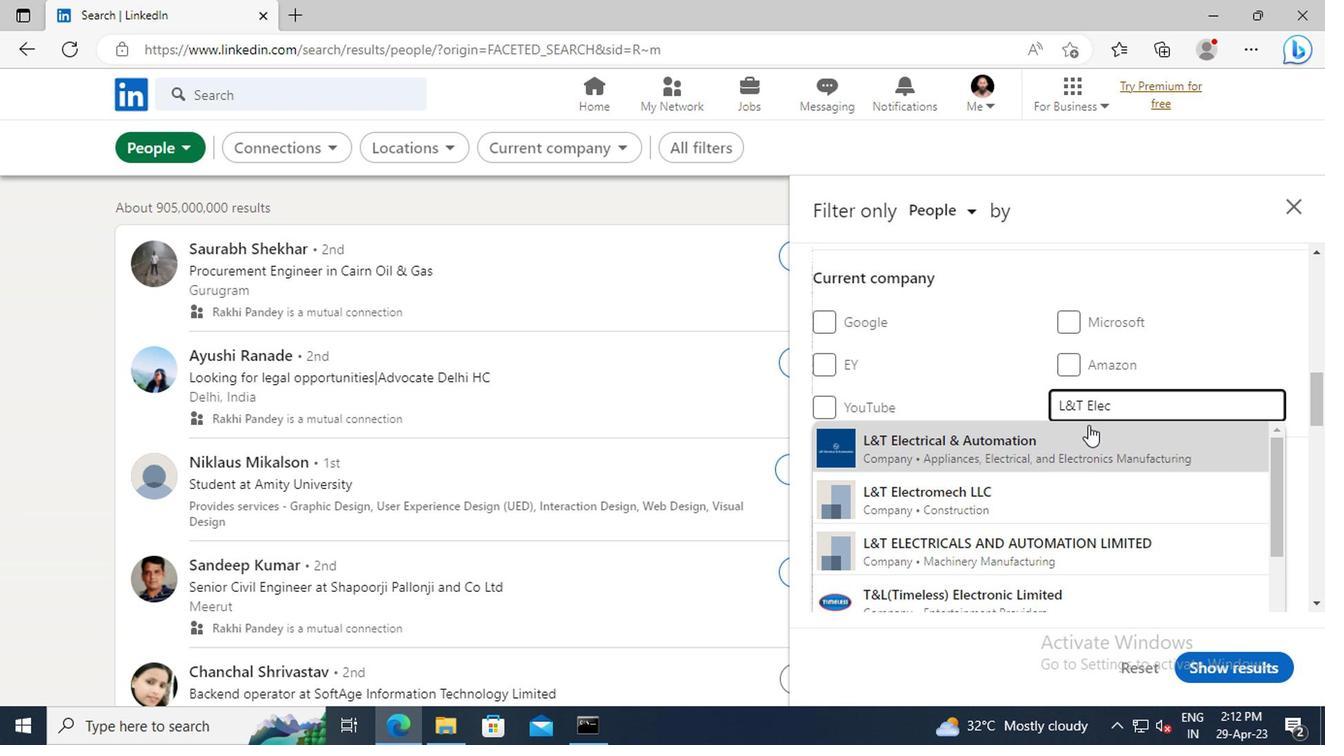 
Action: Mouse pressed left at (1084, 433)
Screenshot: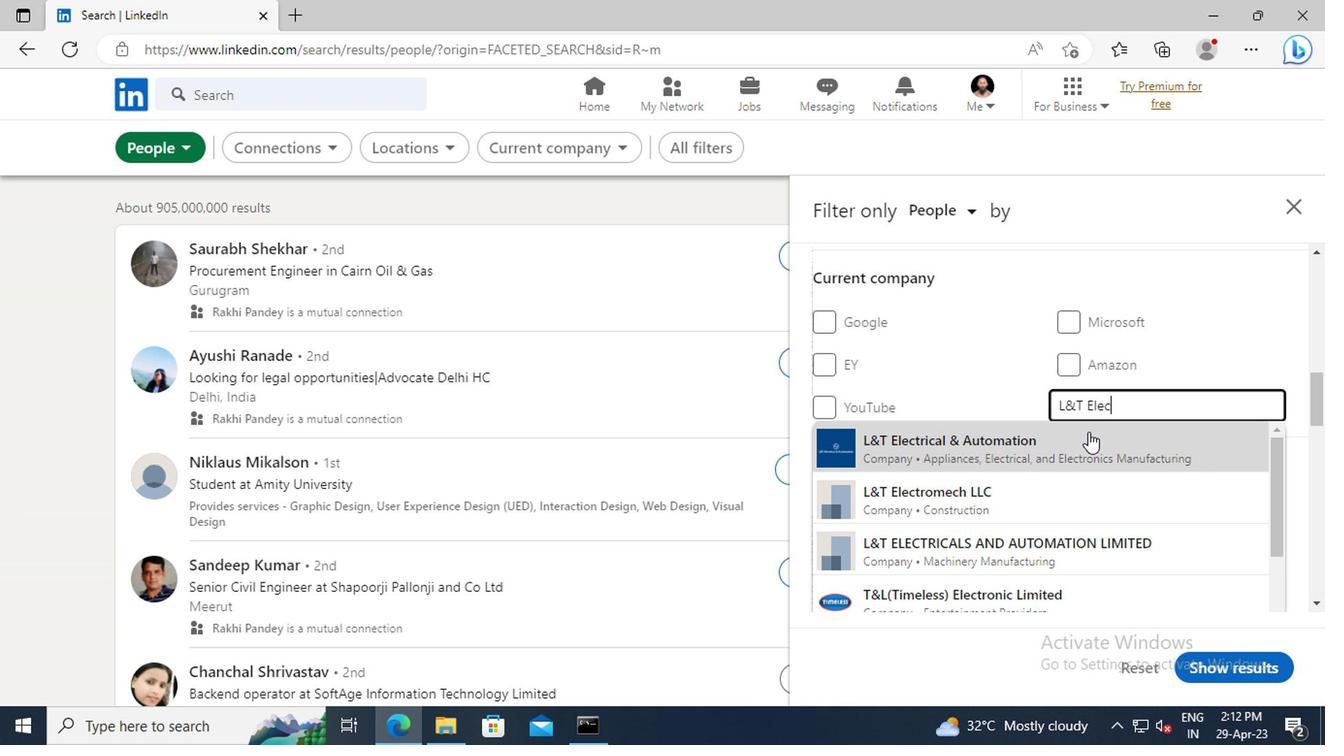 
Action: Mouse scrolled (1084, 432) with delta (0, -1)
Screenshot: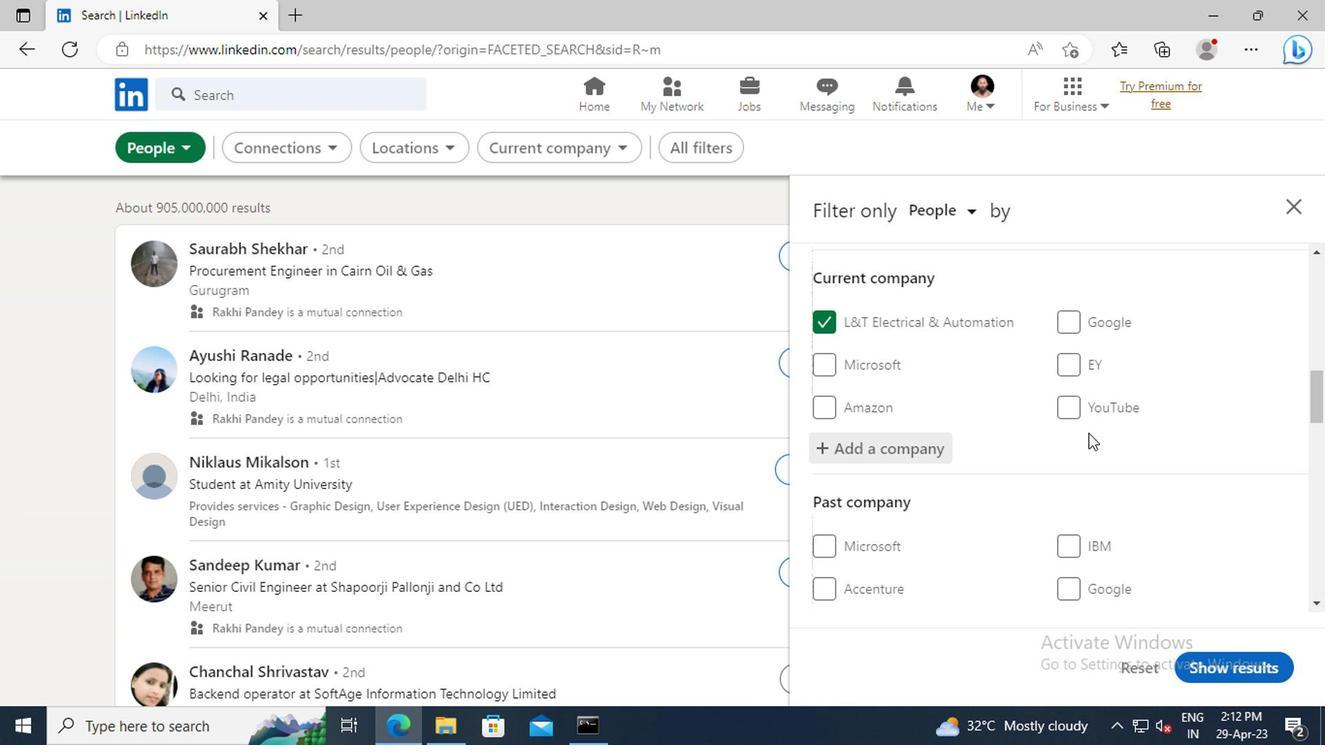 
Action: Mouse scrolled (1084, 432) with delta (0, -1)
Screenshot: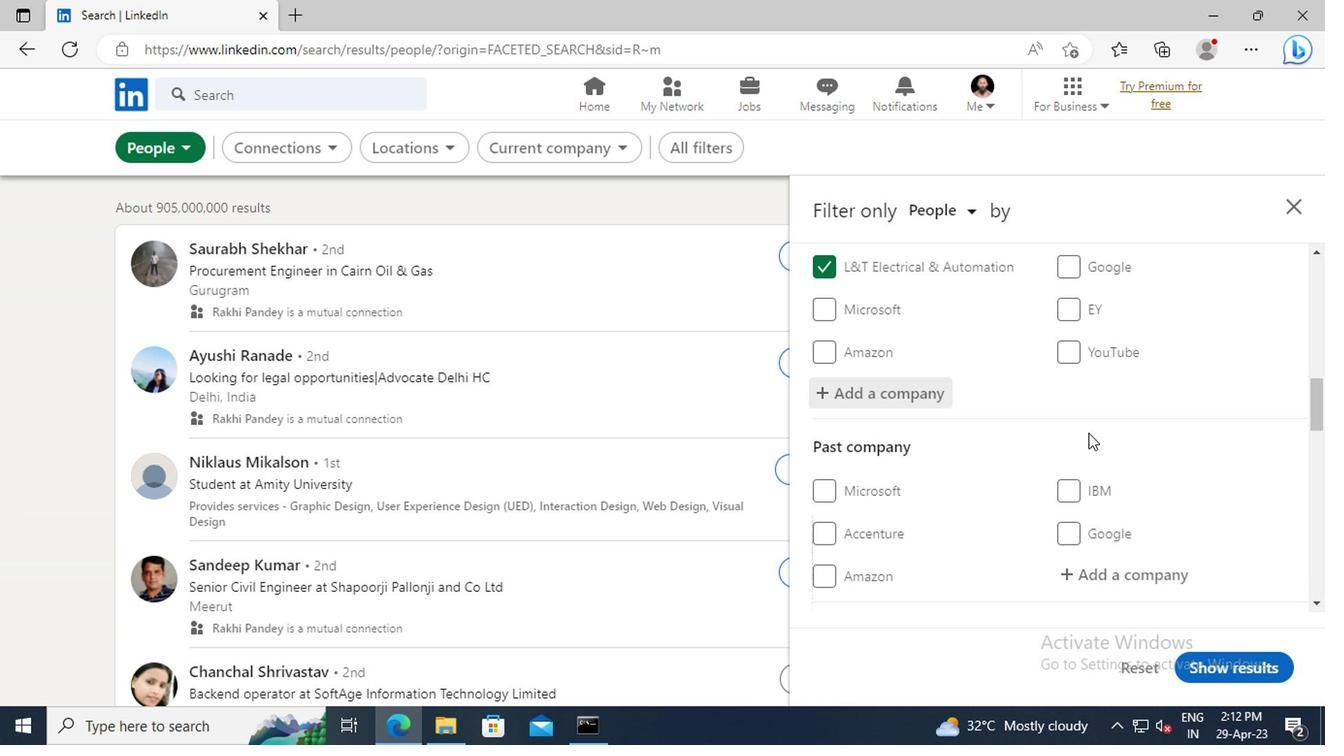 
Action: Mouse scrolled (1084, 432) with delta (0, -1)
Screenshot: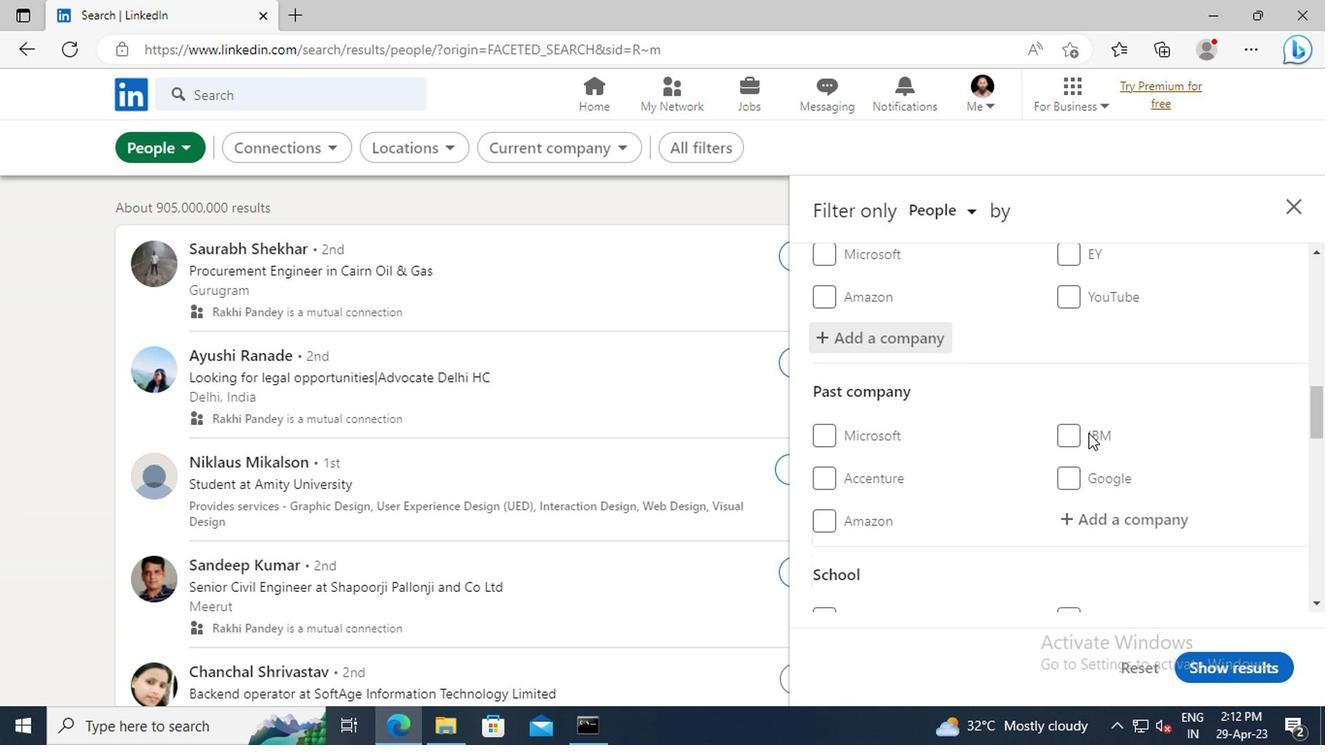 
Action: Mouse scrolled (1084, 432) with delta (0, -1)
Screenshot: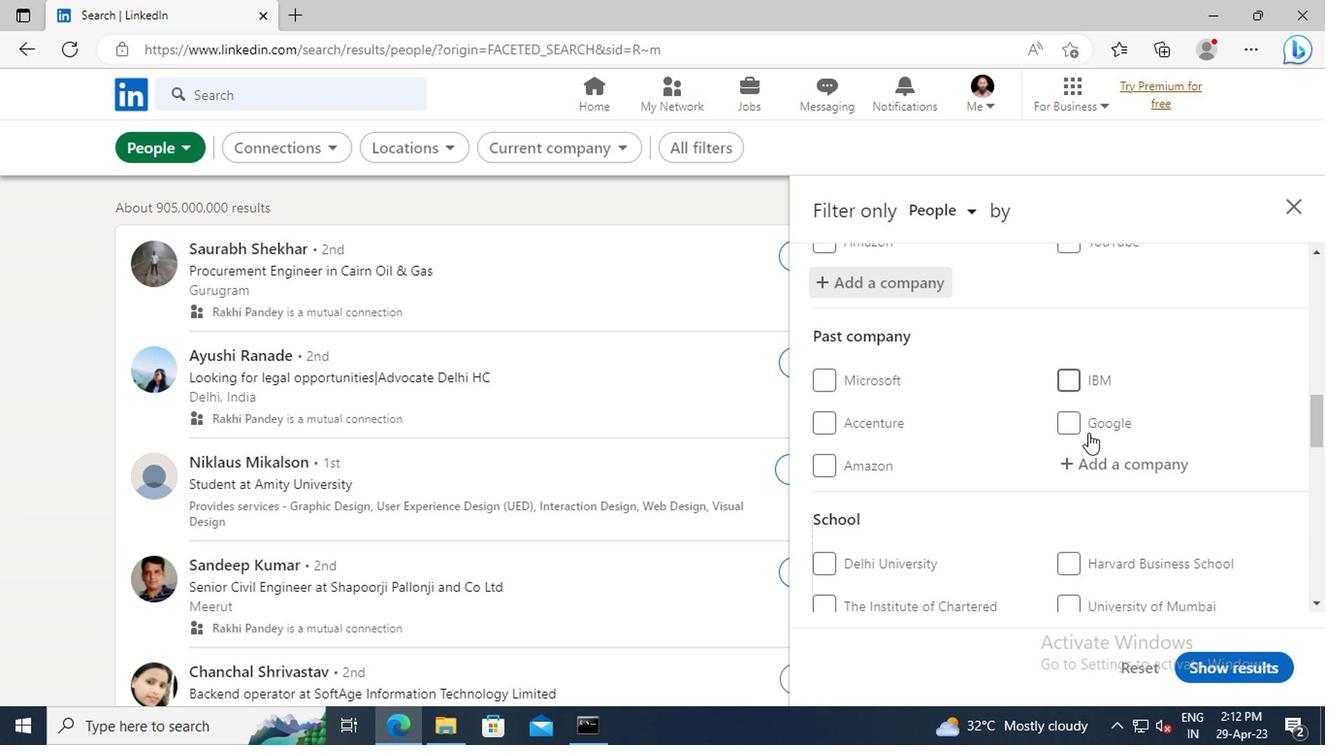 
Action: Mouse scrolled (1084, 432) with delta (0, -1)
Screenshot: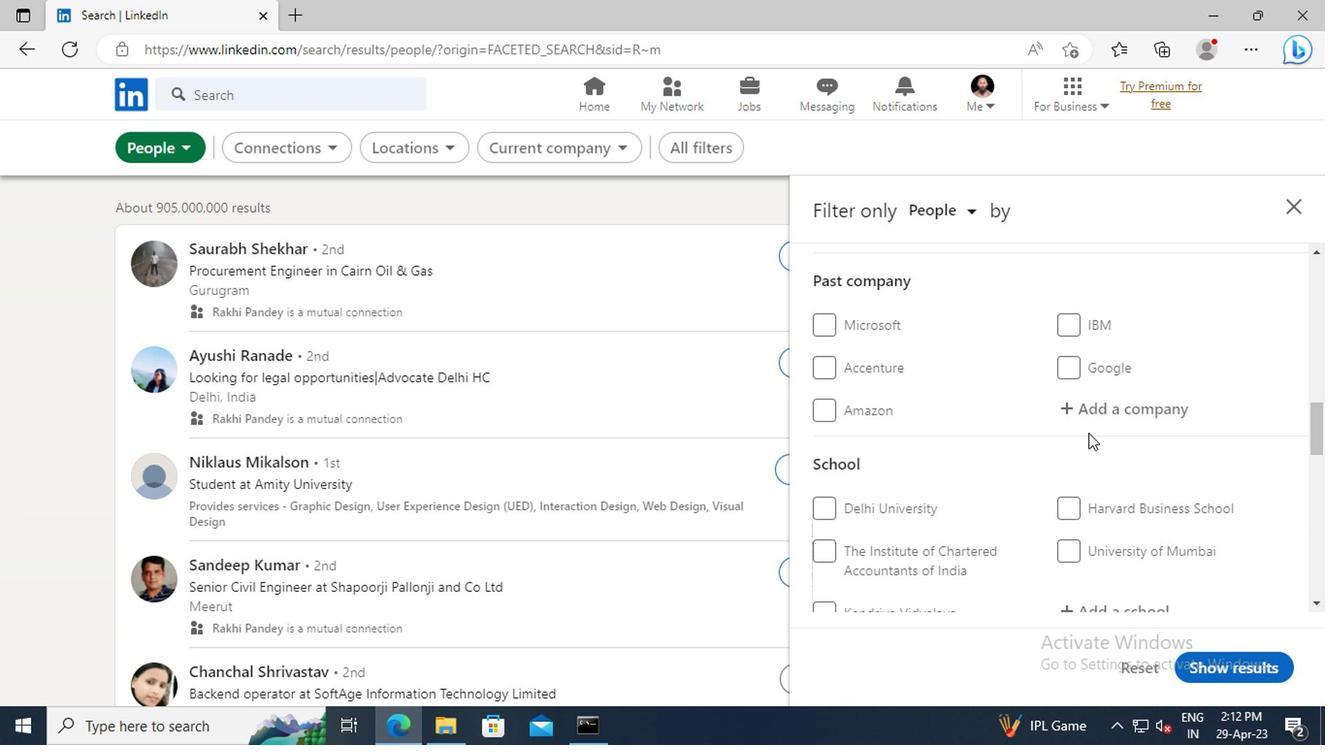 
Action: Mouse scrolled (1084, 432) with delta (0, -1)
Screenshot: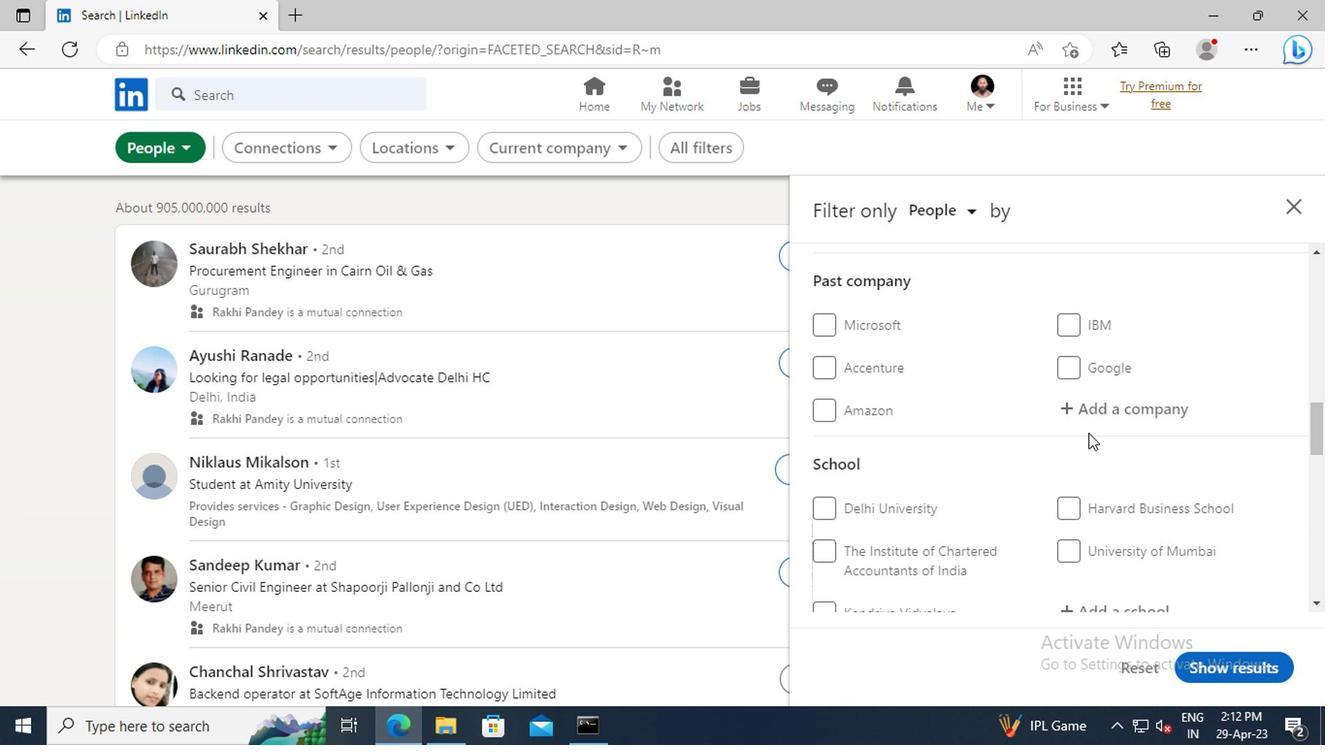 
Action: Mouse scrolled (1084, 432) with delta (0, -1)
Screenshot: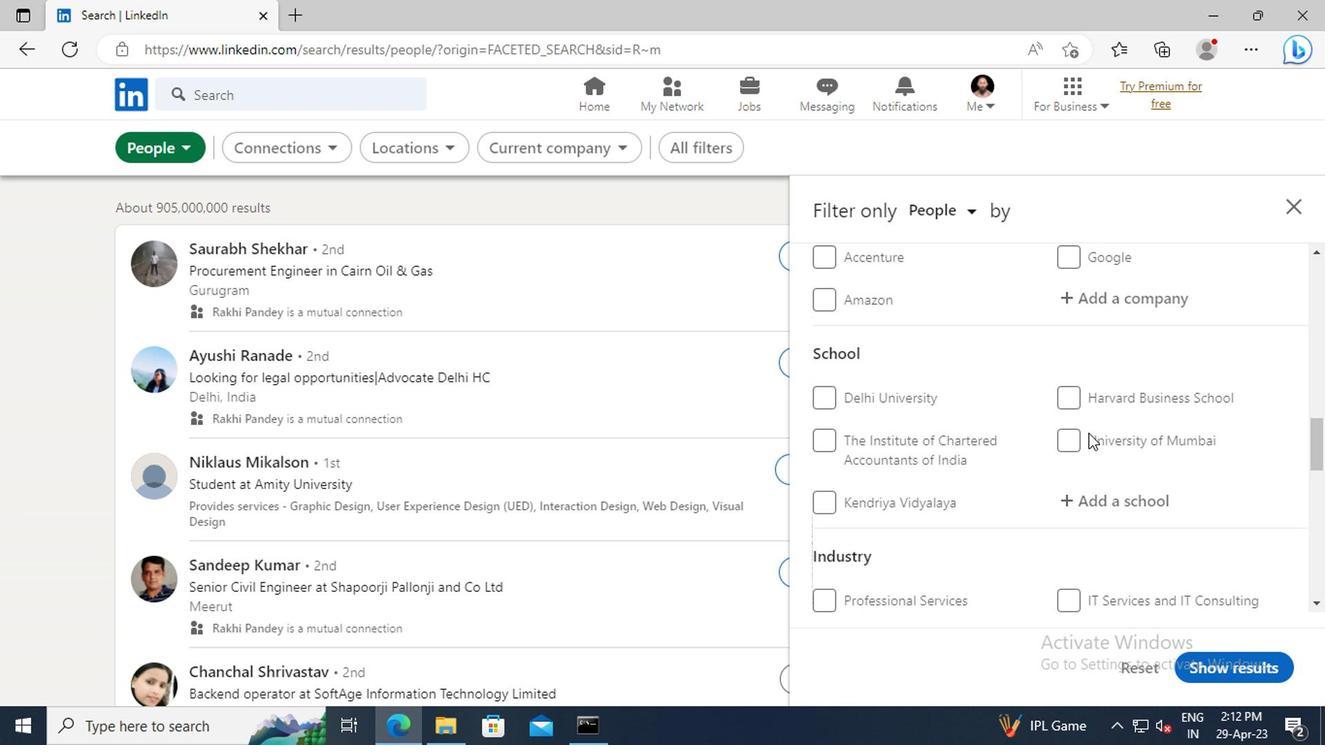
Action: Mouse moved to (1086, 446)
Screenshot: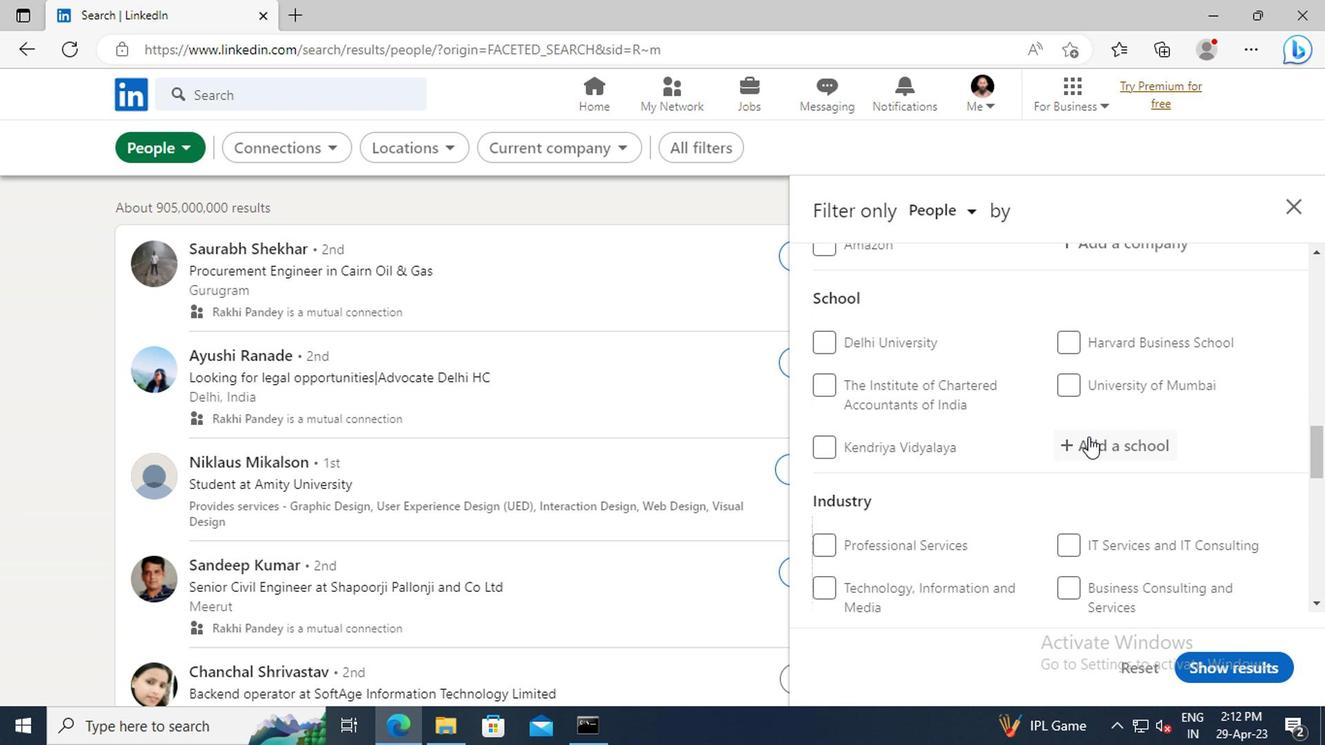 
Action: Mouse pressed left at (1086, 446)
Screenshot: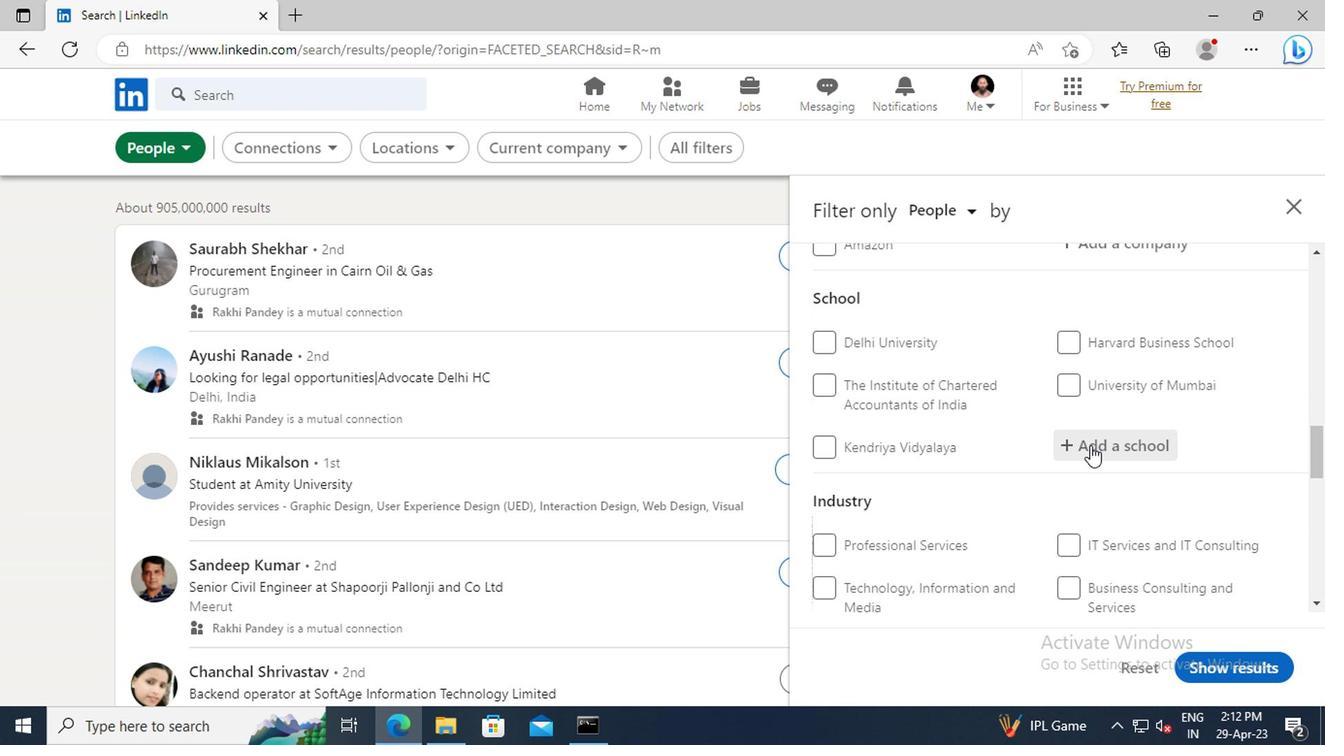 
Action: Key pressed <Key.shift>INDIAN<Key.space><Key.shift>INSTITUTE<Key.space>OF<Key.space><Key.shift>TECHNOLOGY,<Key.space><Key.shift>R
Screenshot: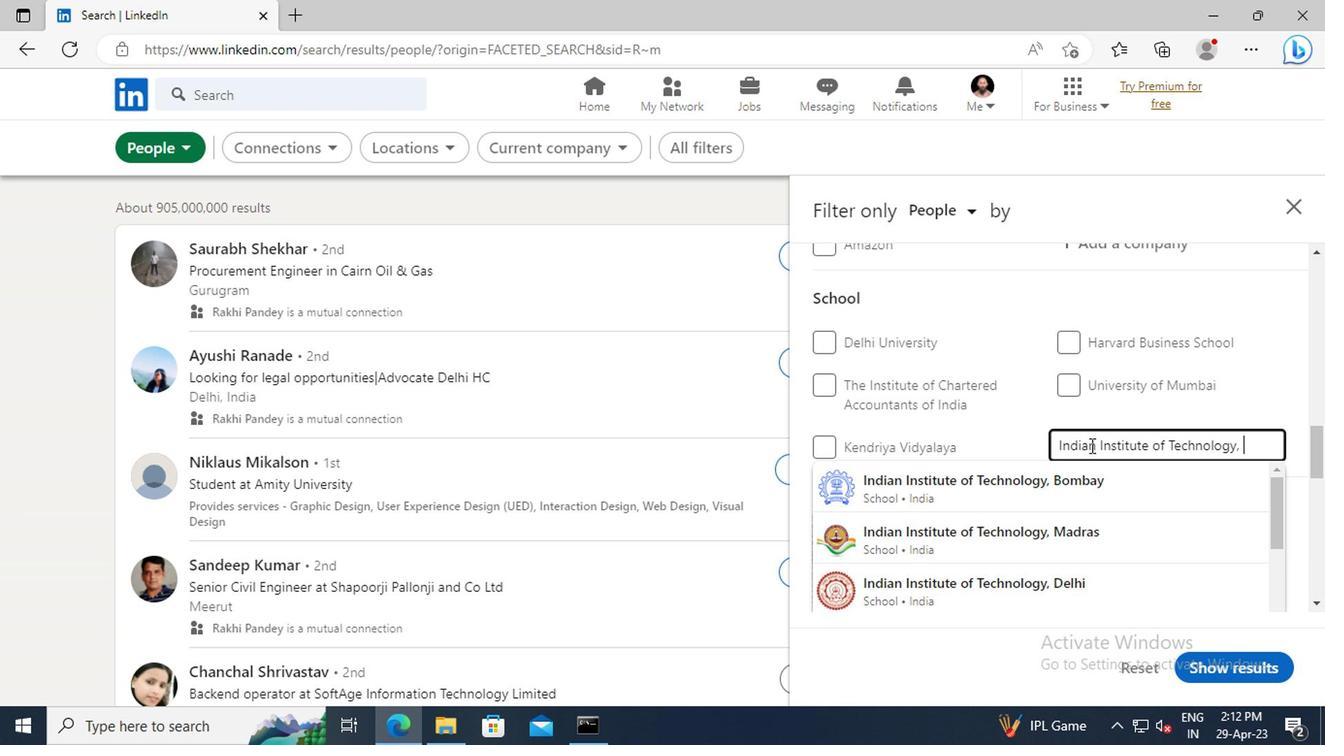 
Action: Mouse moved to (1086, 480)
Screenshot: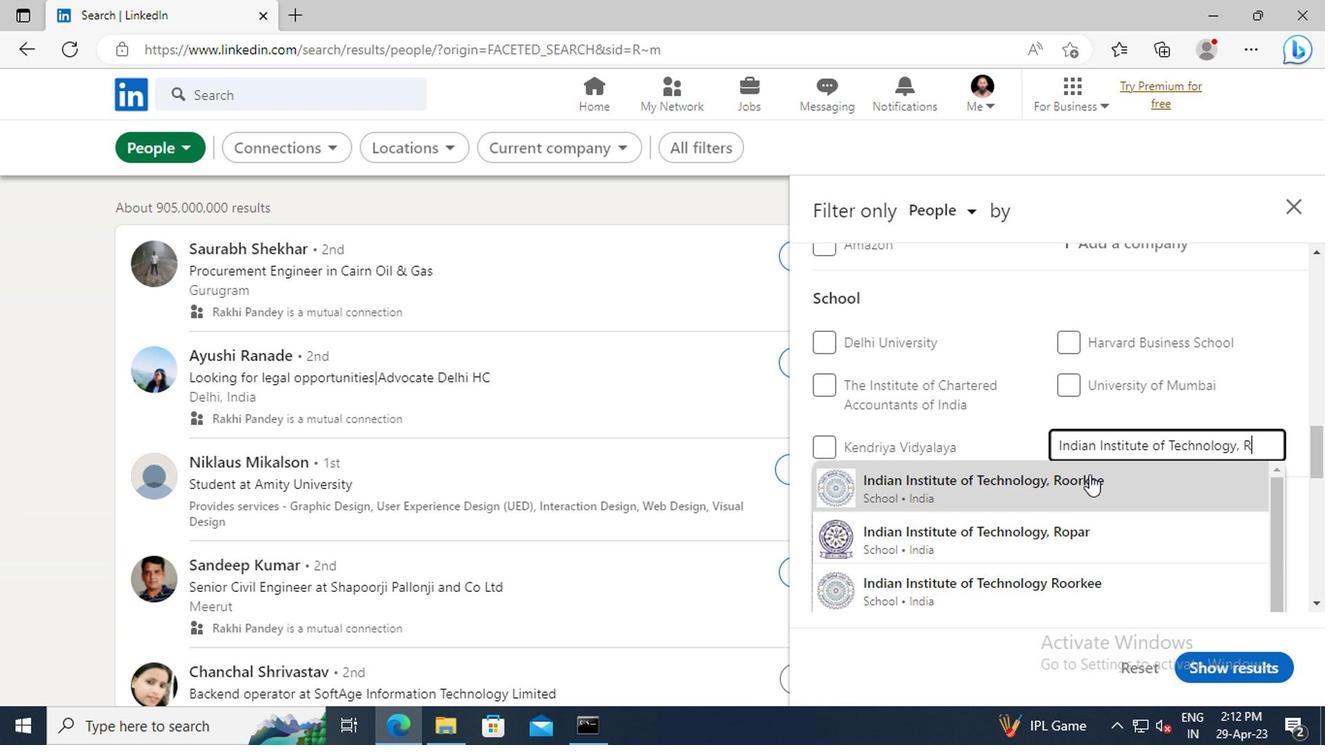 
Action: Mouse pressed left at (1086, 480)
Screenshot: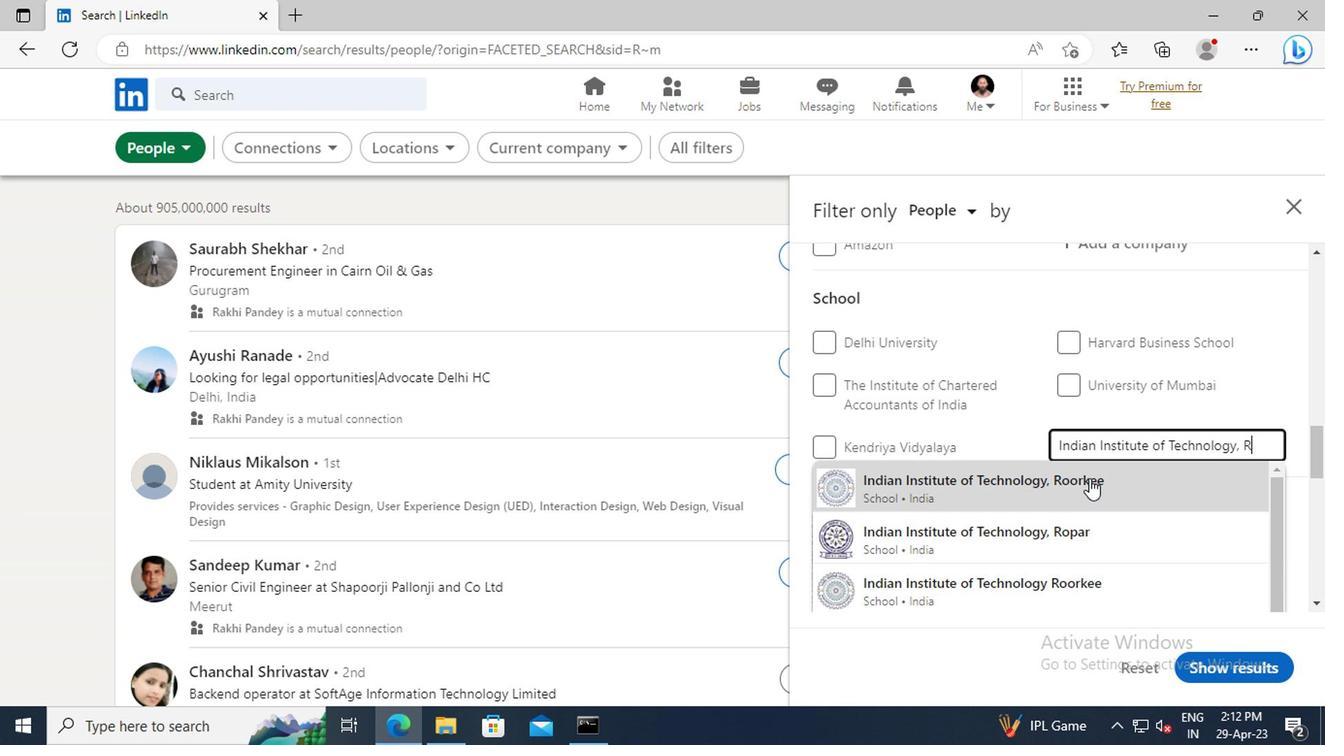
Action: Mouse scrolled (1086, 479) with delta (0, 0)
Screenshot: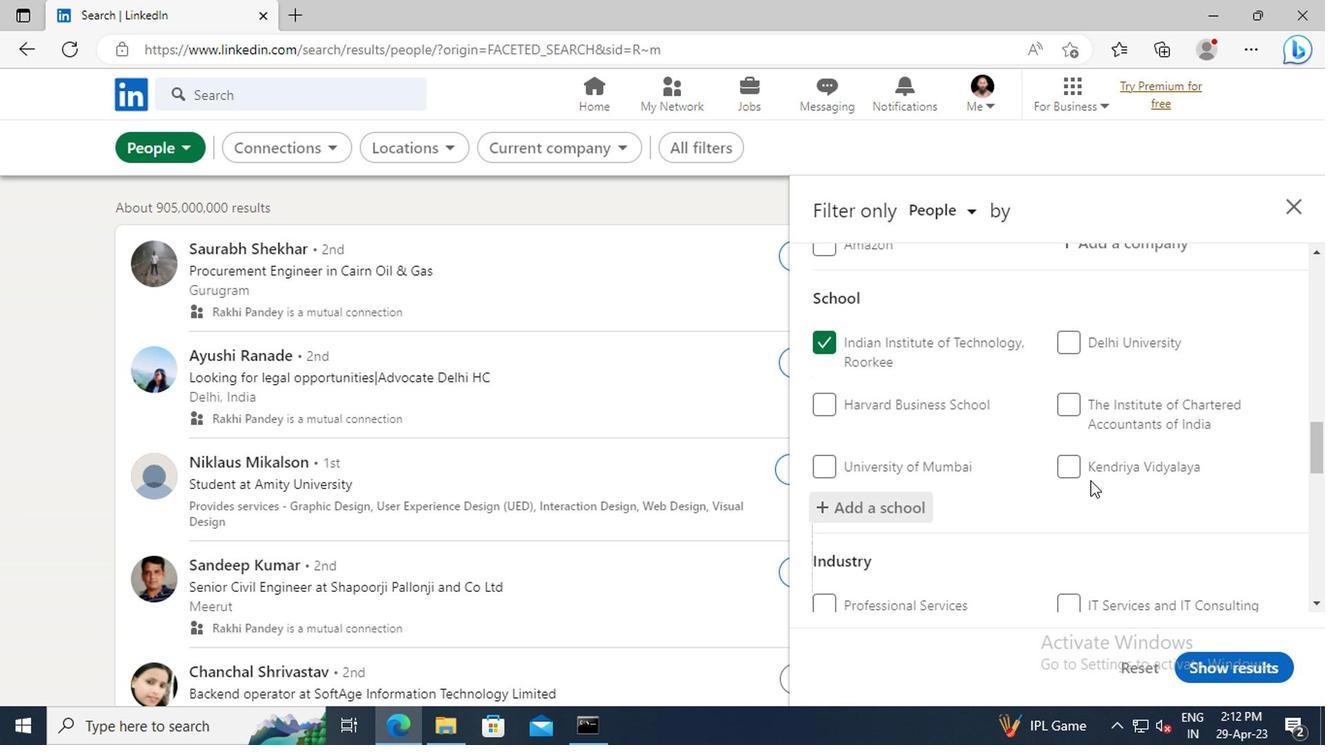
Action: Mouse scrolled (1086, 479) with delta (0, 0)
Screenshot: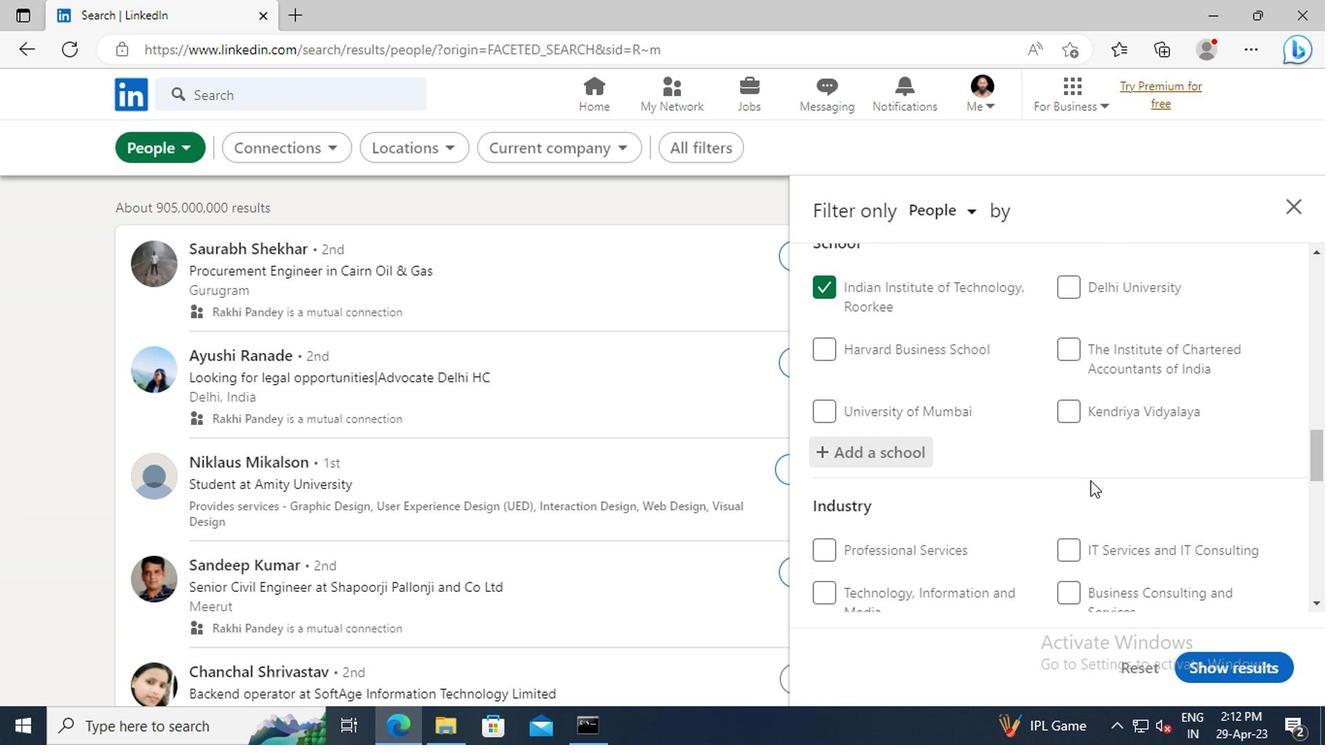 
Action: Mouse scrolled (1086, 479) with delta (0, 0)
Screenshot: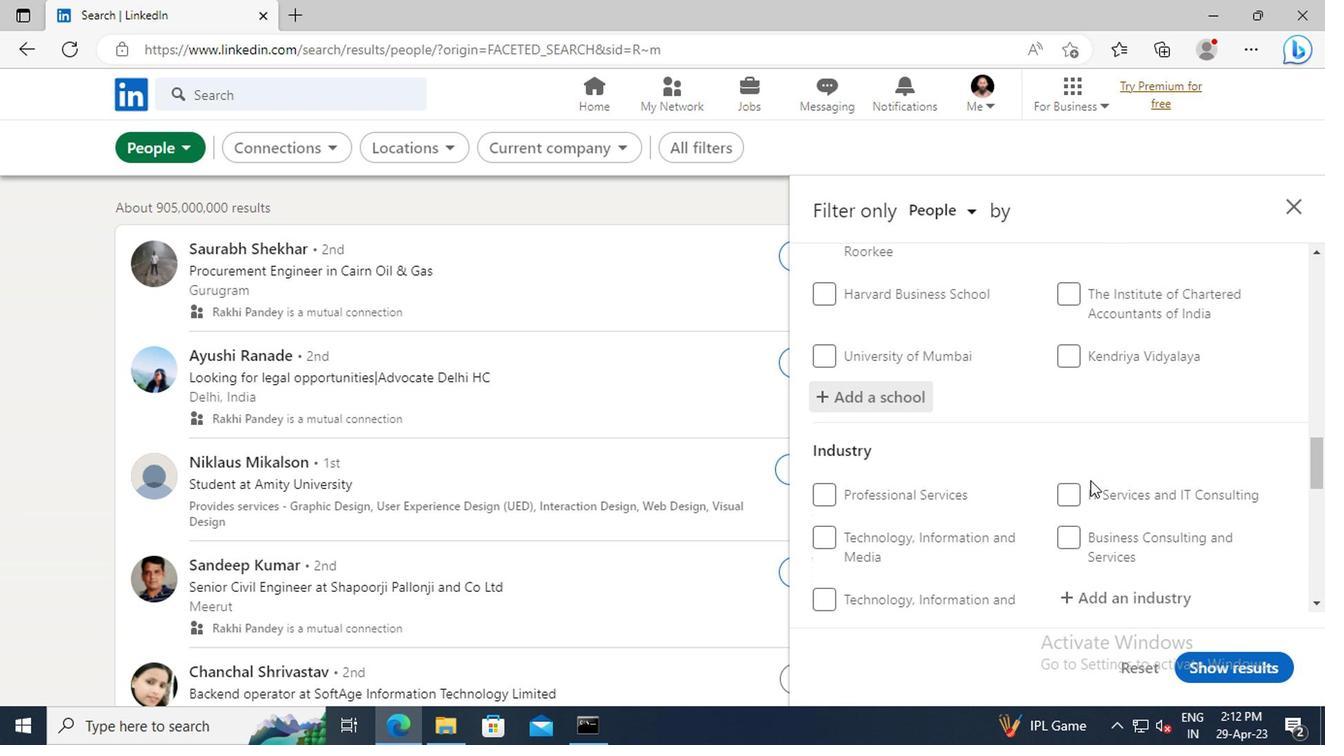 
Action: Mouse scrolled (1086, 479) with delta (0, 0)
Screenshot: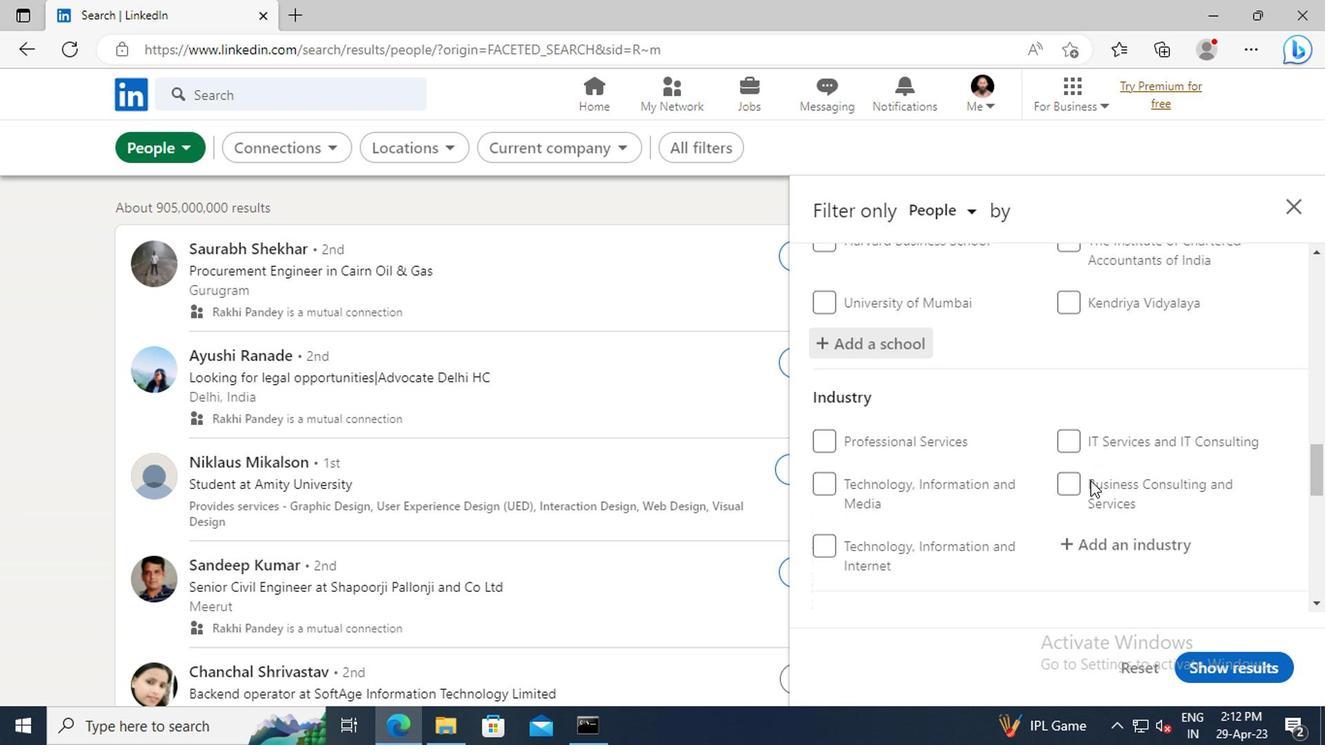 
Action: Mouse moved to (1077, 486)
Screenshot: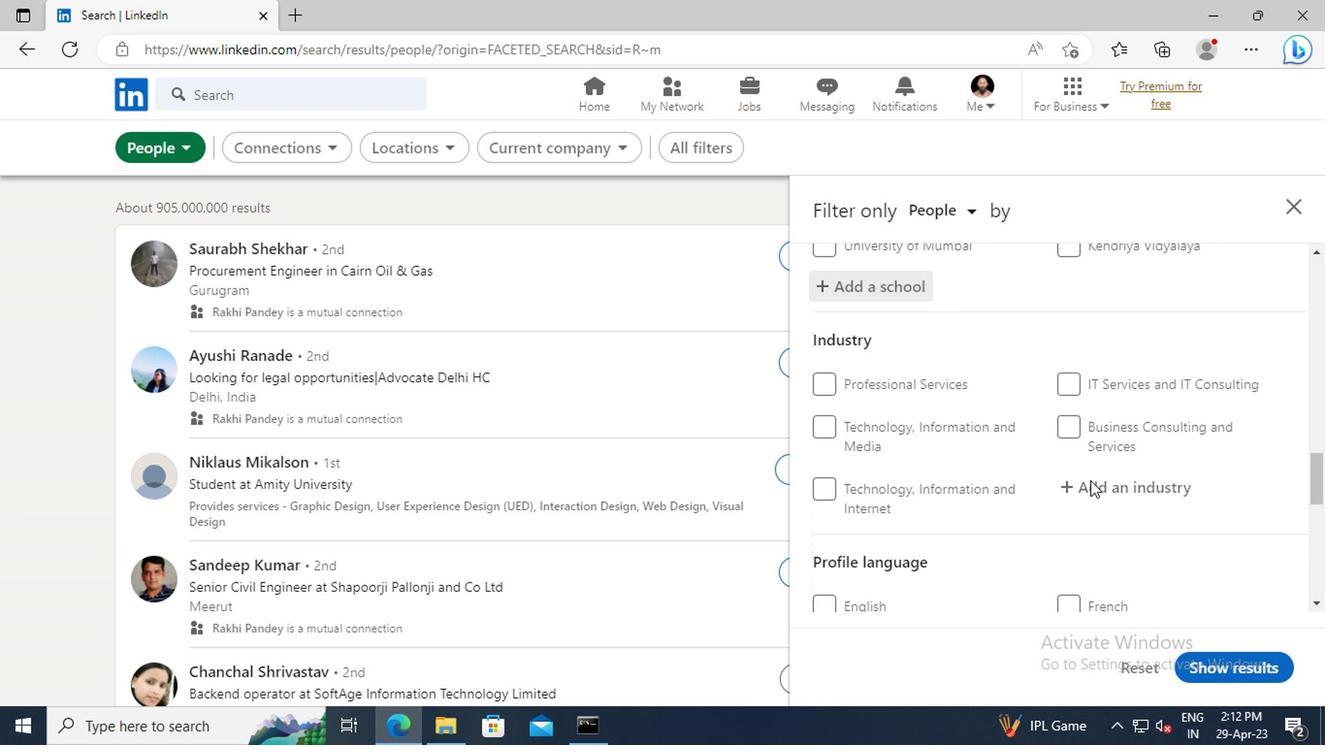 
Action: Mouse pressed left at (1077, 486)
Screenshot: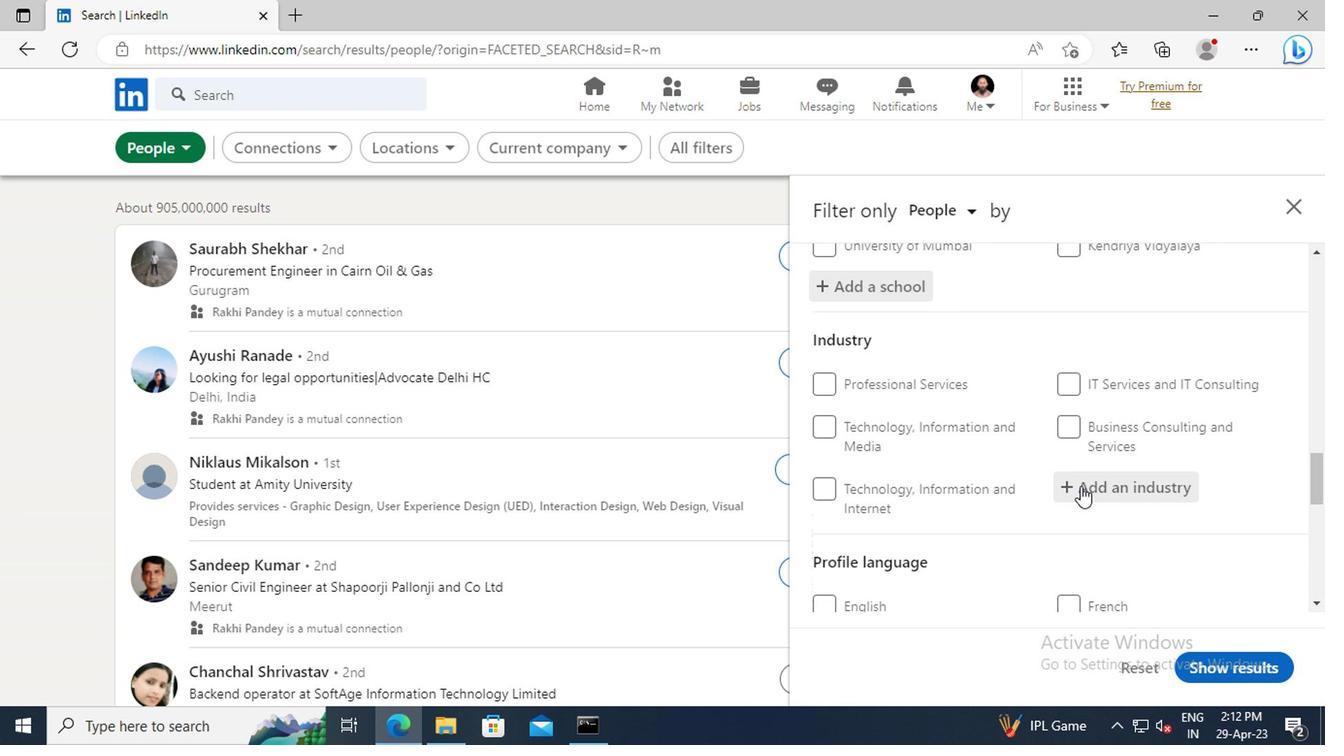 
Action: Key pressed <Key.shift>ABRAS
Screenshot: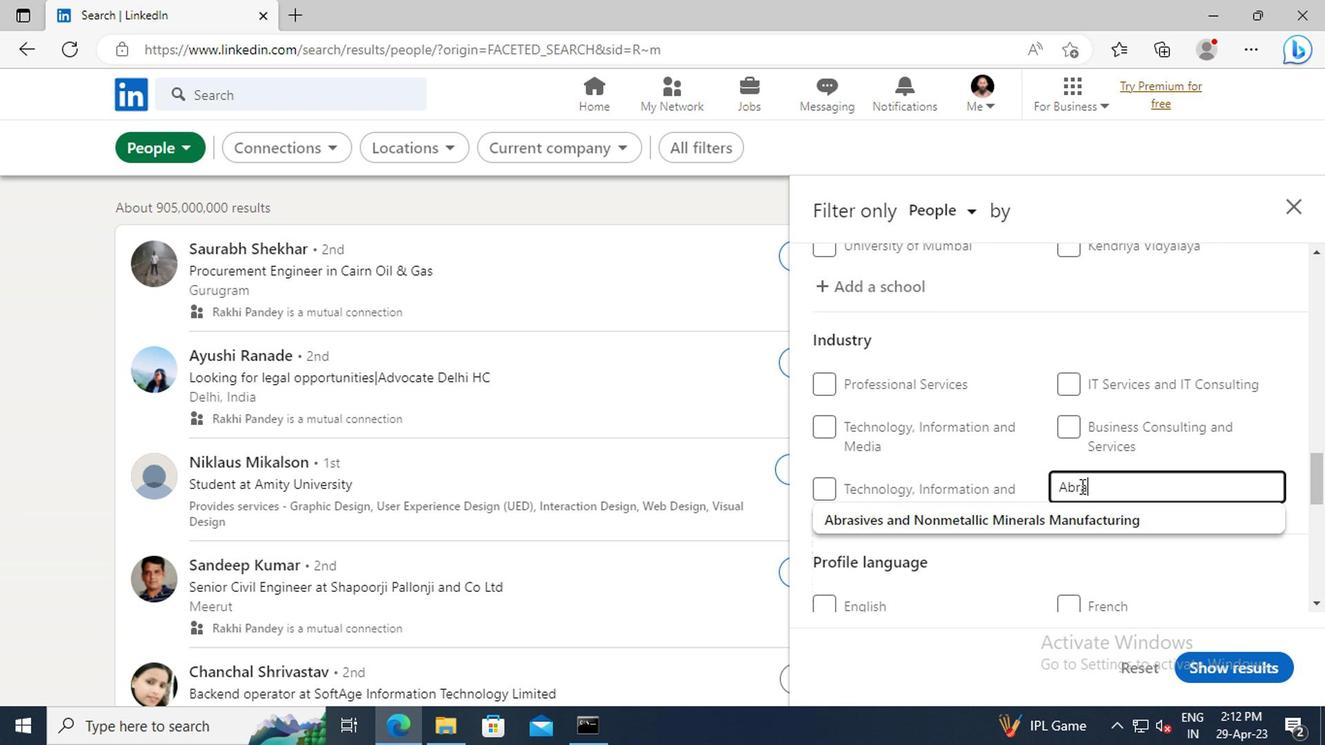 
Action: Mouse moved to (1065, 524)
Screenshot: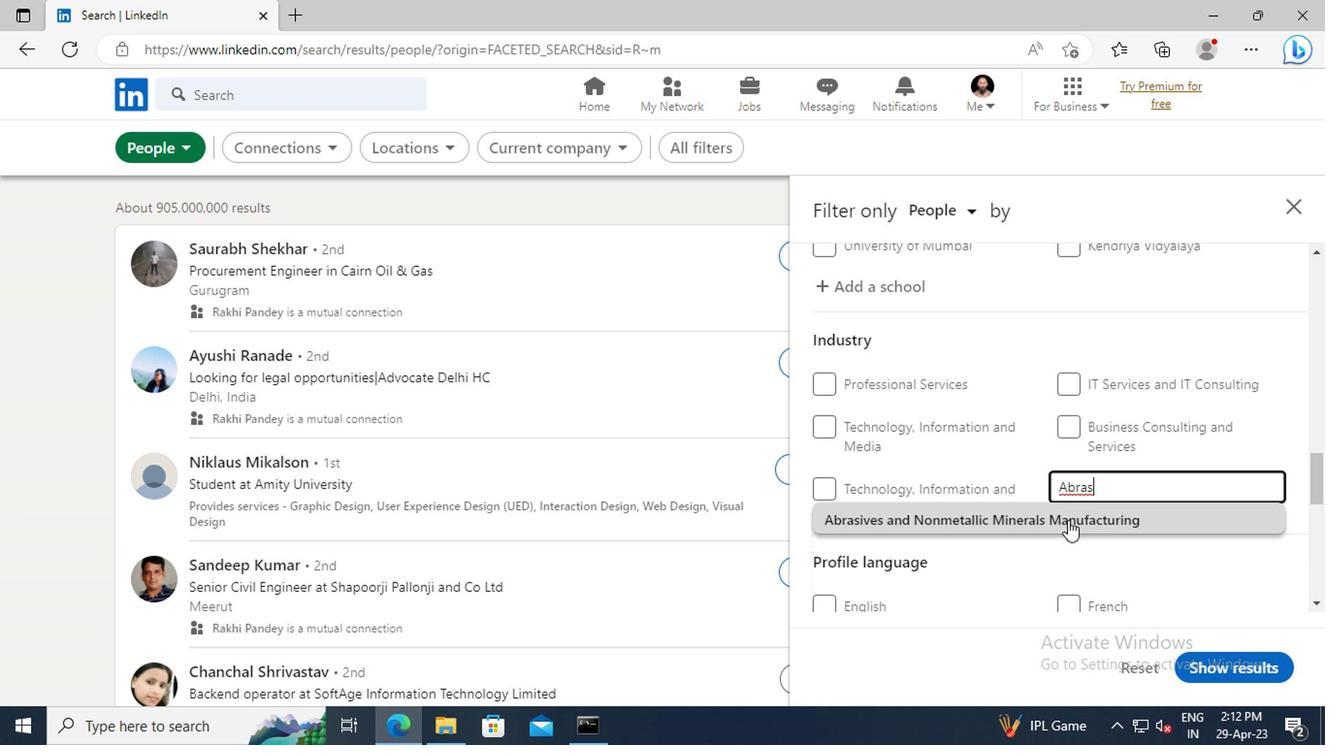 
Action: Mouse pressed left at (1065, 524)
Screenshot: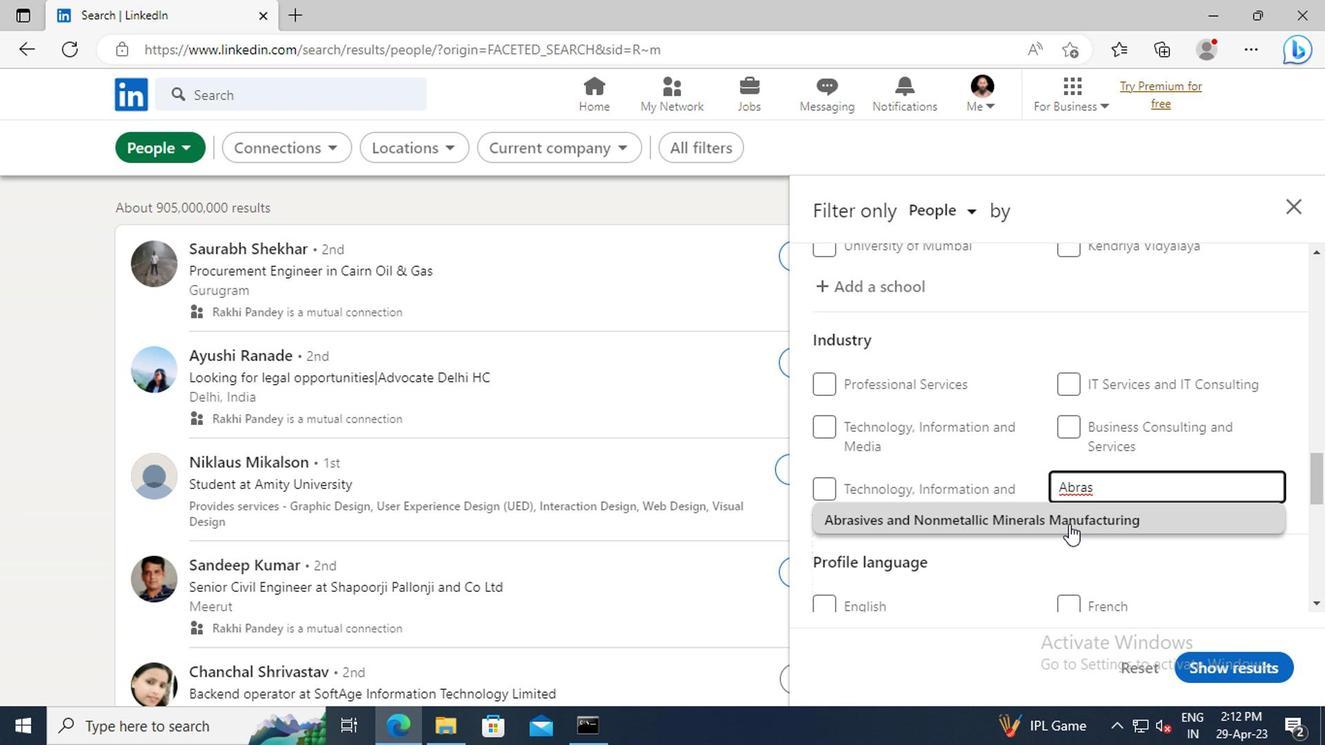 
Action: Mouse scrolled (1065, 523) with delta (0, 0)
Screenshot: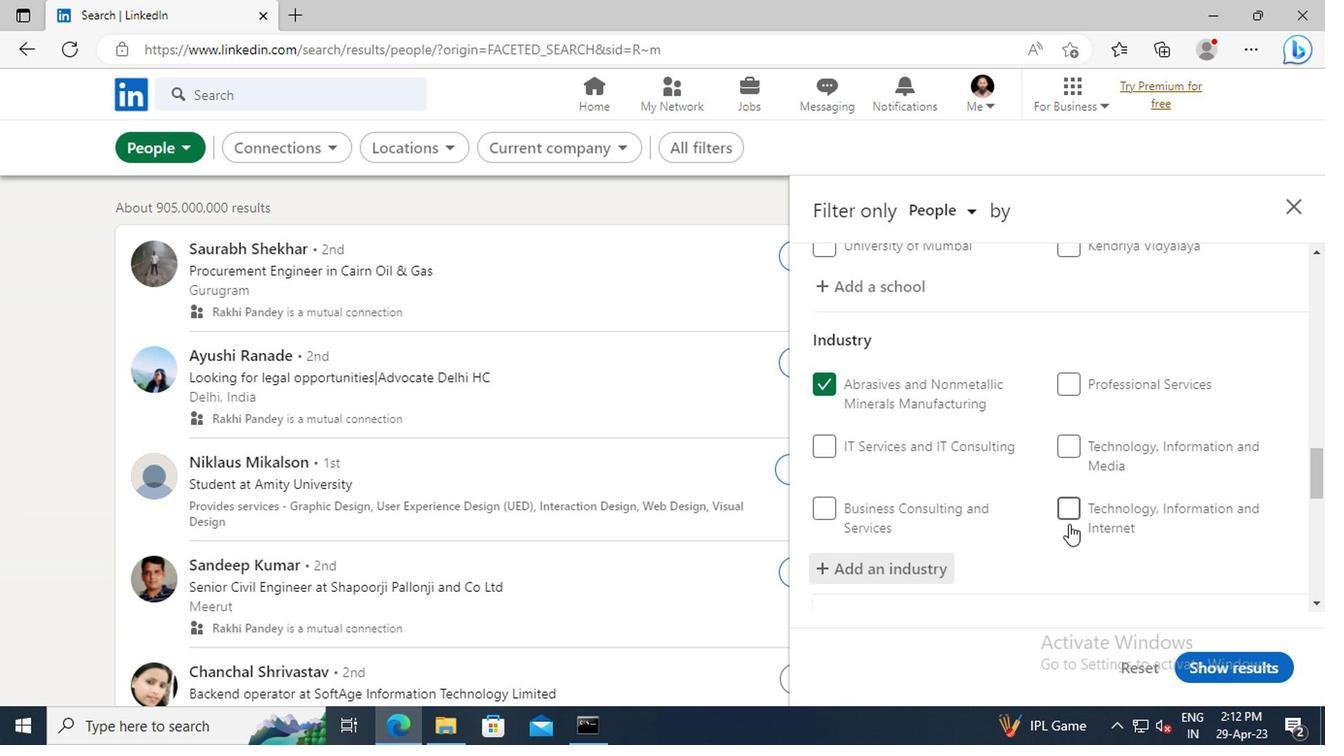 
Action: Mouse moved to (1067, 497)
Screenshot: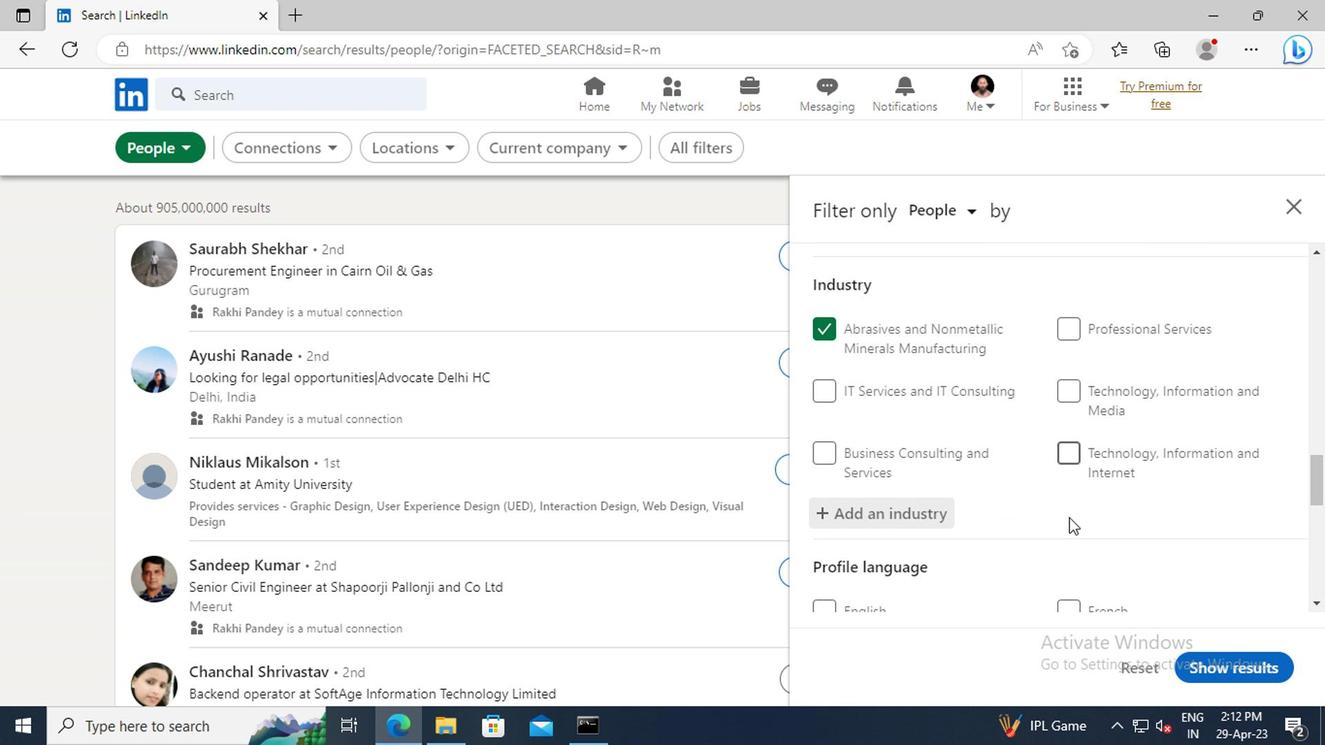 
Action: Mouse scrolled (1067, 496) with delta (0, 0)
Screenshot: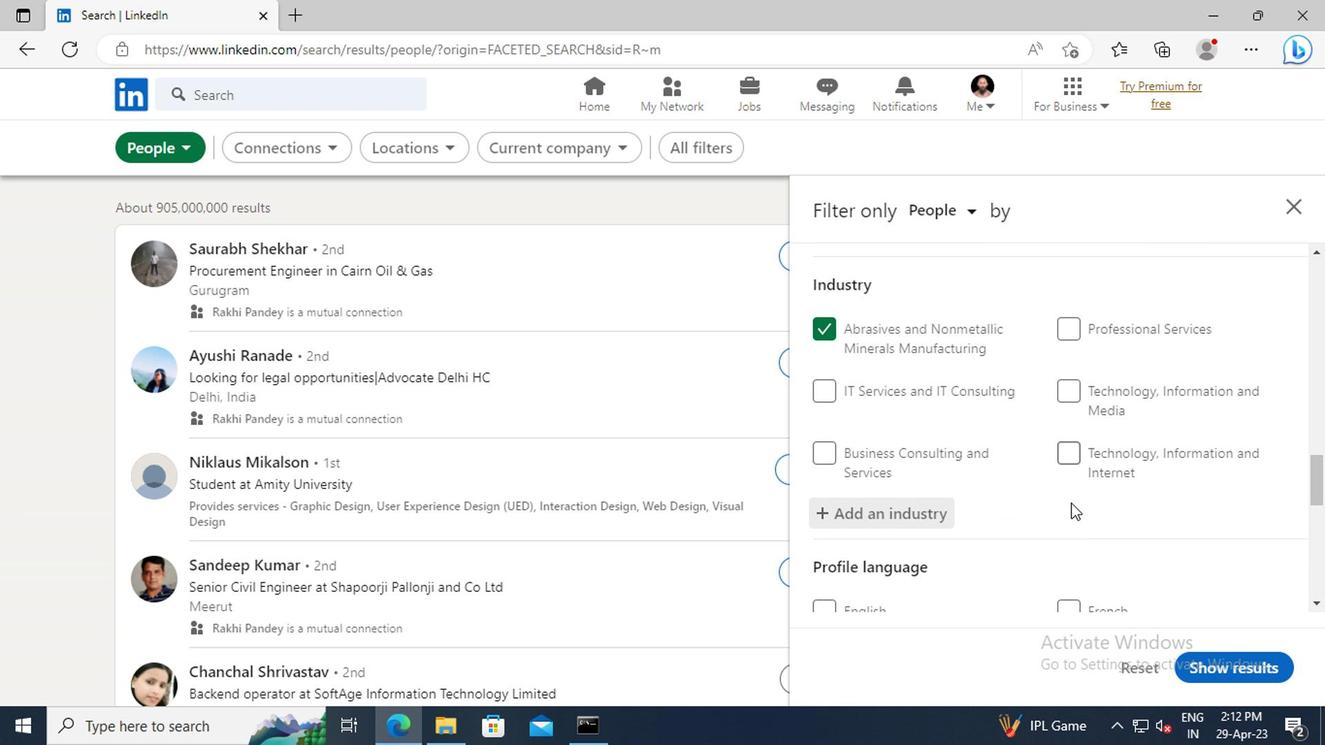 
Action: Mouse scrolled (1067, 496) with delta (0, 0)
Screenshot: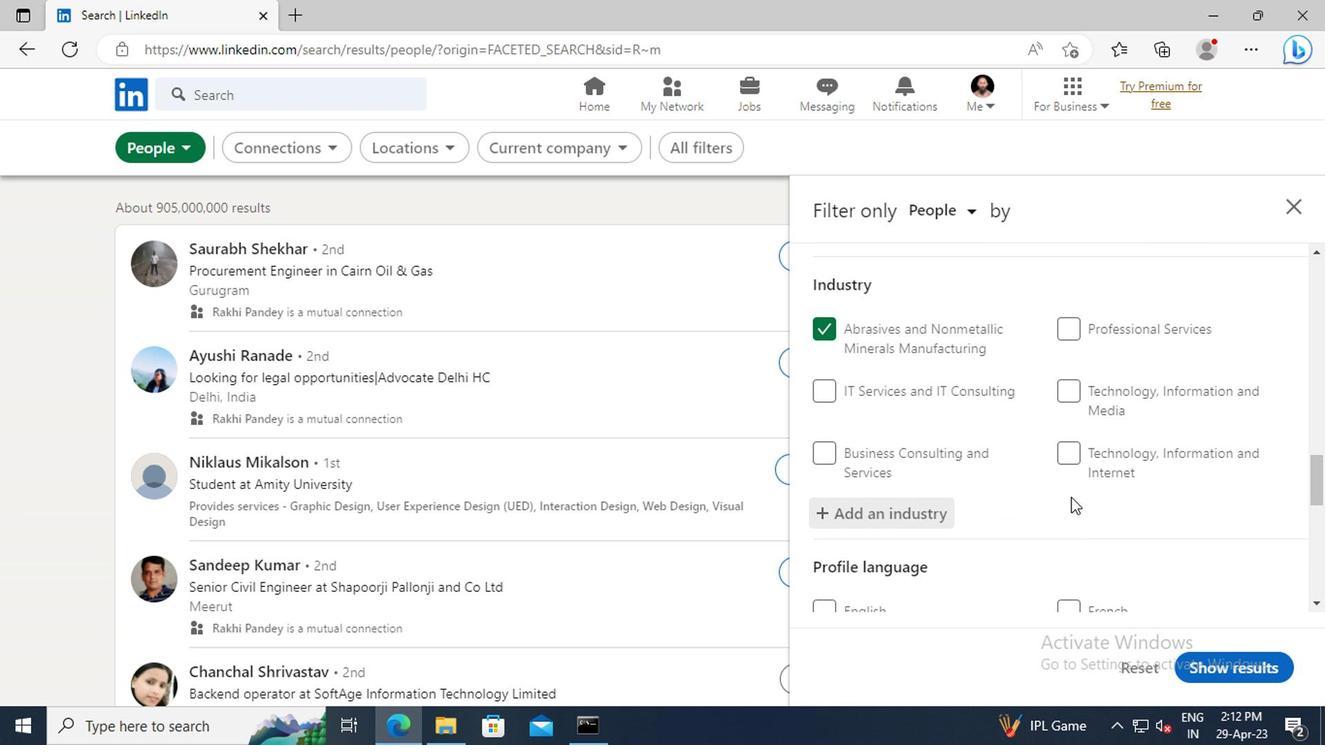 
Action: Mouse moved to (1068, 466)
Screenshot: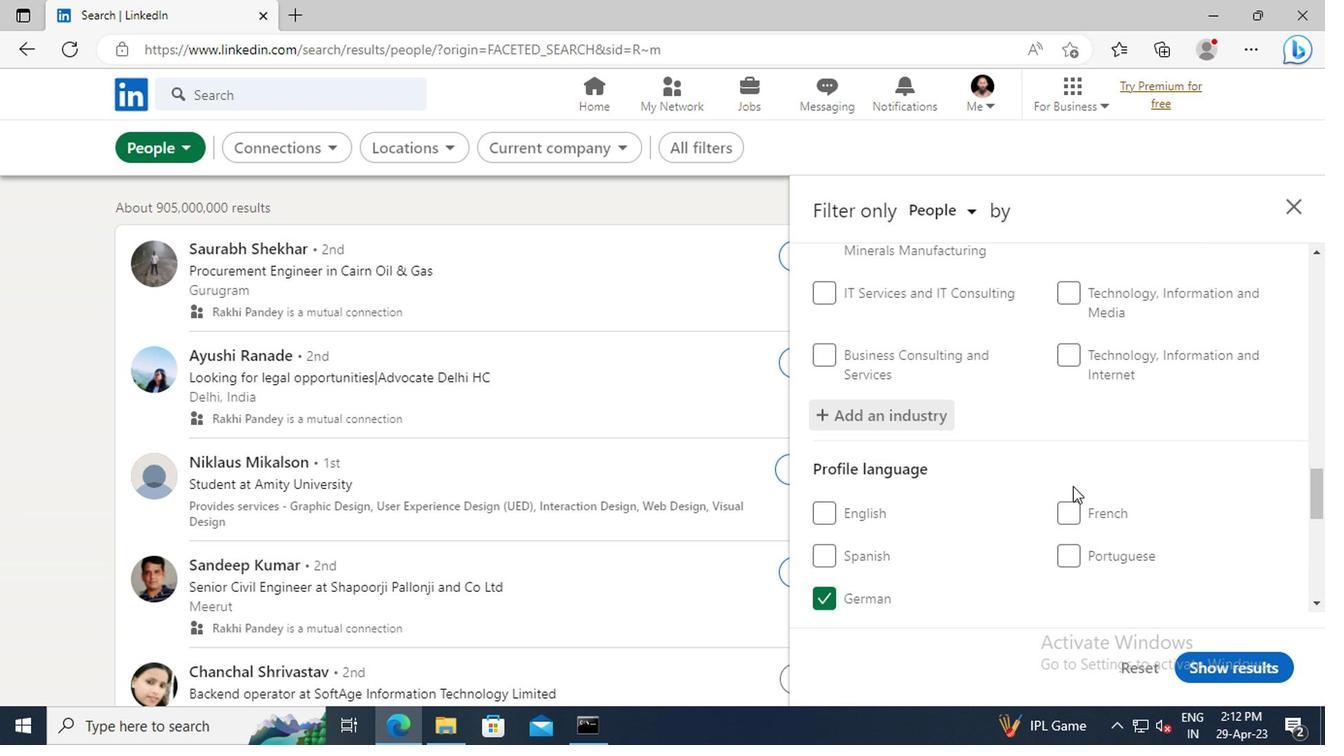 
Action: Mouse scrolled (1068, 465) with delta (0, 0)
Screenshot: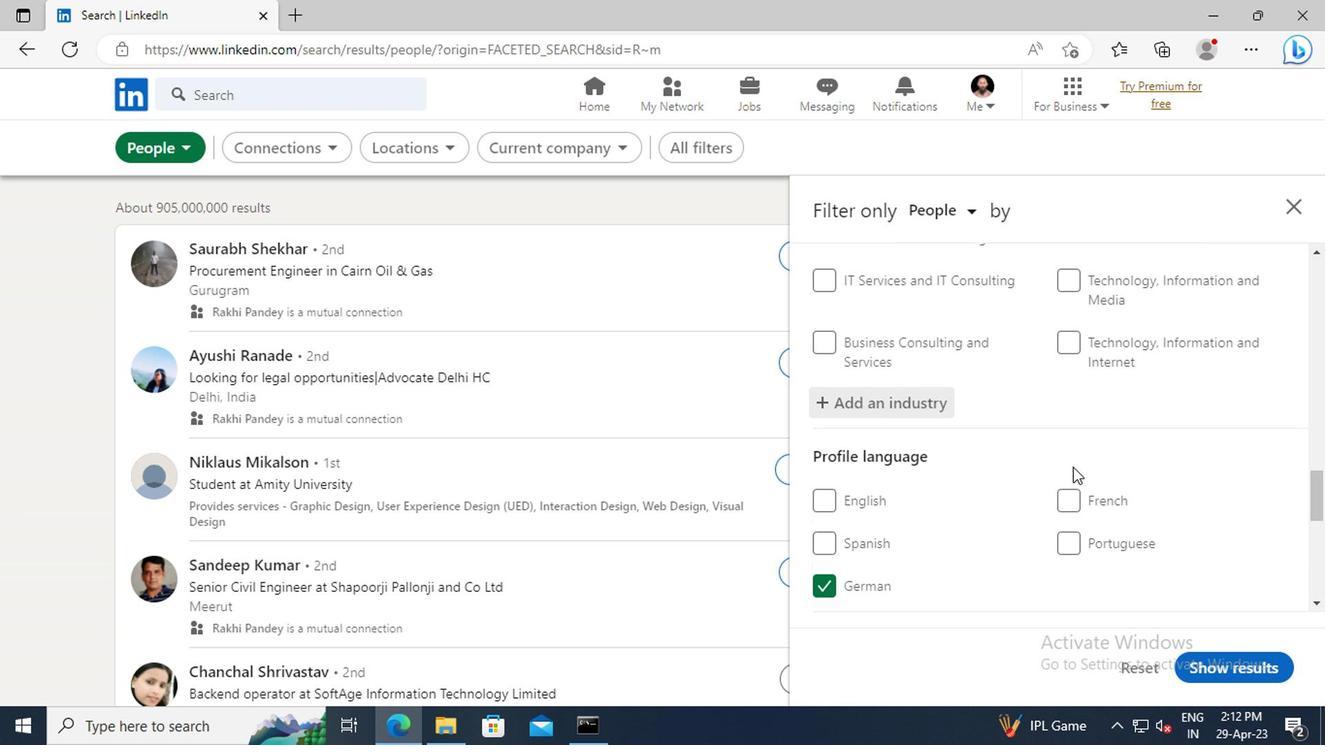 
Action: Mouse moved to (1072, 448)
Screenshot: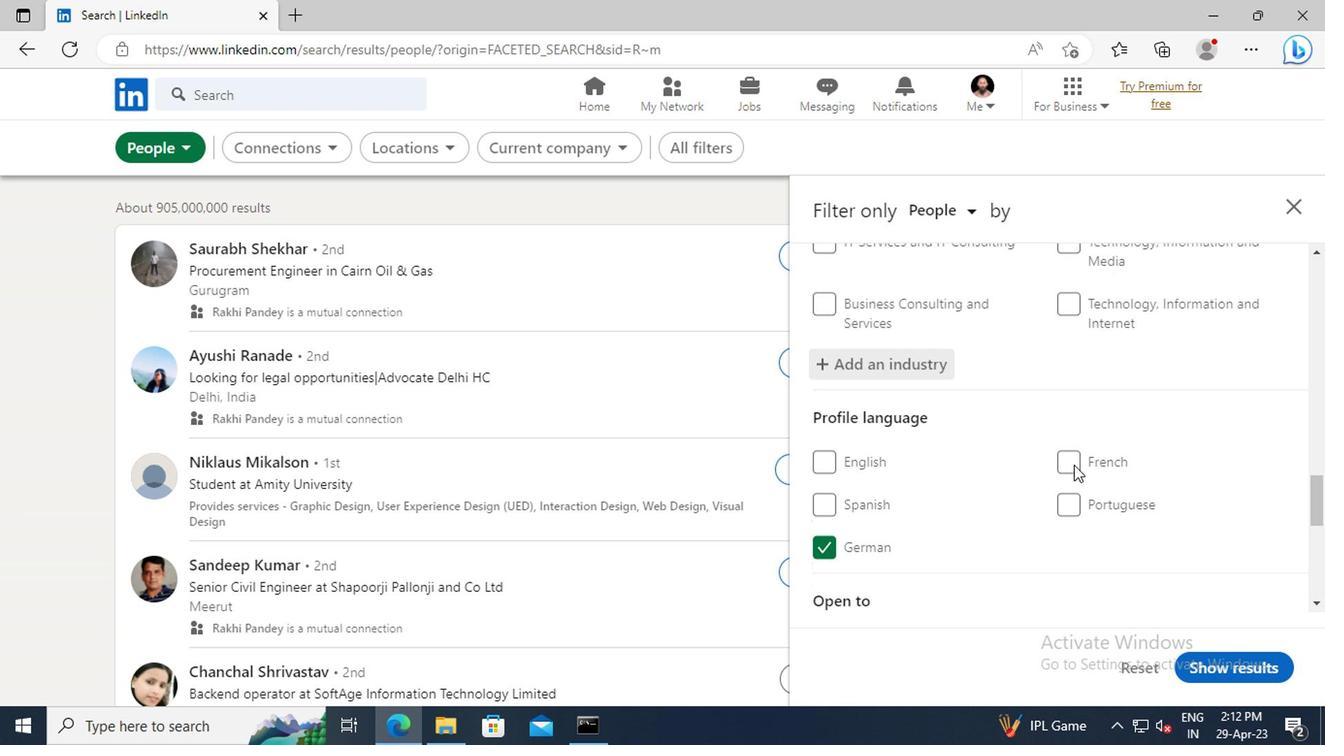 
Action: Mouse scrolled (1072, 446) with delta (0, -1)
Screenshot: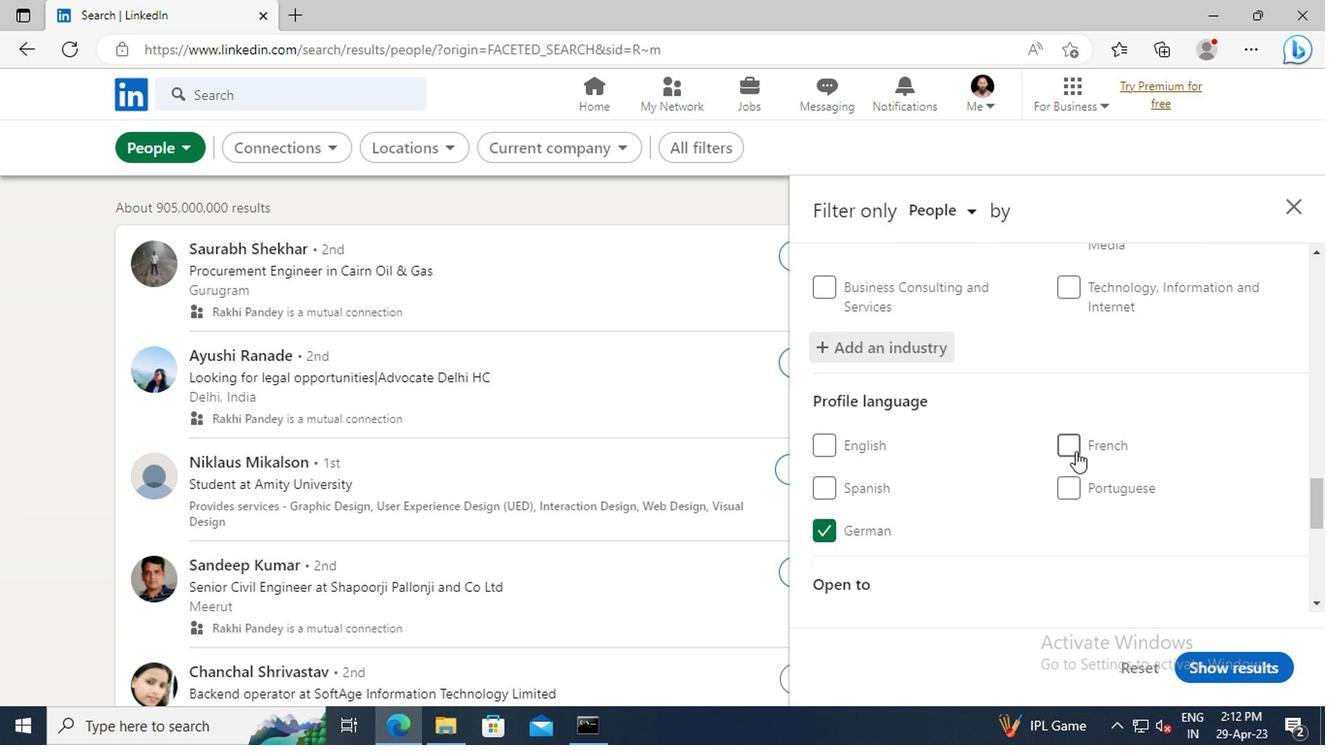 
Action: Mouse scrolled (1072, 446) with delta (0, -1)
Screenshot: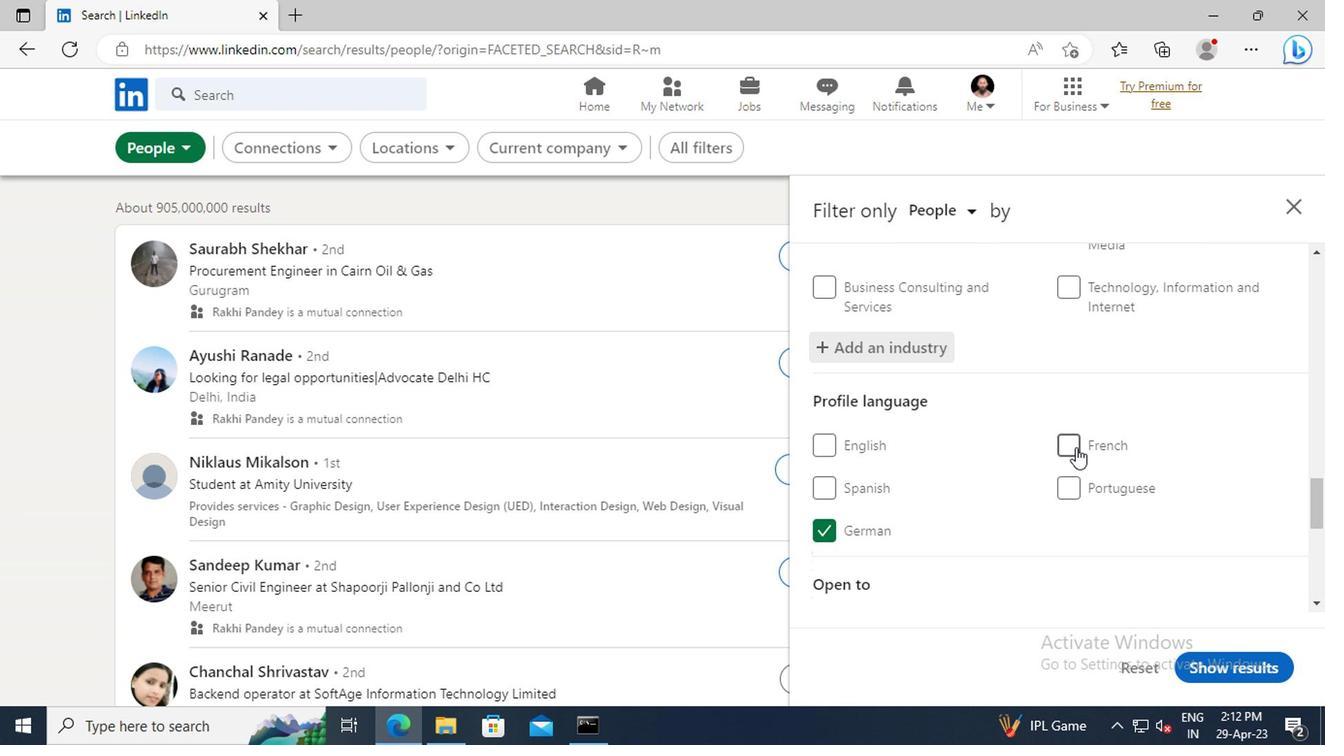 
Action: Mouse moved to (1072, 446)
Screenshot: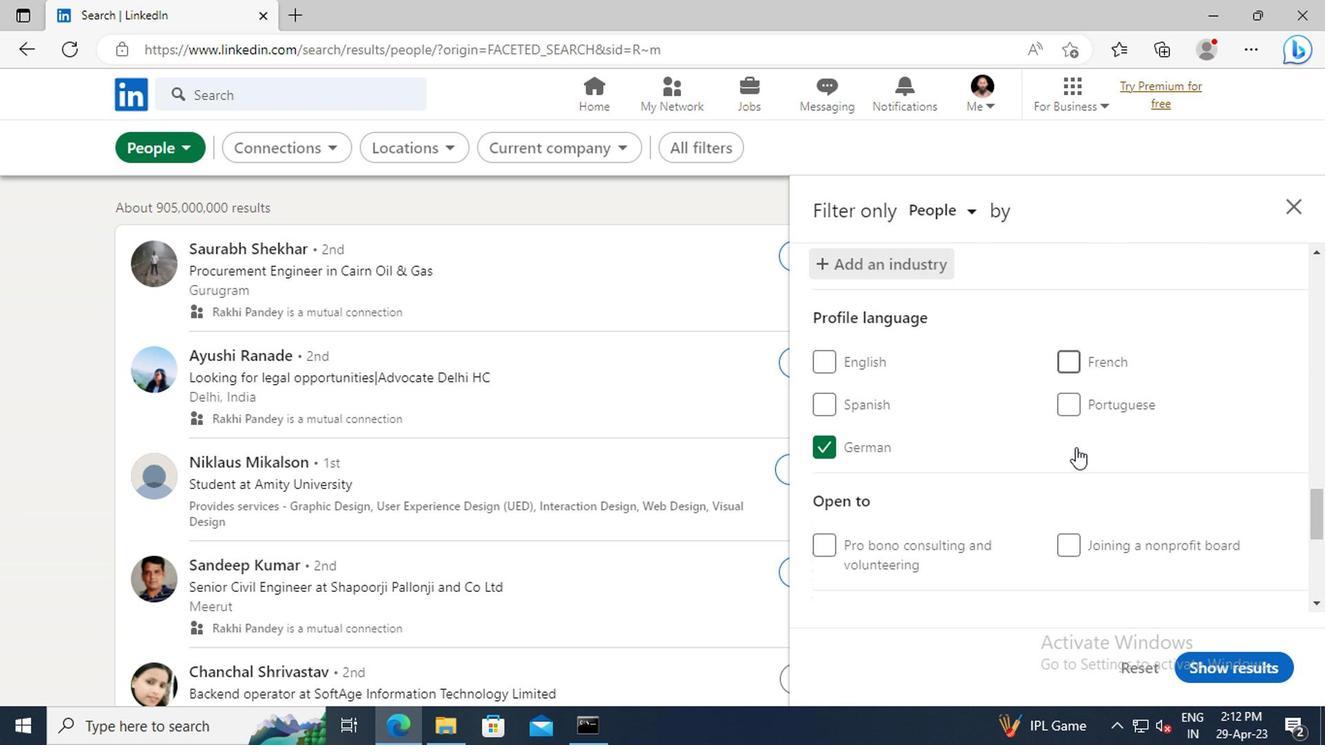 
Action: Mouse scrolled (1072, 446) with delta (0, 0)
Screenshot: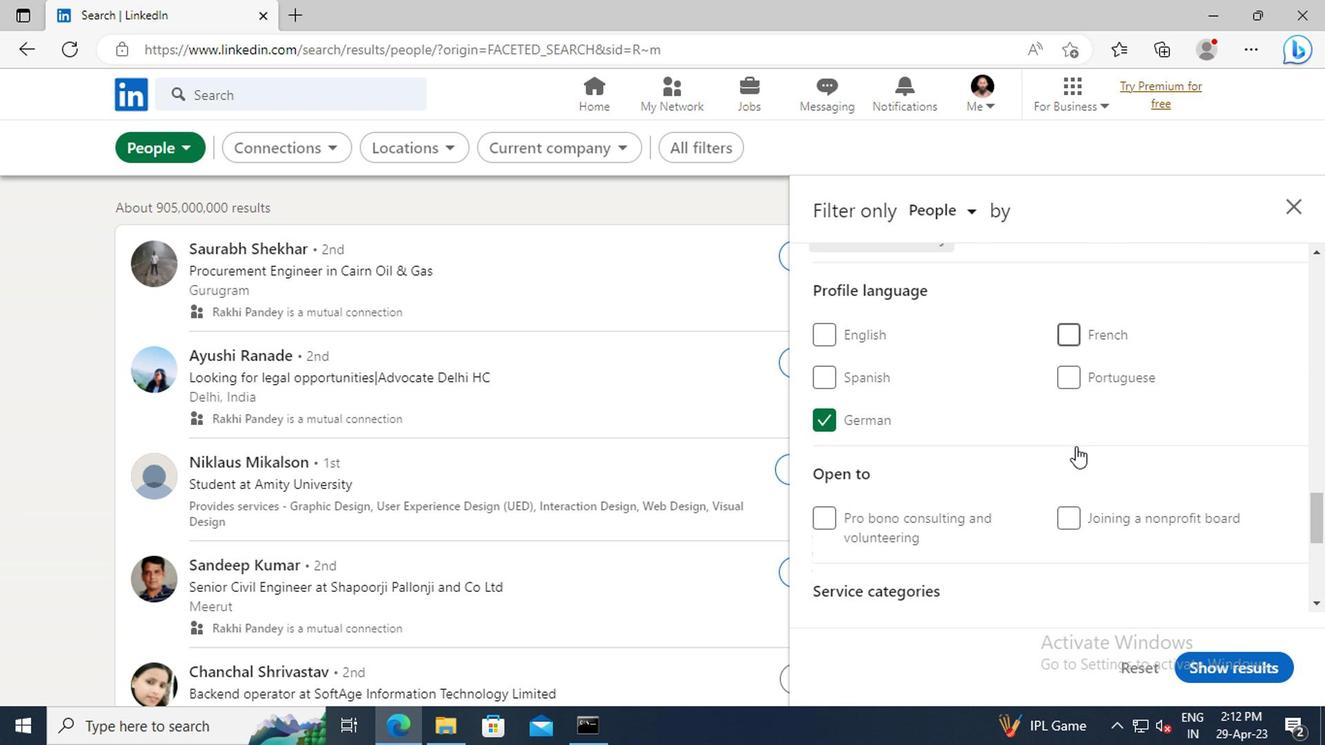 
Action: Mouse moved to (1073, 443)
Screenshot: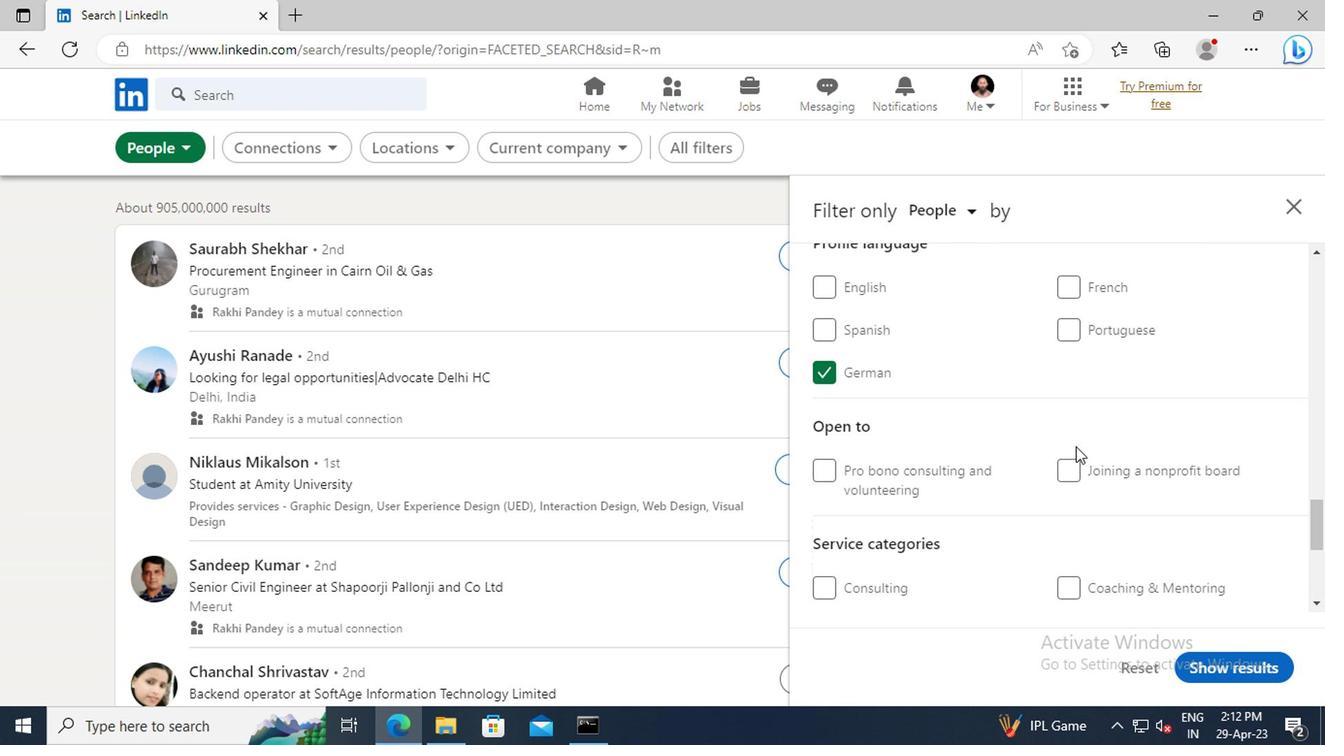 
Action: Mouse scrolled (1073, 443) with delta (0, 0)
Screenshot: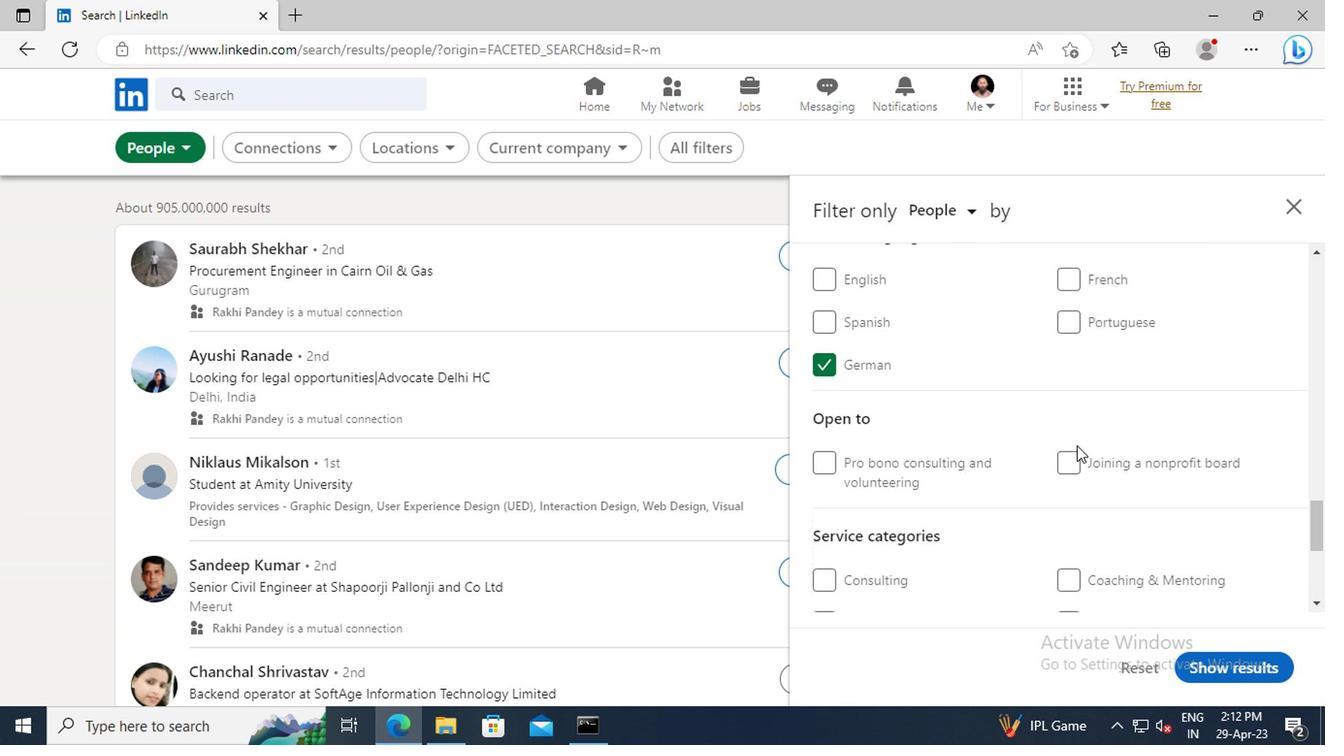 
Action: Mouse scrolled (1073, 443) with delta (0, 0)
Screenshot: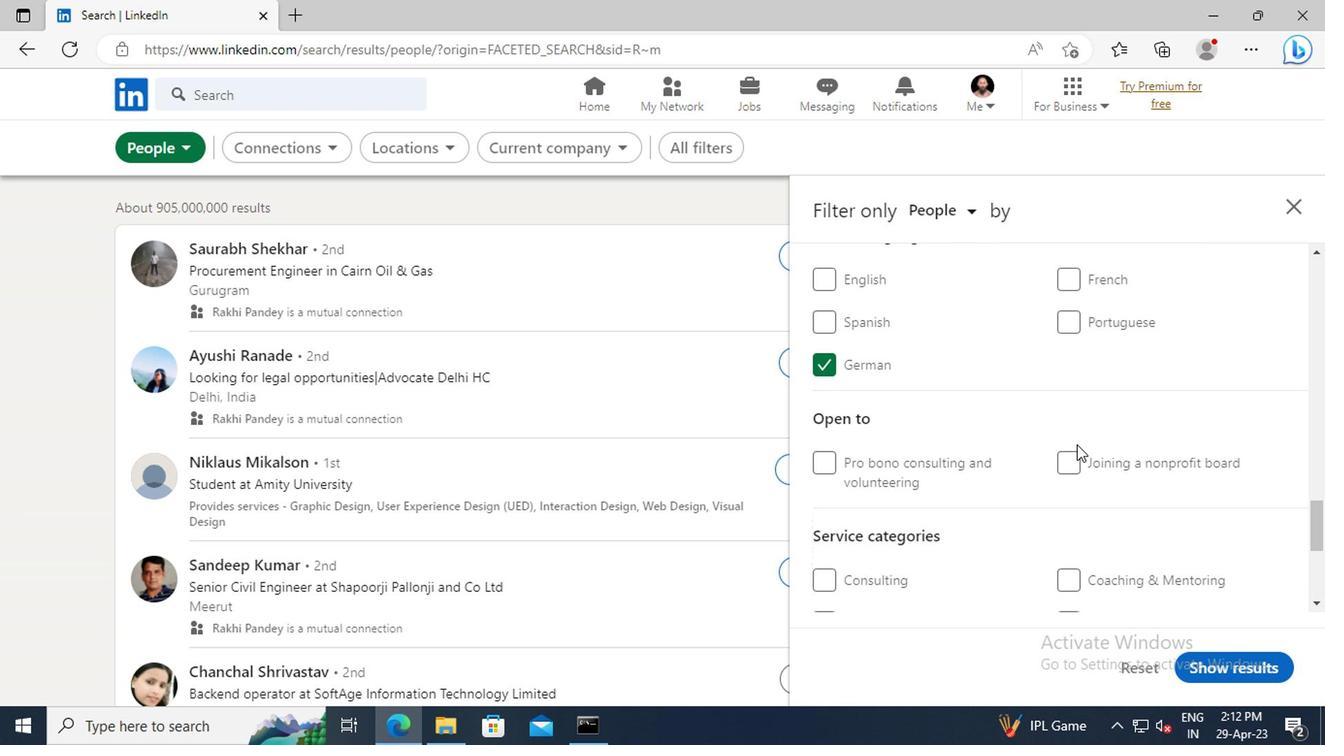 
Action: Mouse moved to (1075, 441)
Screenshot: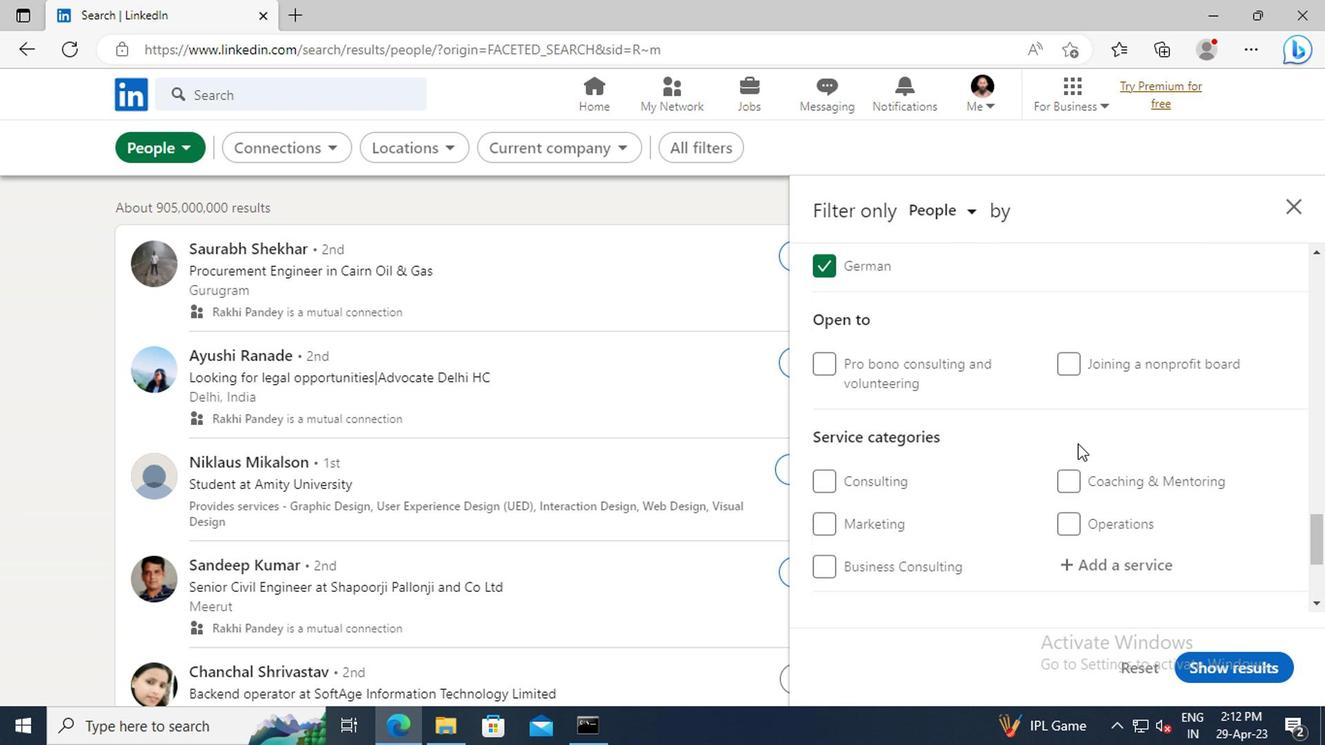 
Action: Mouse scrolled (1075, 440) with delta (0, 0)
Screenshot: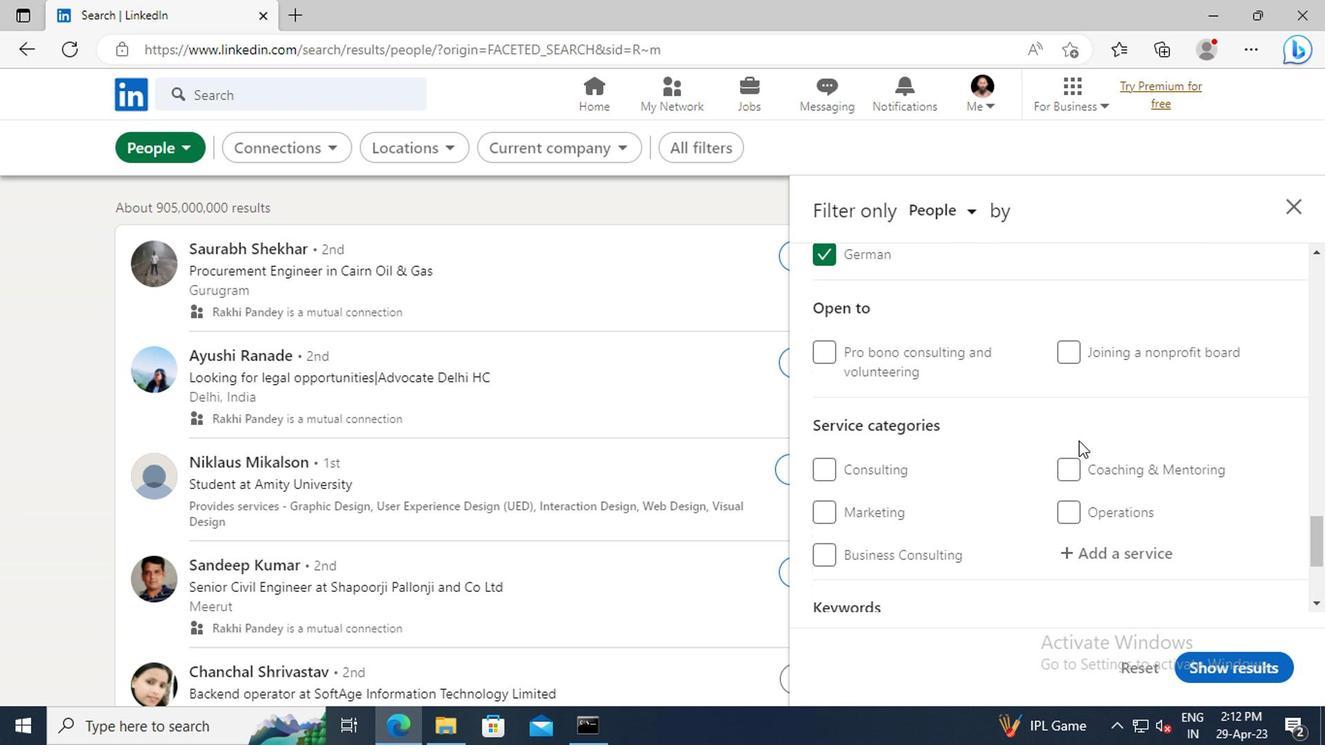 
Action: Mouse scrolled (1075, 440) with delta (0, 0)
Screenshot: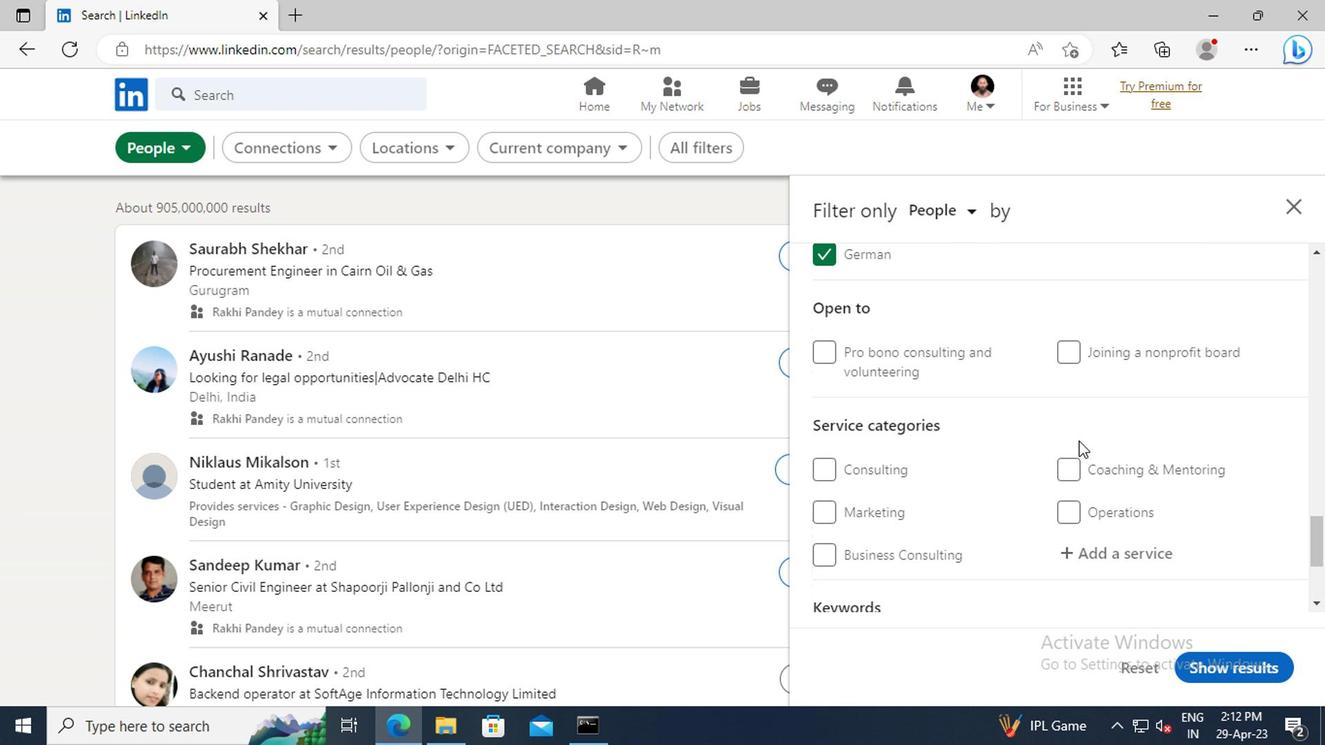 
Action: Mouse moved to (1075, 440)
Screenshot: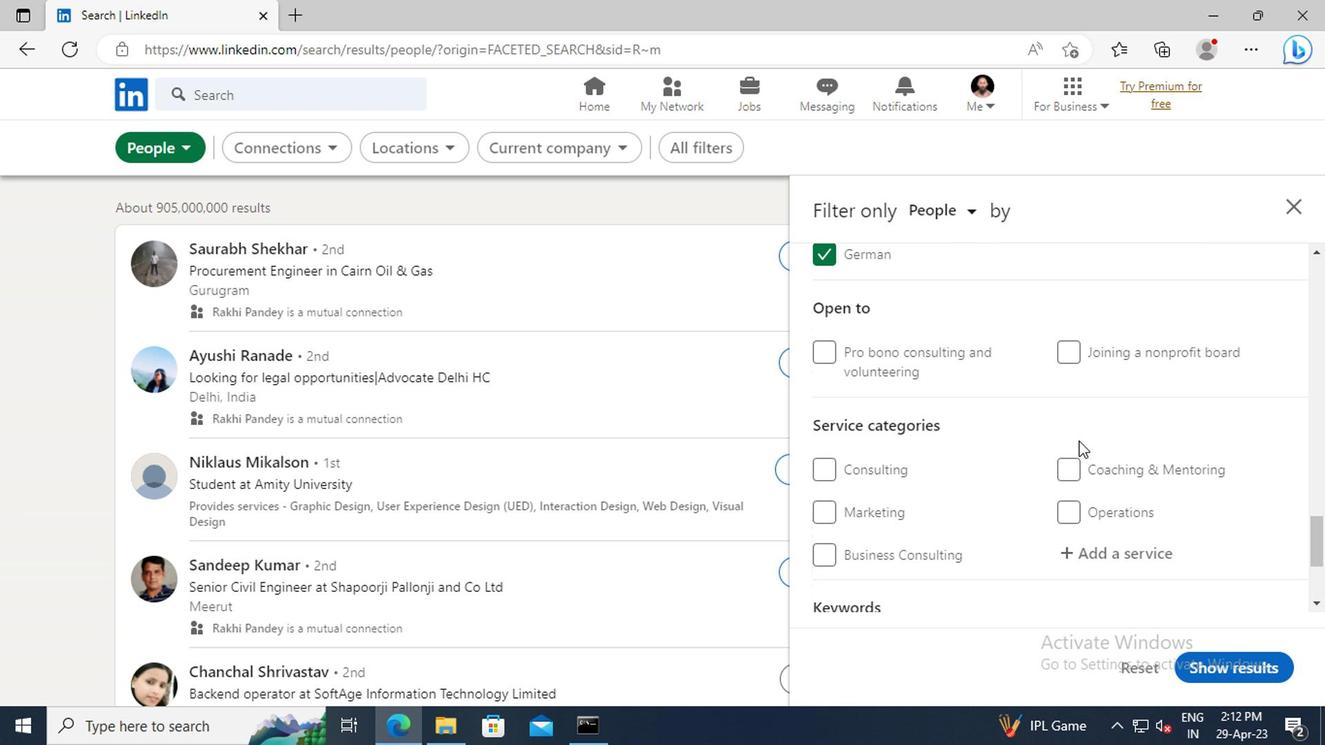 
Action: Mouse pressed left at (1075, 440)
Screenshot: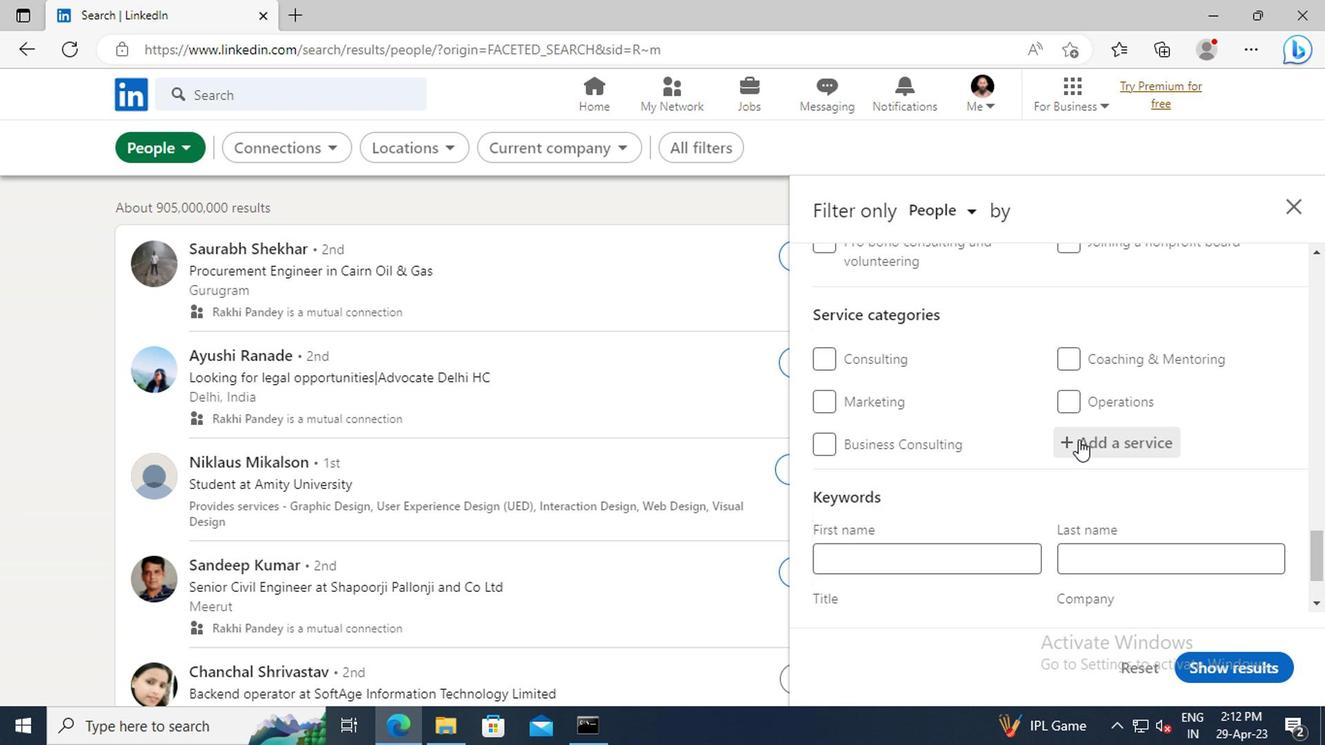 
Action: Key pressed <Key.shift>EVENT<Key.space><Key.shift>PLA
Screenshot: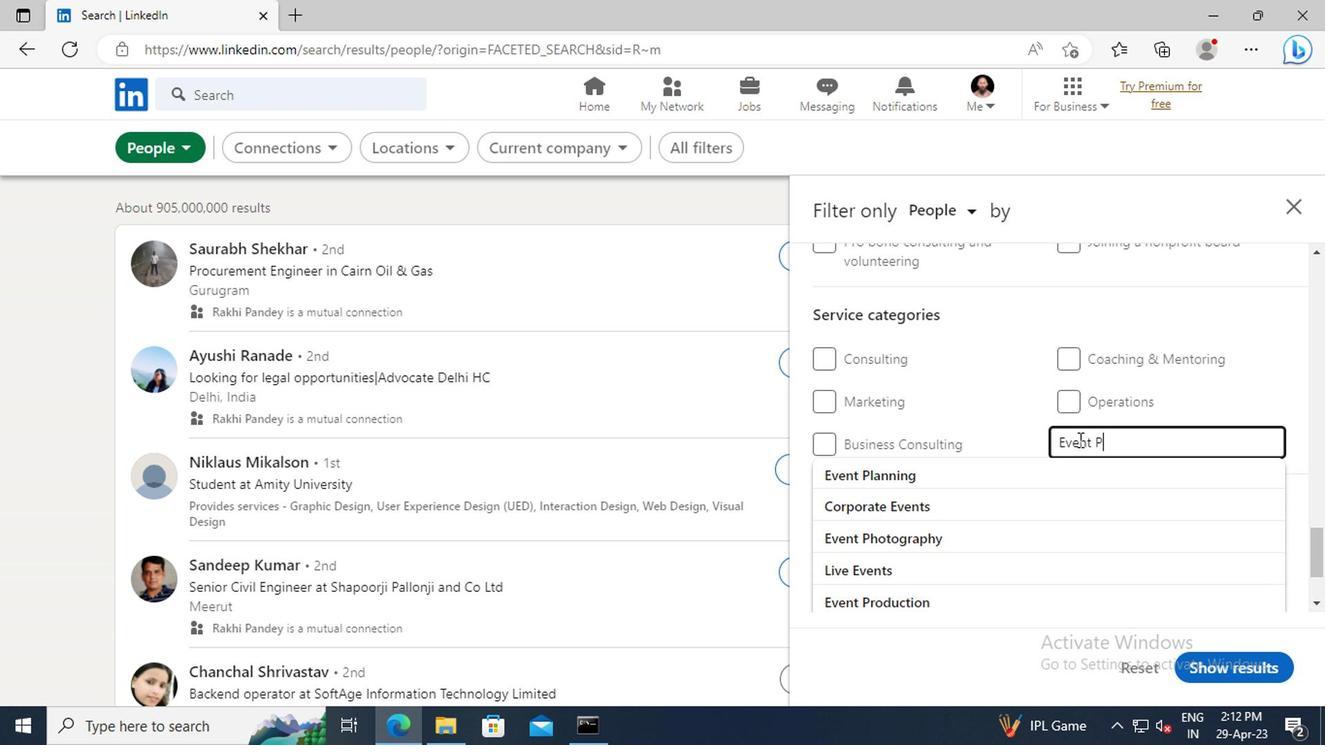 
Action: Mouse moved to (1057, 470)
Screenshot: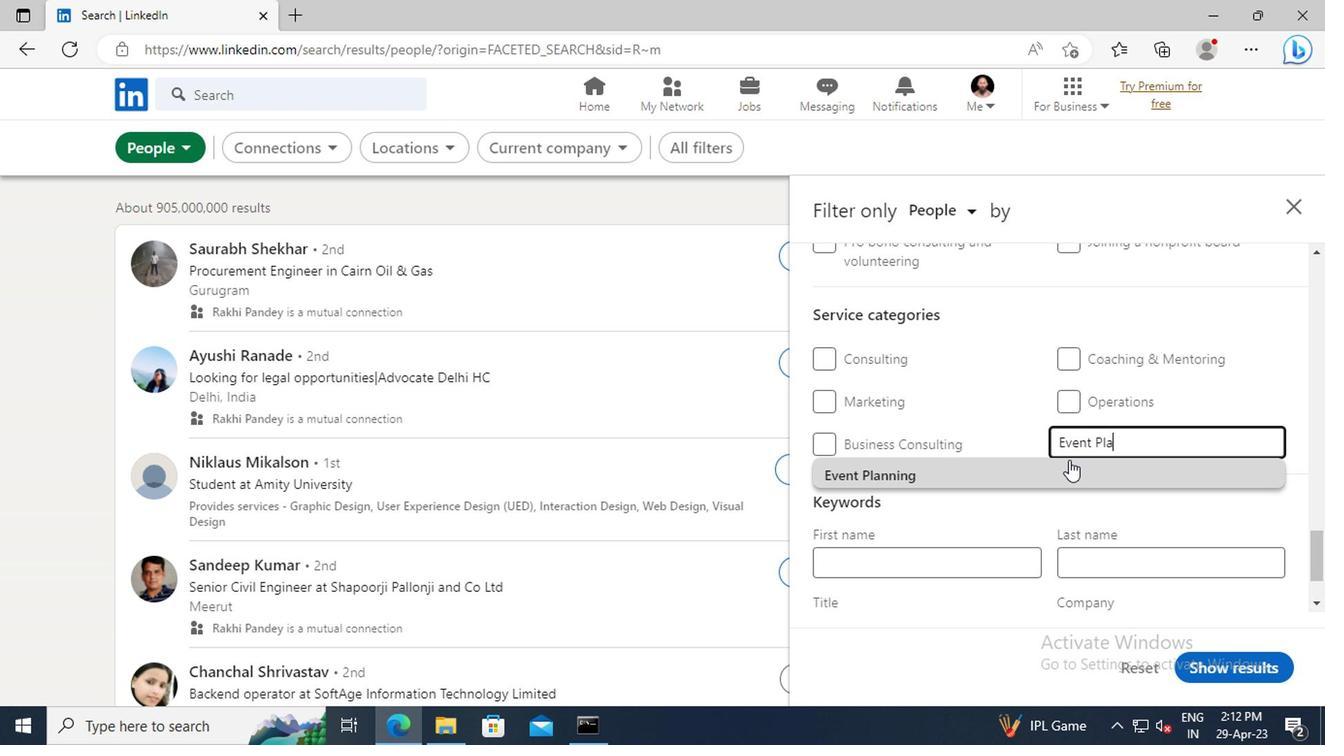 
Action: Mouse pressed left at (1057, 470)
Screenshot: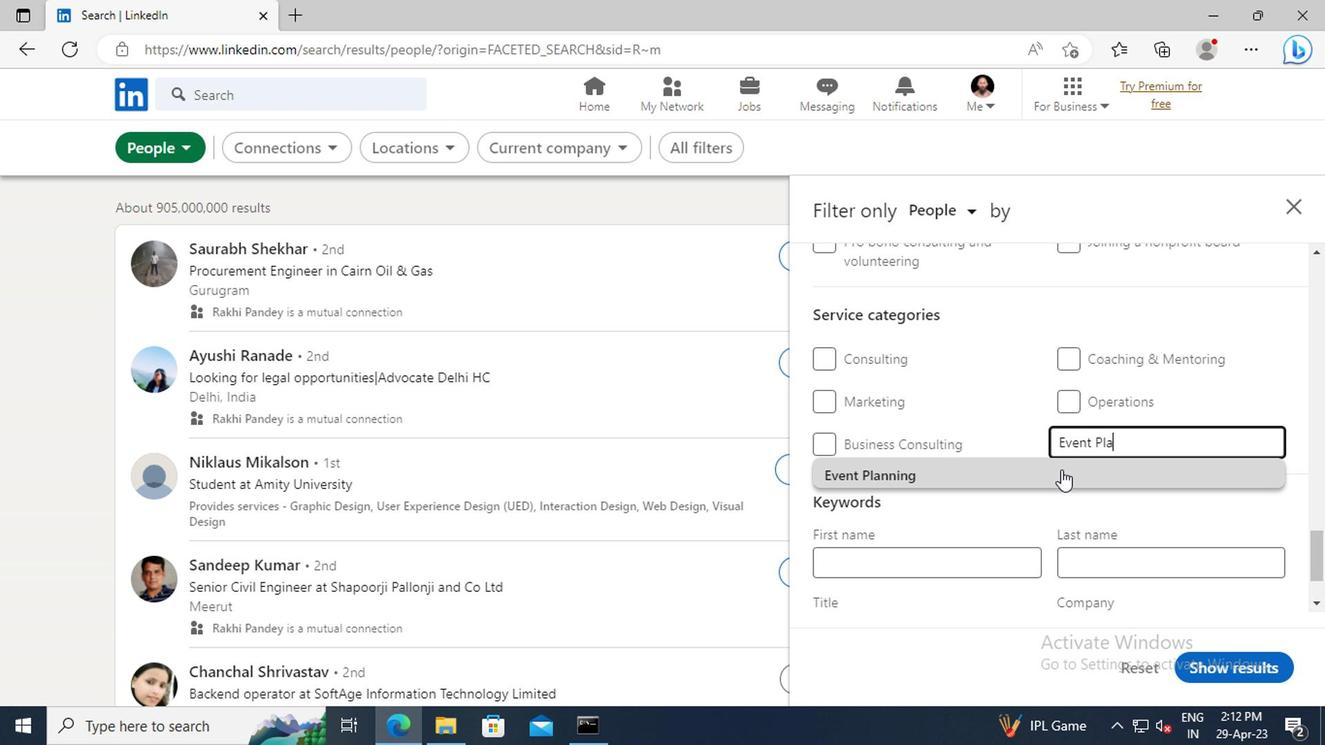 
Action: Mouse scrolled (1057, 469) with delta (0, 0)
Screenshot: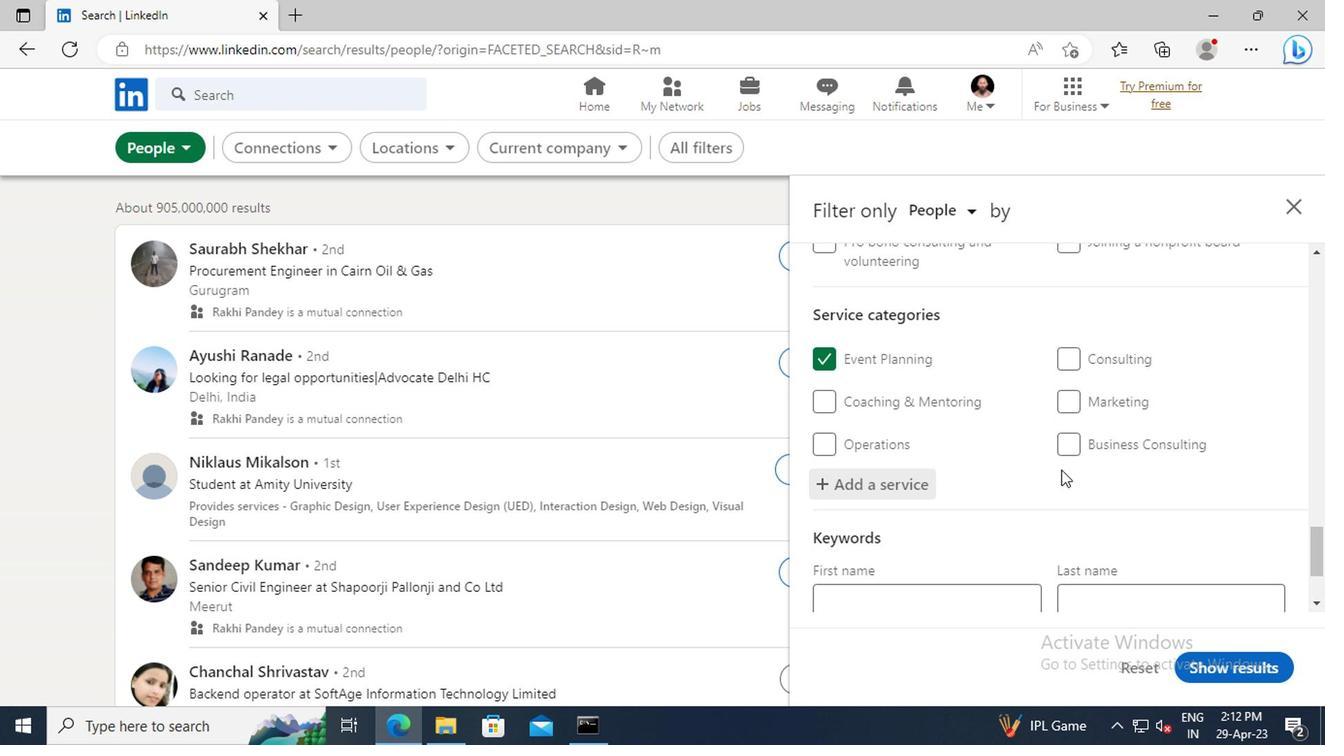 
Action: Mouse scrolled (1057, 469) with delta (0, 0)
Screenshot: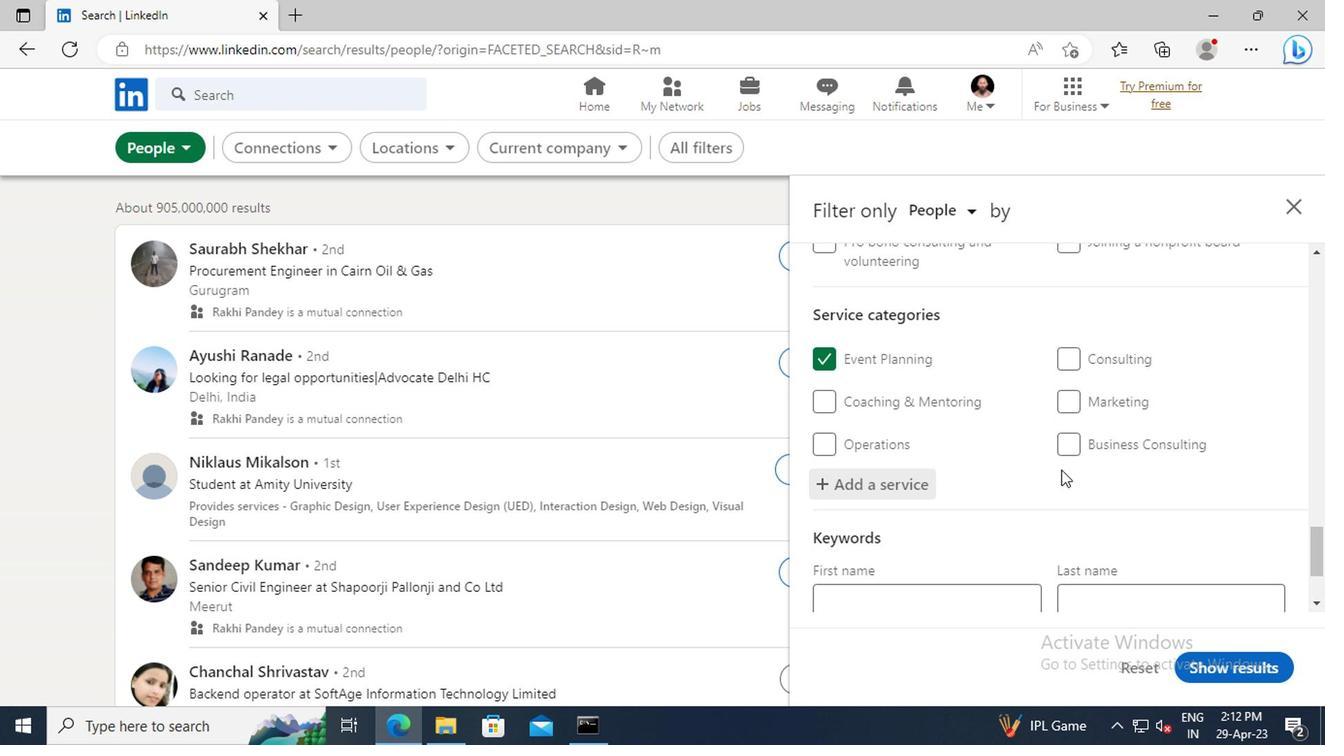 
Action: Mouse scrolled (1057, 469) with delta (0, 0)
Screenshot: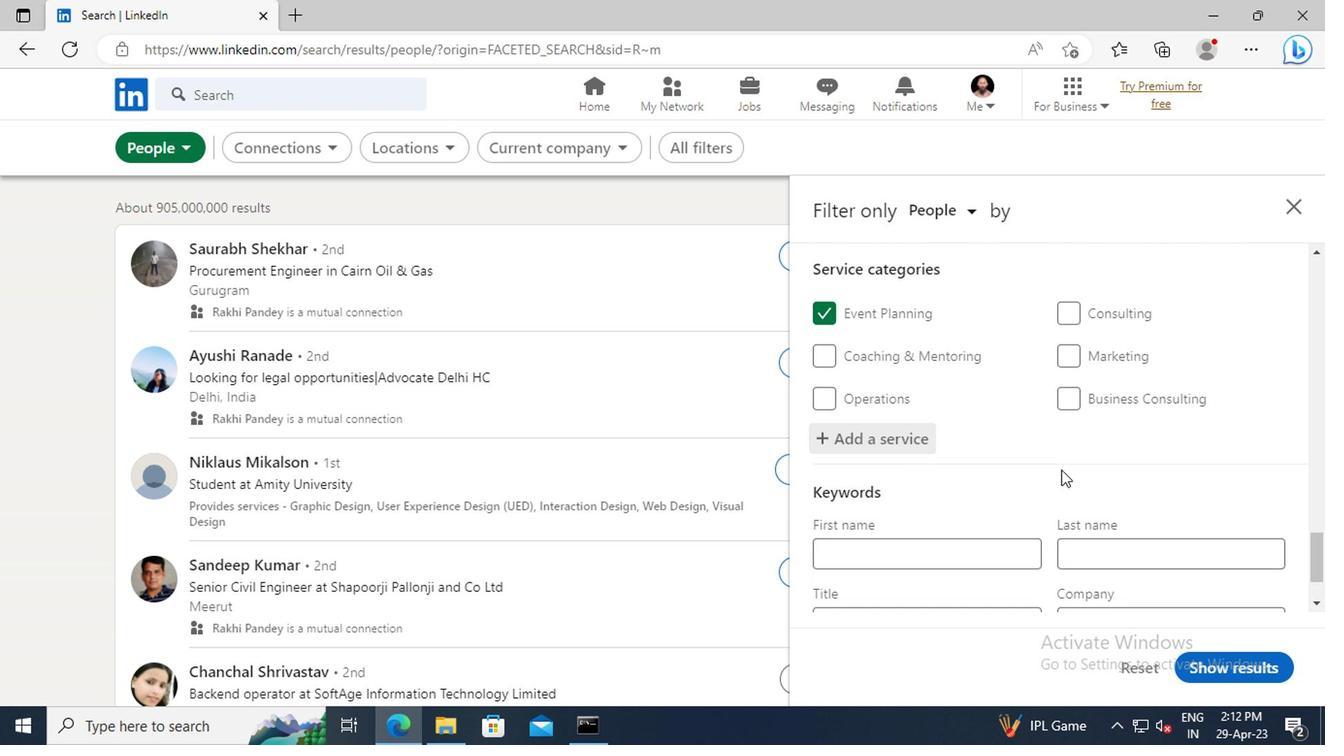 
Action: Mouse scrolled (1057, 469) with delta (0, 0)
Screenshot: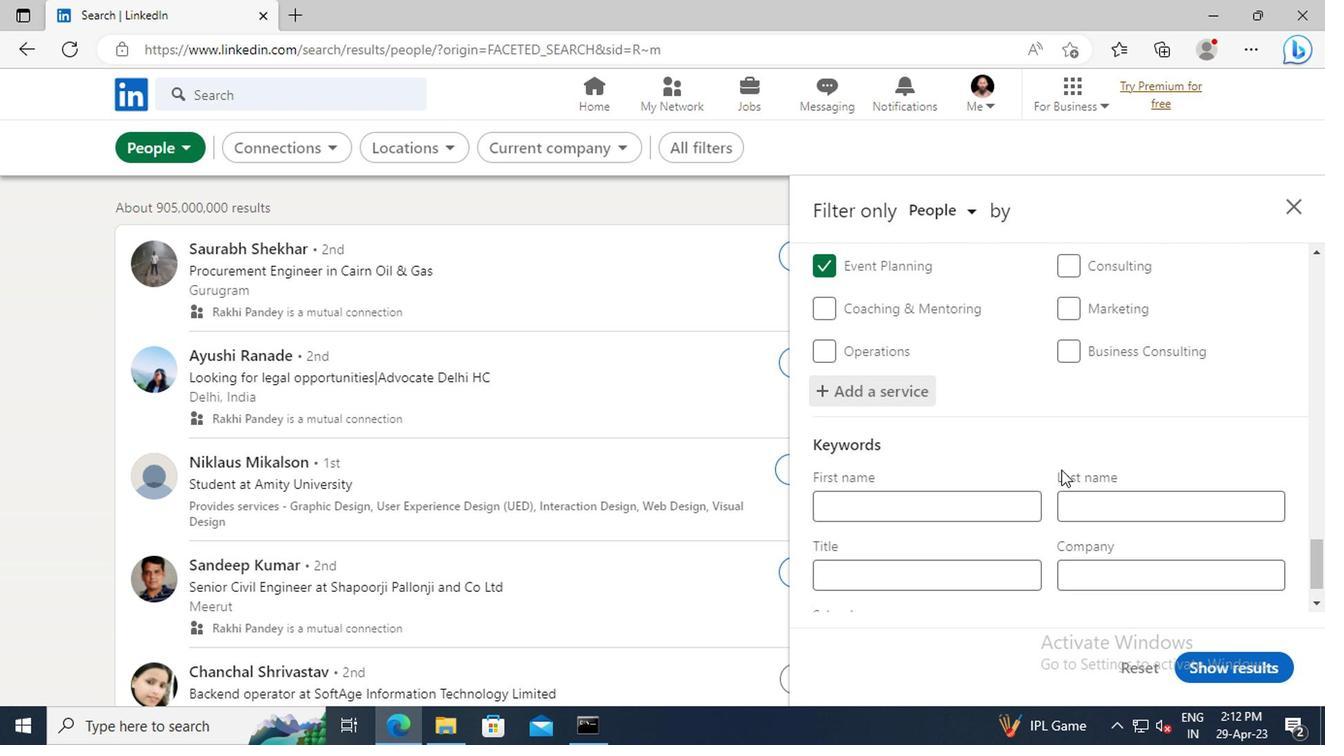 
Action: Mouse moved to (898, 519)
Screenshot: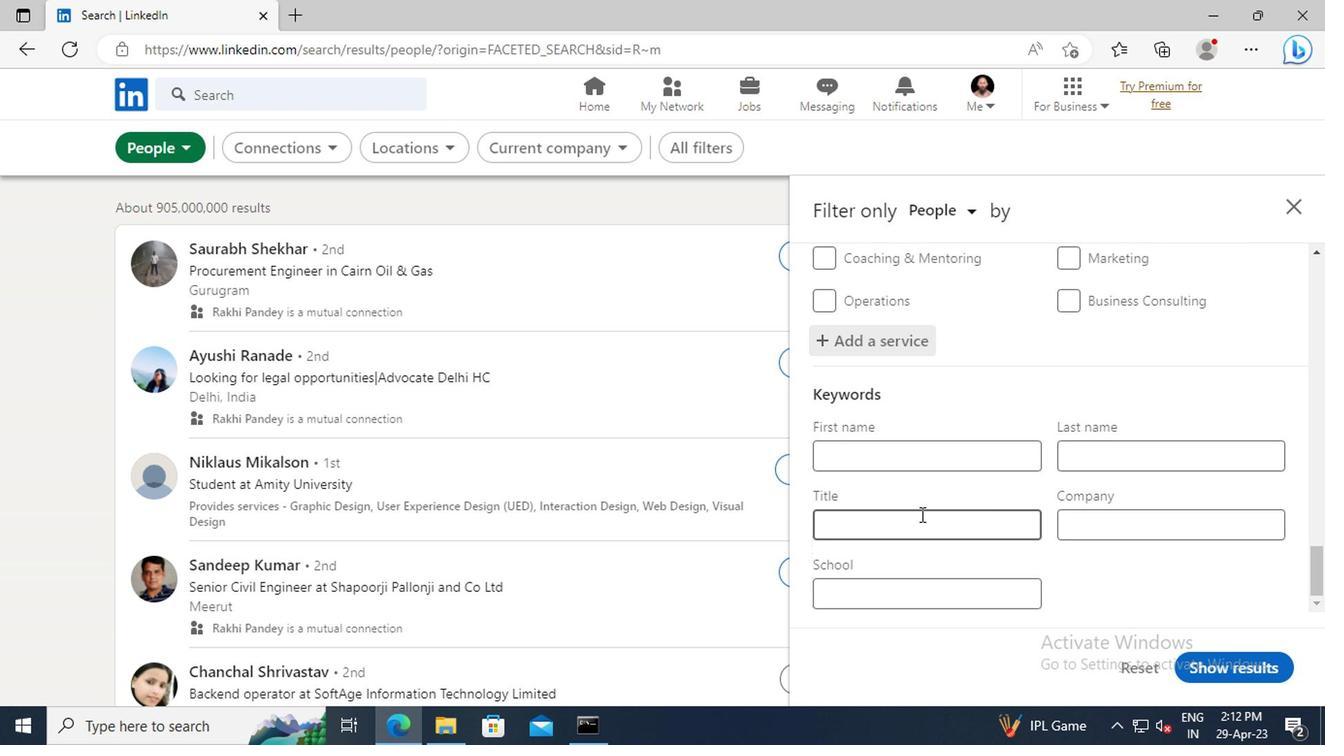 
Action: Mouse pressed left at (898, 519)
Screenshot: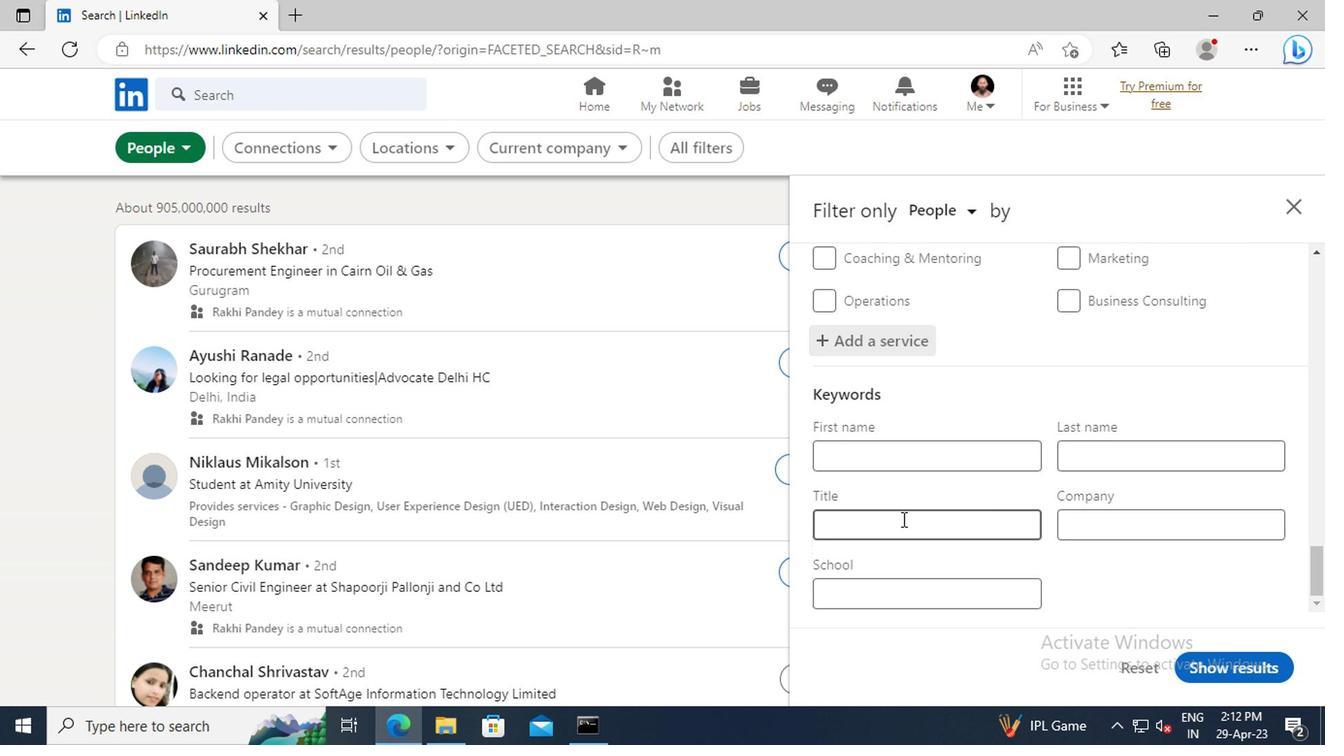 
Action: Key pressed <Key.shift>SOFTWARE<Key.space><Key.shift>ENGINEER<Key.enter>
Screenshot: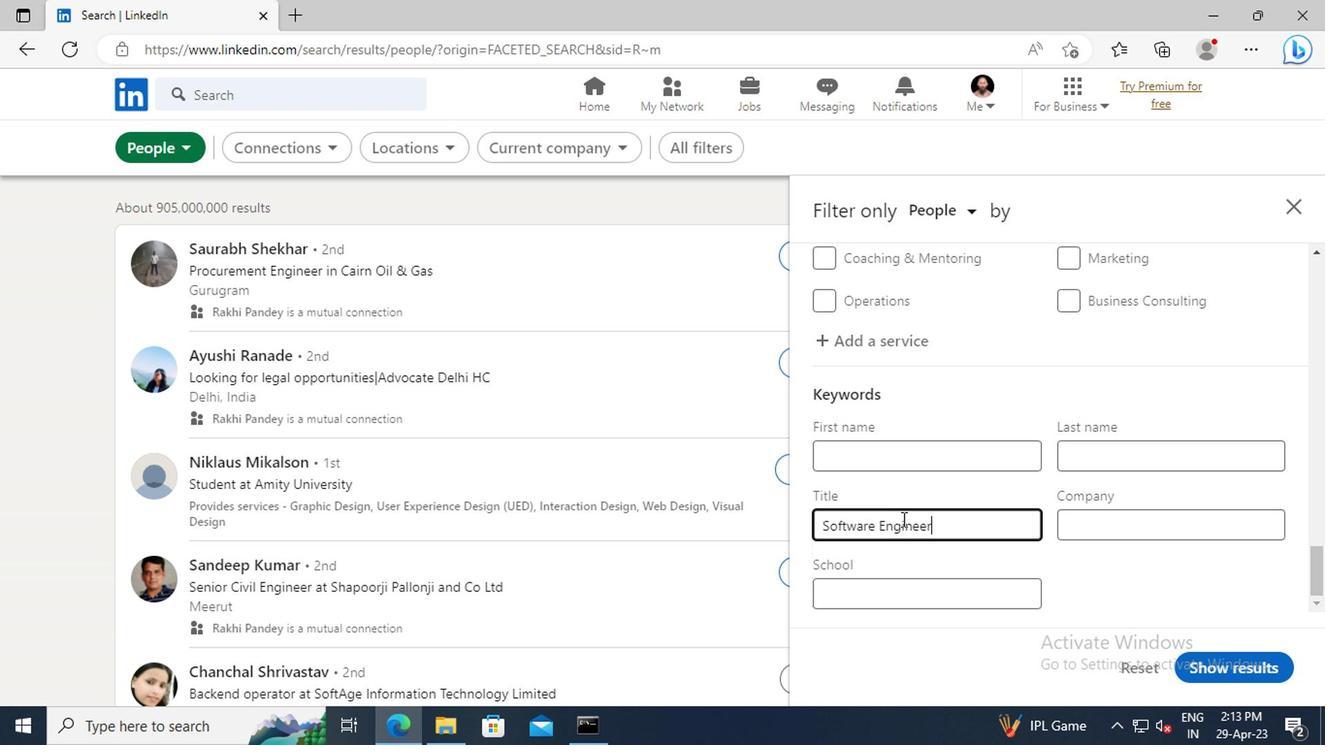 
Action: Mouse moved to (1195, 670)
Screenshot: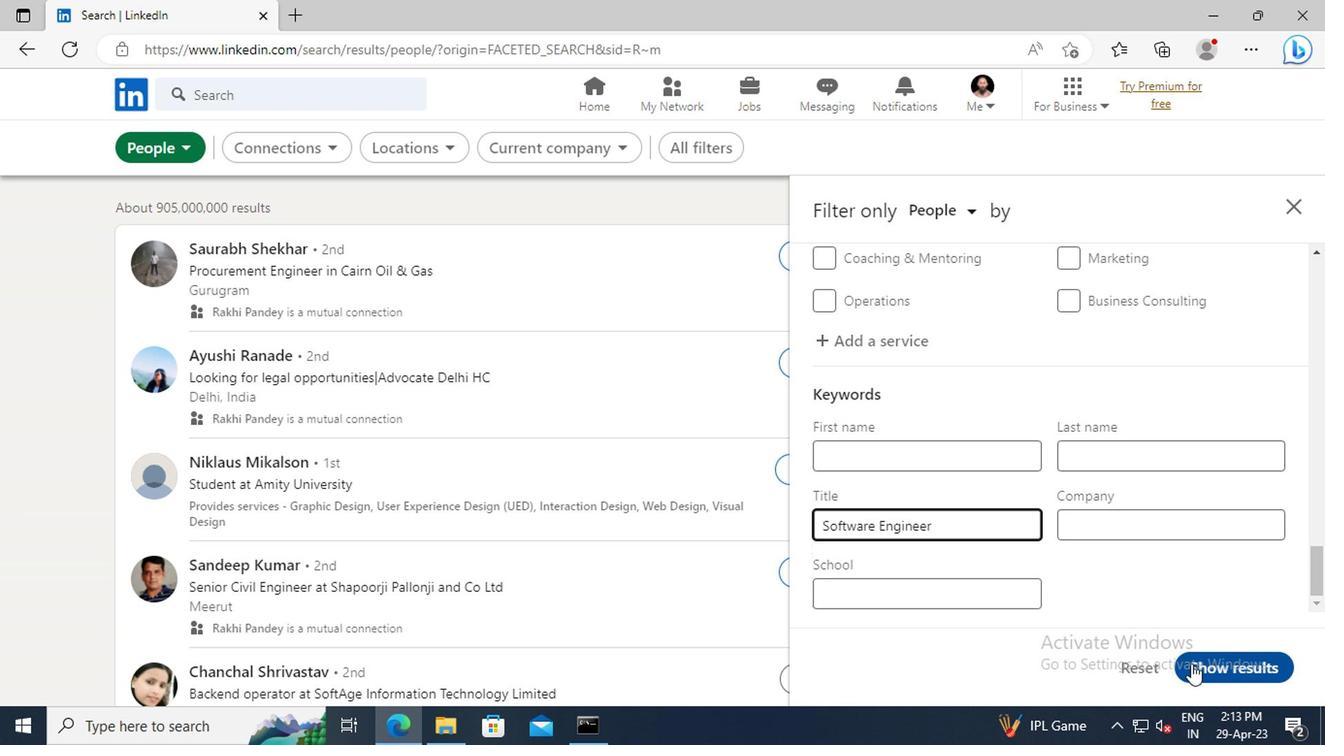 
Action: Mouse pressed left at (1195, 670)
Screenshot: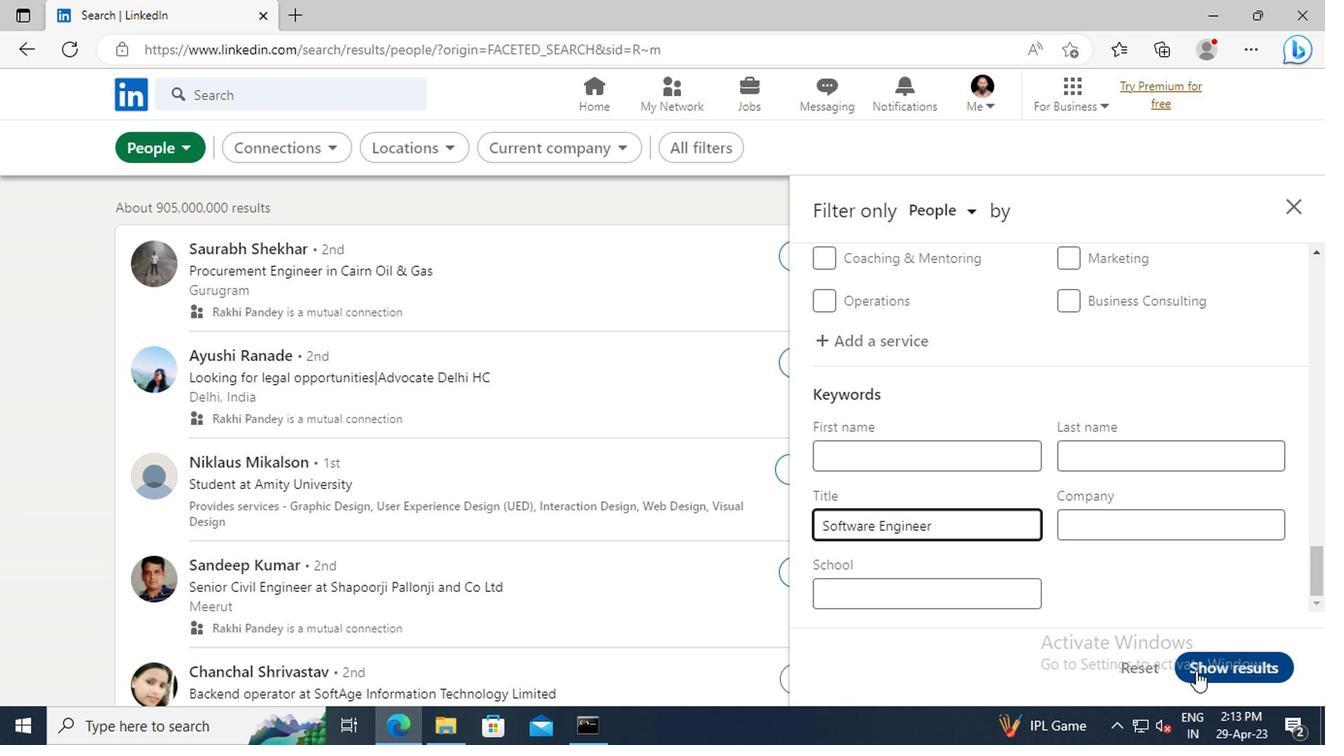 
